 Task: Look for space in Ormond Beach, United States from 2nd September, 2023 to 5th September, 2023 for 1 adult in price range Rs.5000 to Rs.10000. Place can be private room with 1  bedroom having 1 bed and 1 bathroom. Property type can be house, flat, guest house, hotel. Booking option can be shelf check-in. Required host language is English.
Action: Mouse moved to (505, 109)
Screenshot: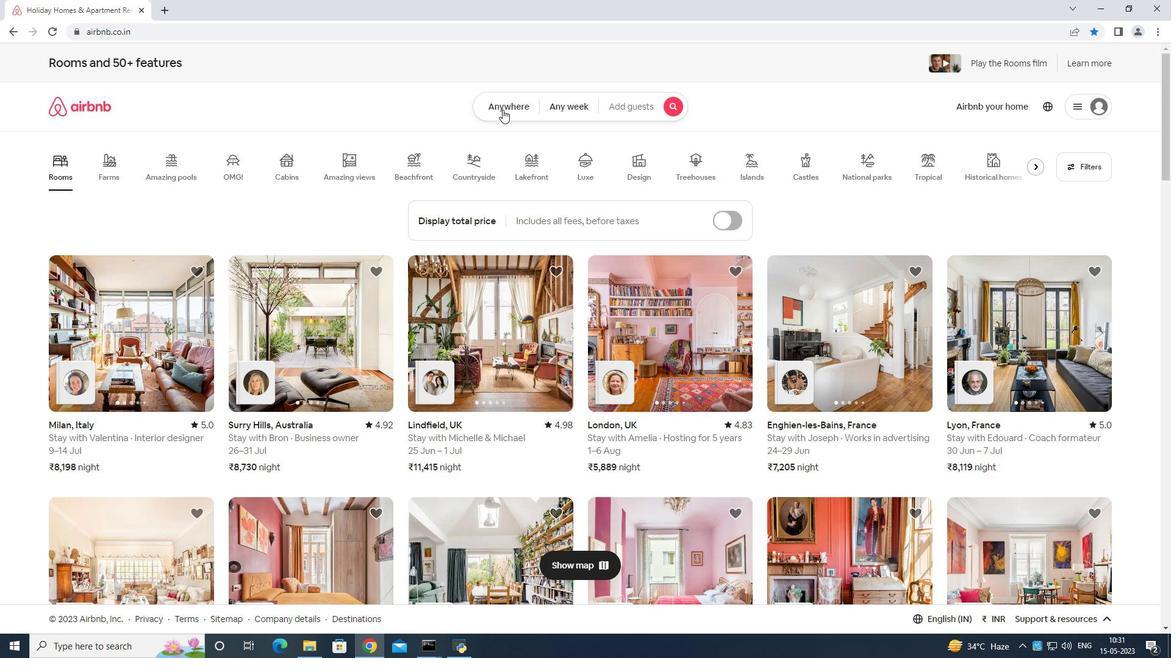 
Action: Mouse pressed left at (505, 109)
Screenshot: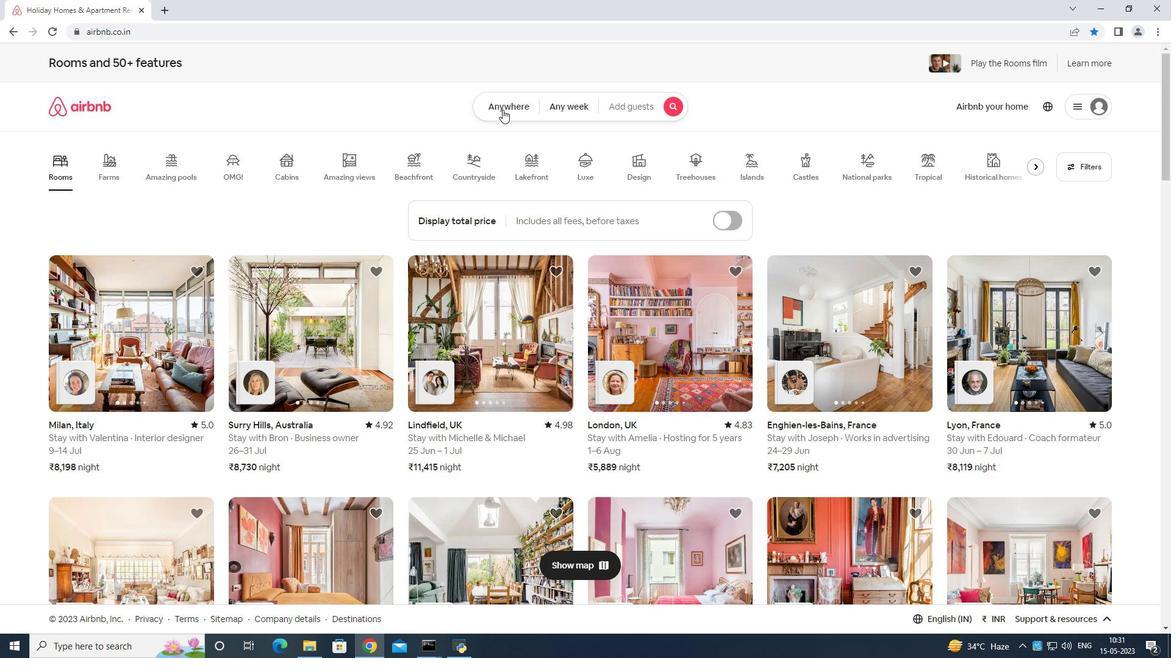 
Action: Mouse moved to (478, 153)
Screenshot: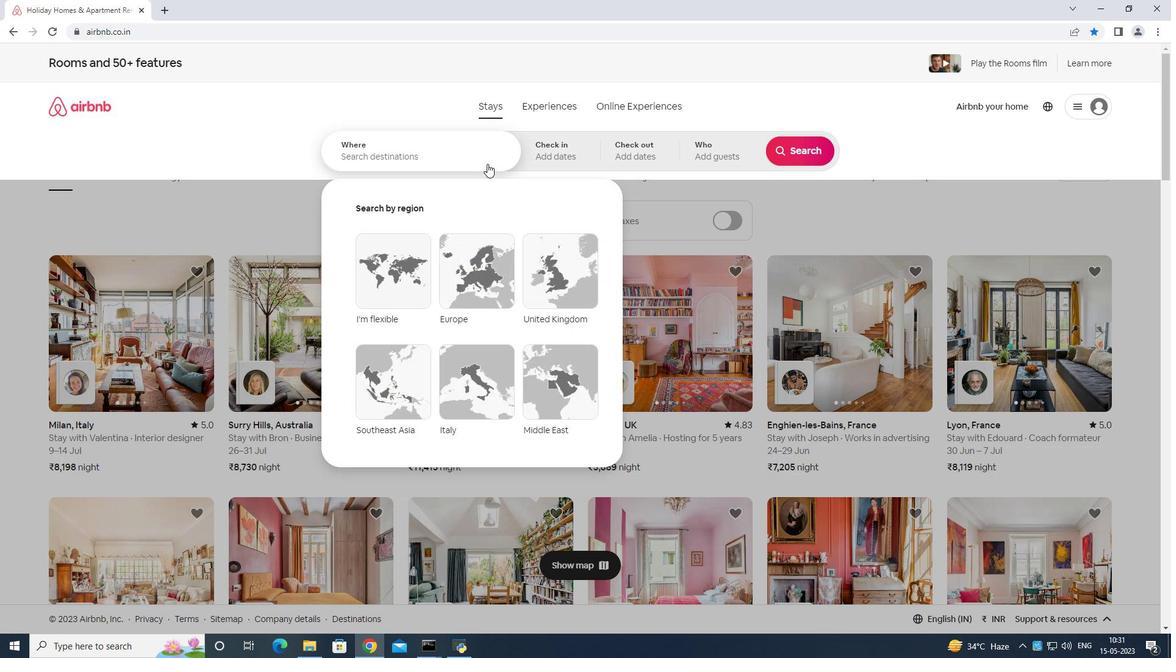 
Action: Mouse pressed left at (478, 153)
Screenshot: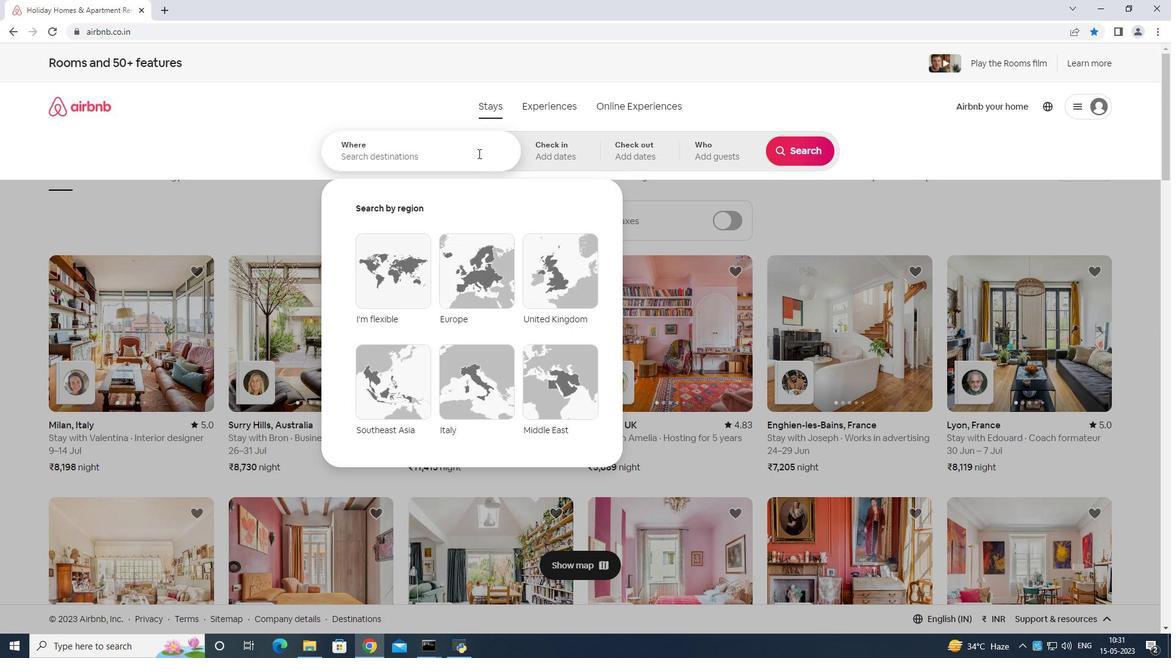 
Action: Mouse moved to (470, 148)
Screenshot: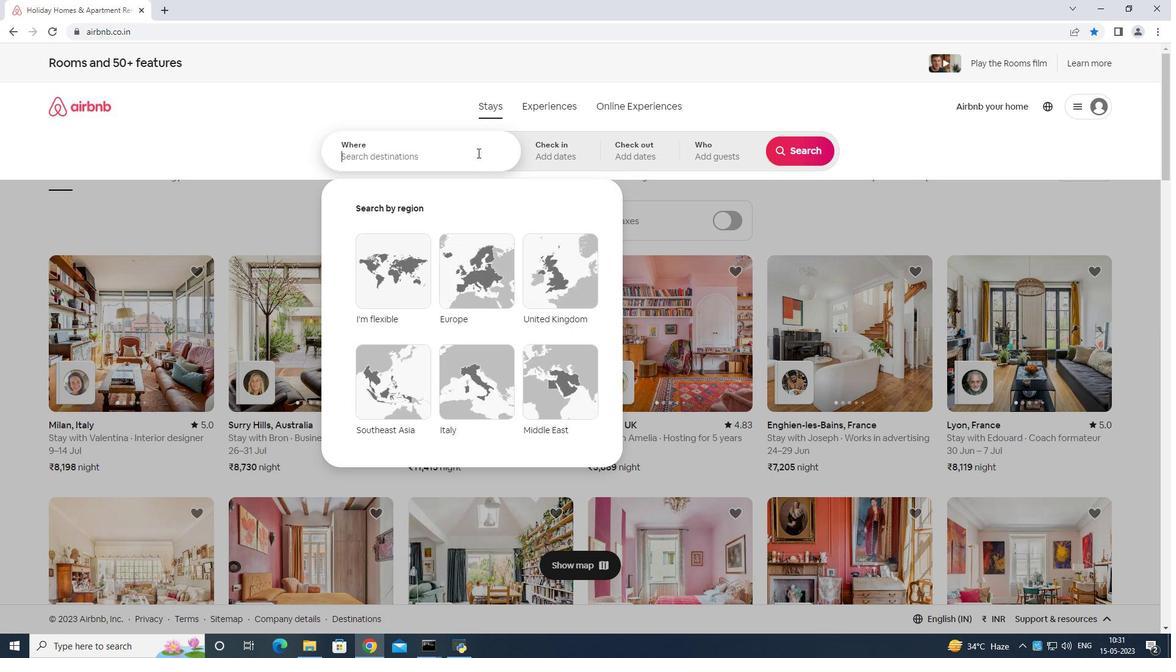 
Action: Key pressed <Key.shift>Ormaond<Key.backspace><Key.backspace><Key.backspace><Key.backspace>ond<Key.space>beach<Key.space>i<Key.backspace>united<Key.space>states<Key.enter>
Screenshot: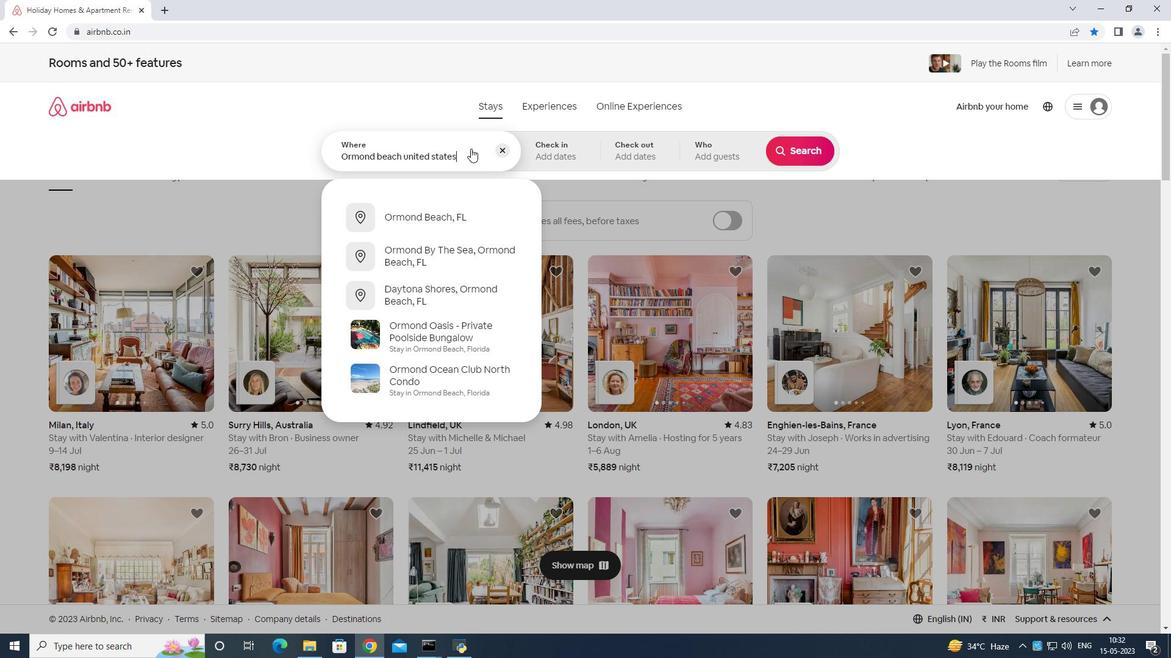 
Action: Mouse moved to (800, 247)
Screenshot: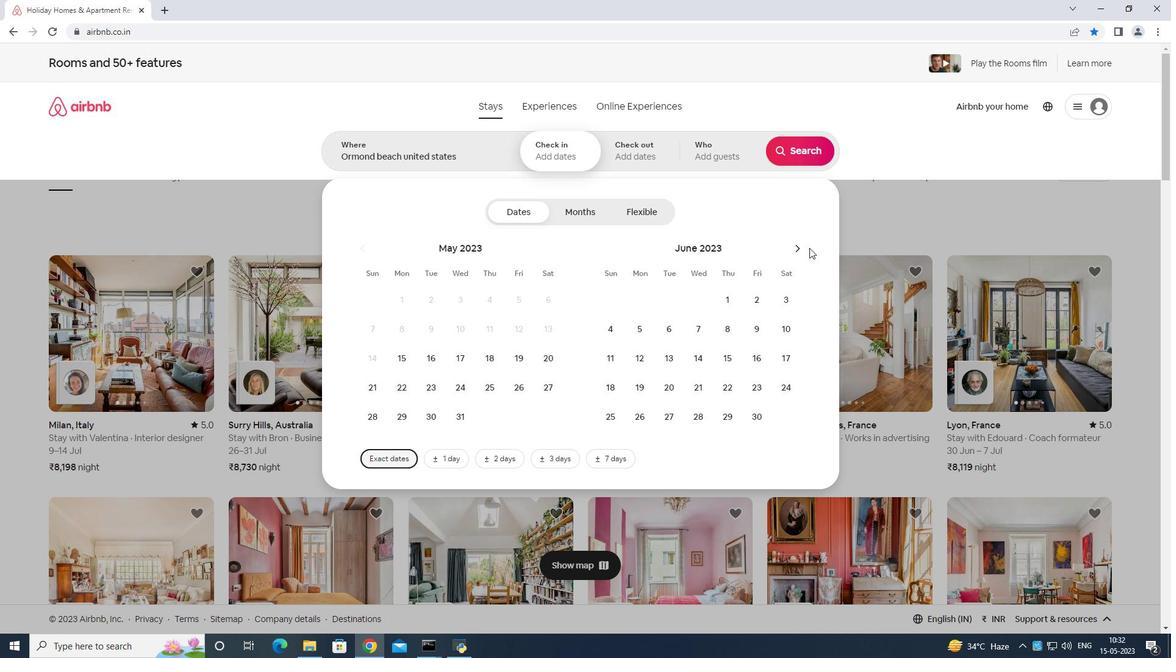 
Action: Mouse pressed left at (800, 247)
Screenshot: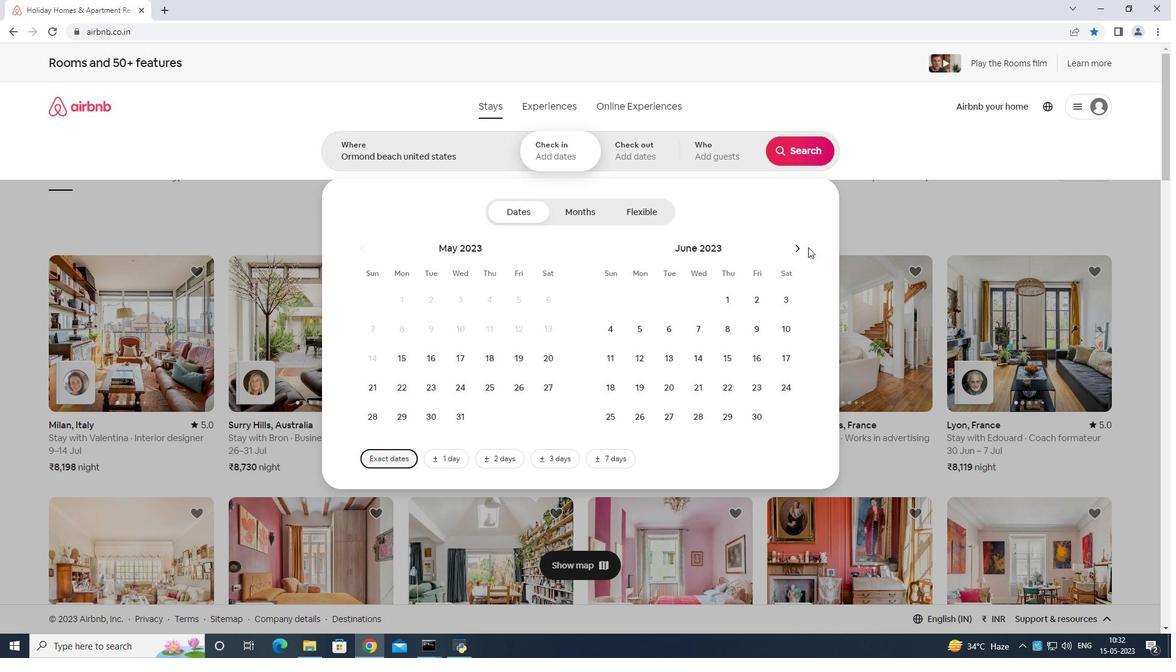 
Action: Mouse moved to (800, 247)
Screenshot: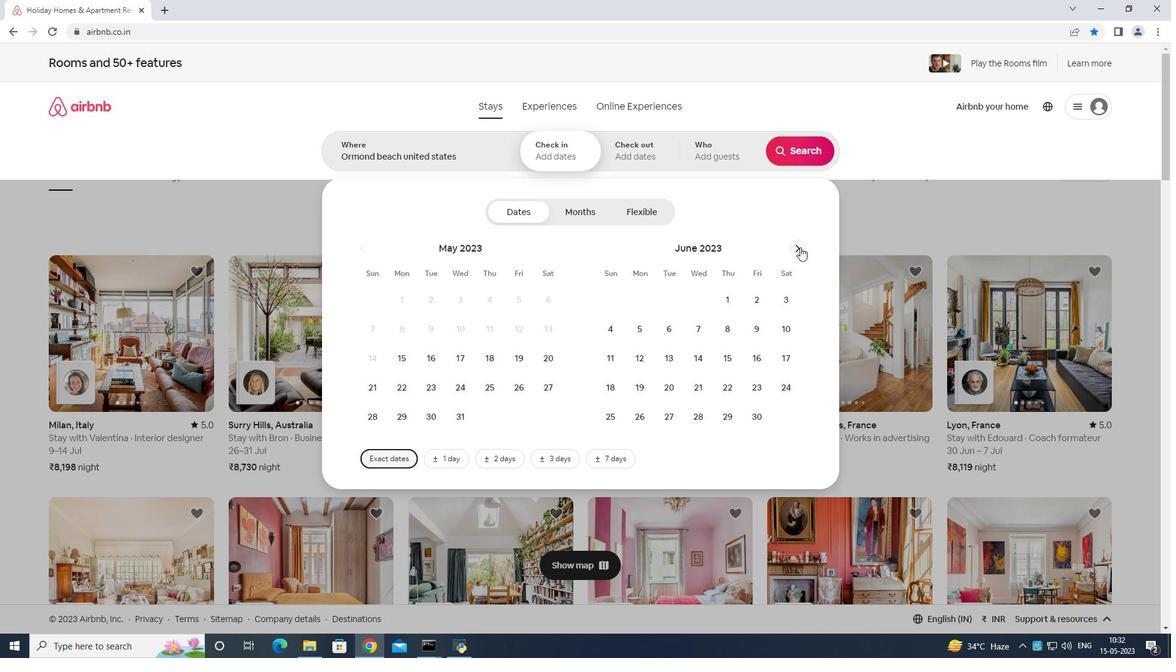 
Action: Mouse pressed left at (800, 247)
Screenshot: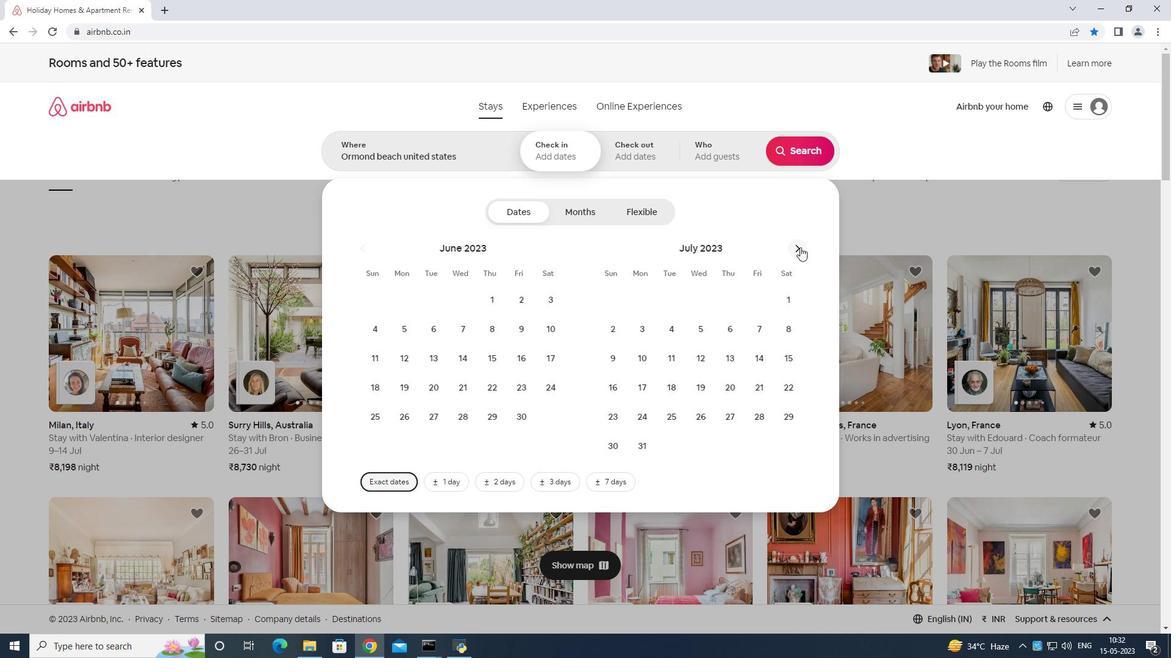 
Action: Mouse pressed left at (800, 247)
Screenshot: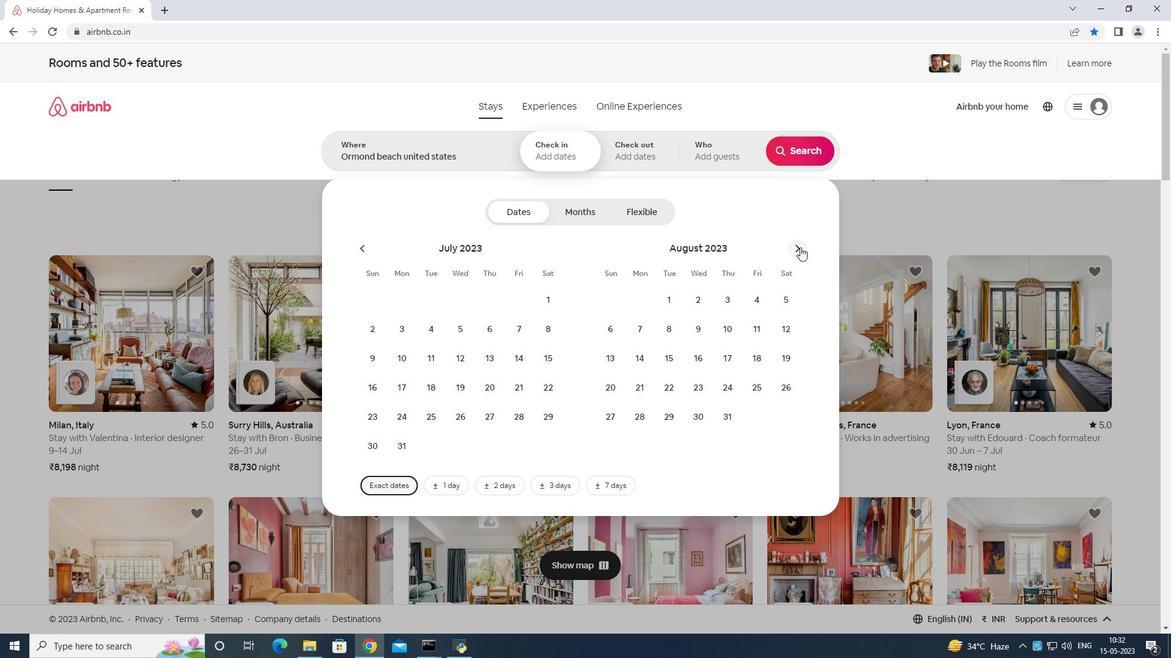 
Action: Mouse moved to (783, 297)
Screenshot: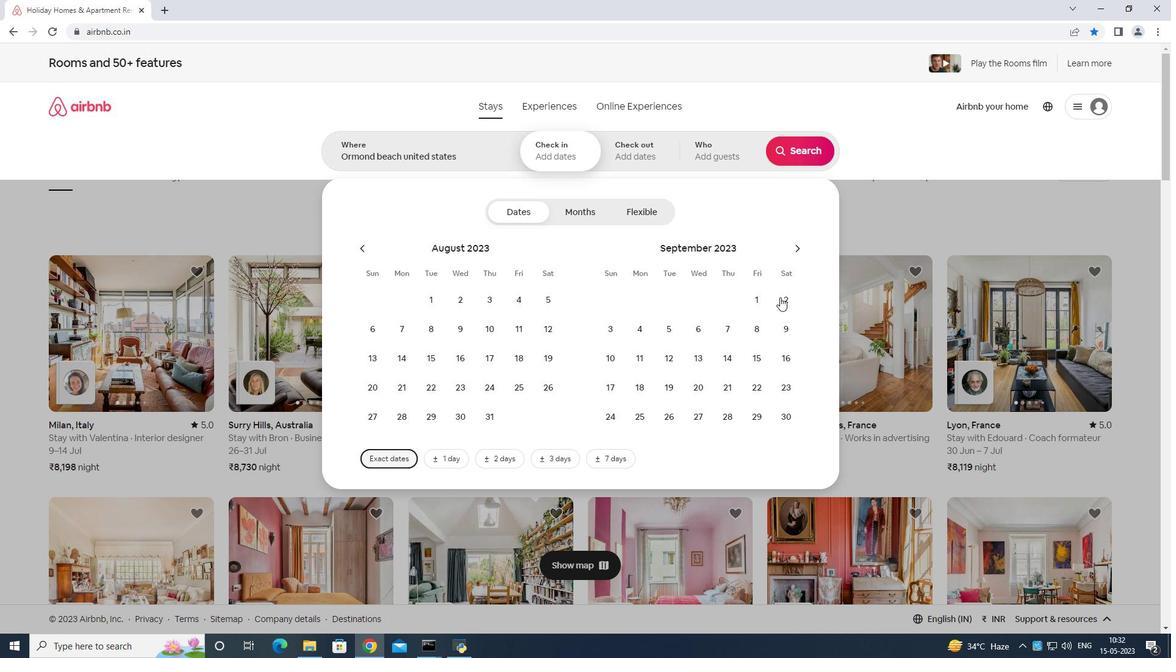 
Action: Mouse pressed left at (783, 297)
Screenshot: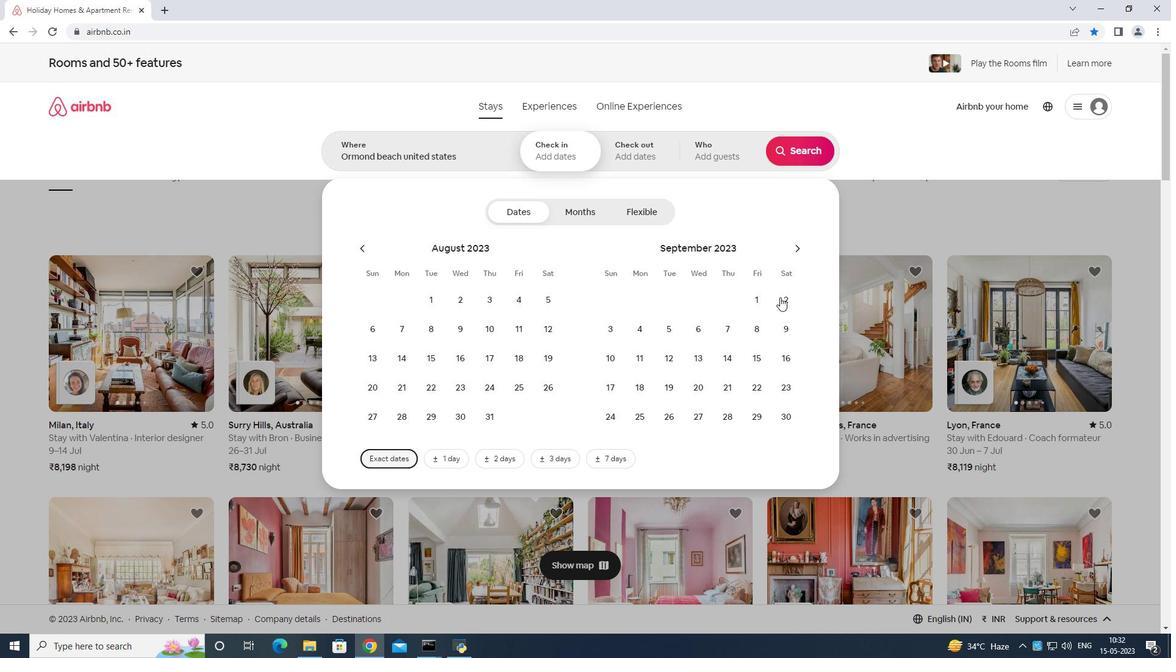 
Action: Mouse moved to (661, 329)
Screenshot: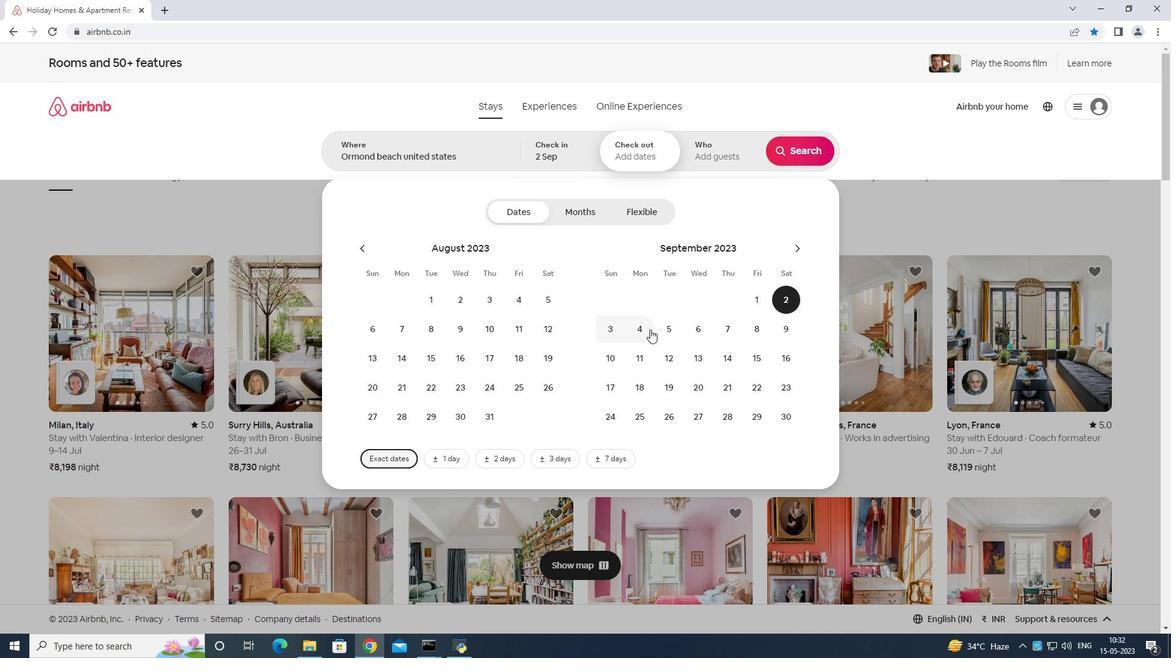 
Action: Mouse pressed left at (661, 329)
Screenshot: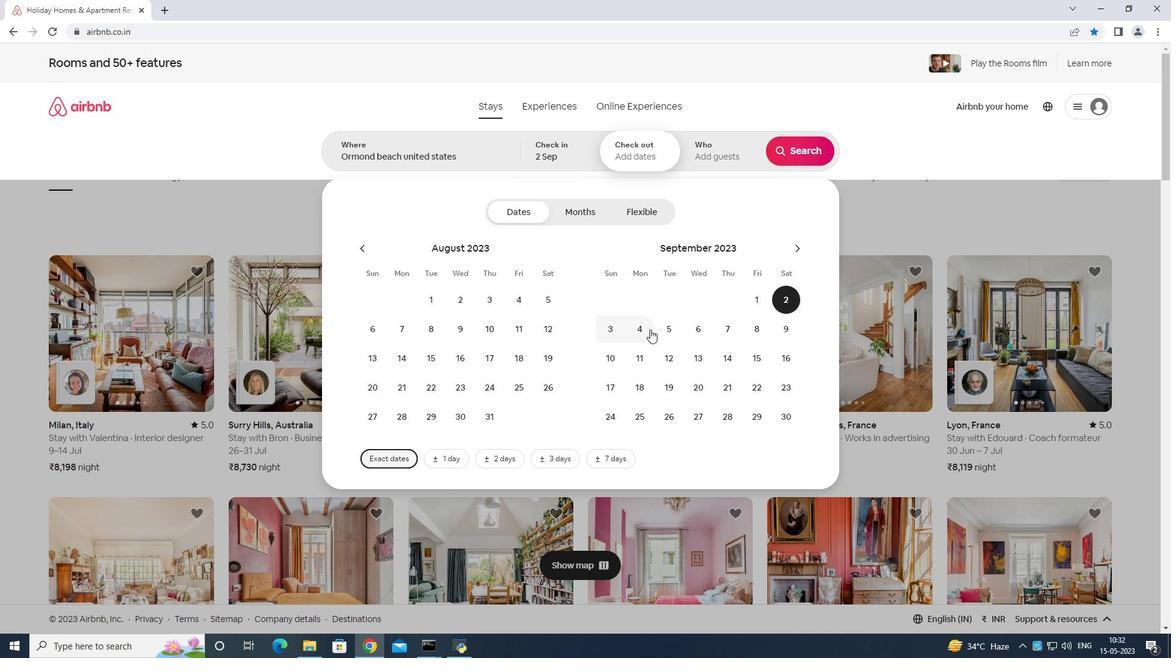 
Action: Mouse moved to (715, 150)
Screenshot: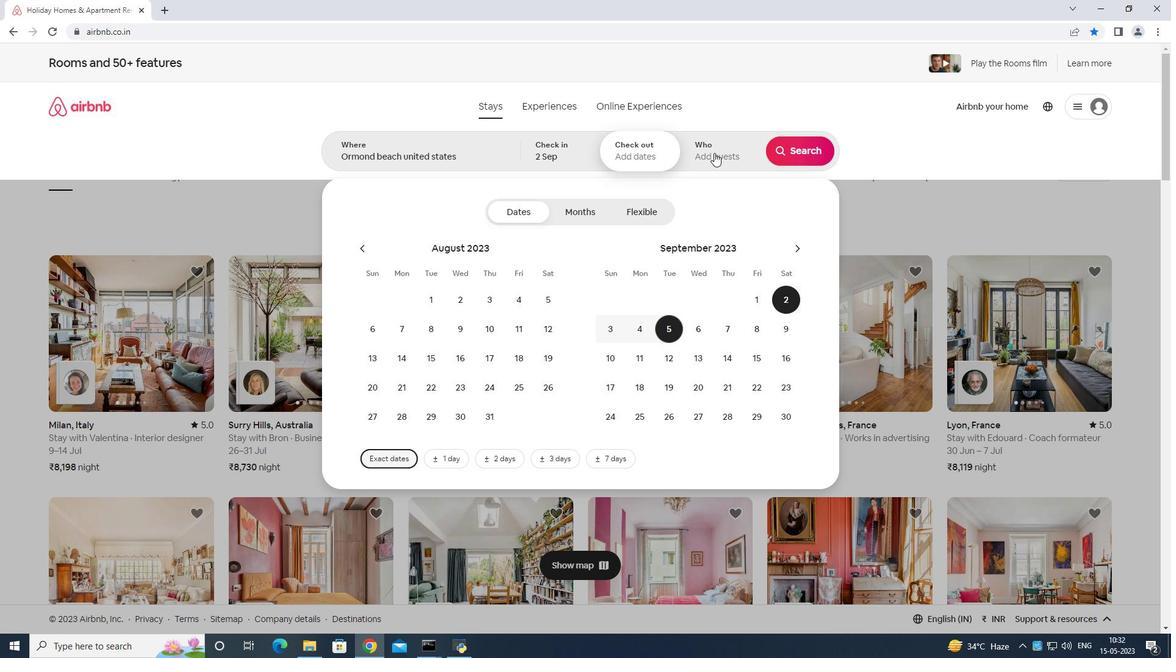 
Action: Mouse pressed left at (715, 150)
Screenshot: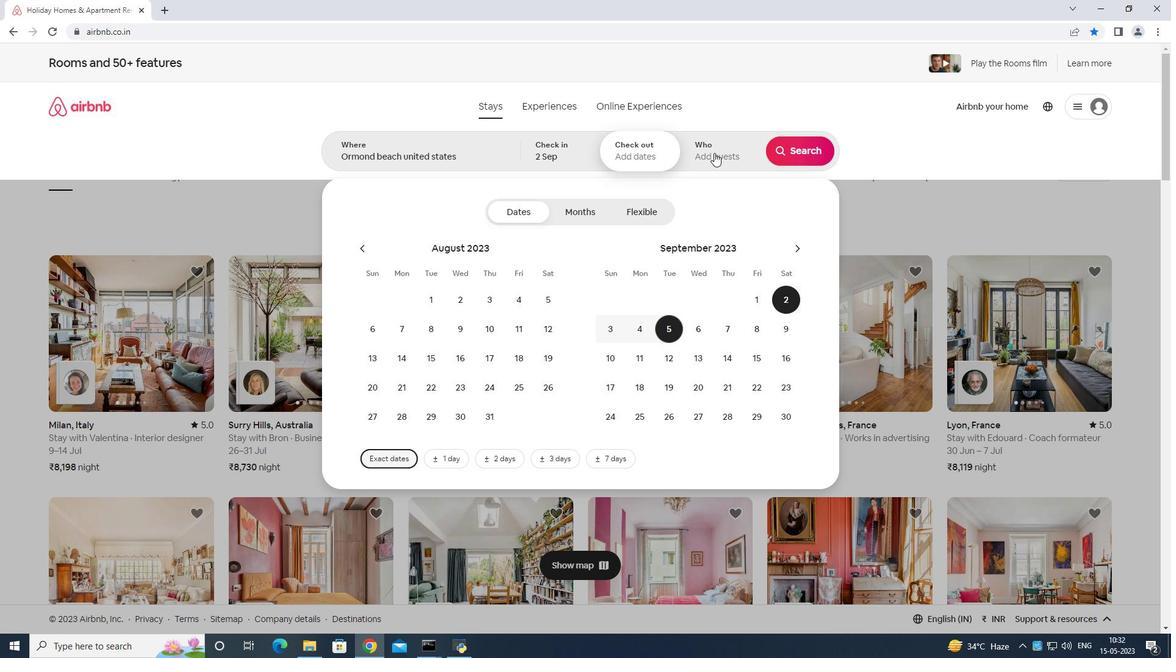 
Action: Mouse moved to (796, 214)
Screenshot: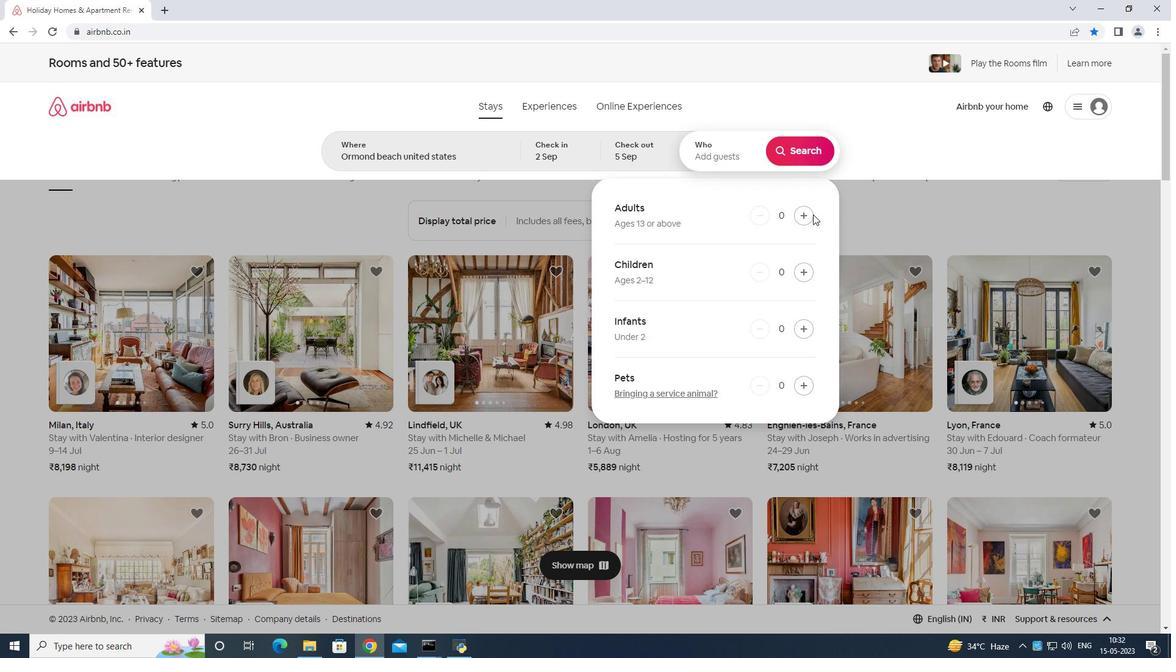 
Action: Mouse pressed left at (796, 214)
Screenshot: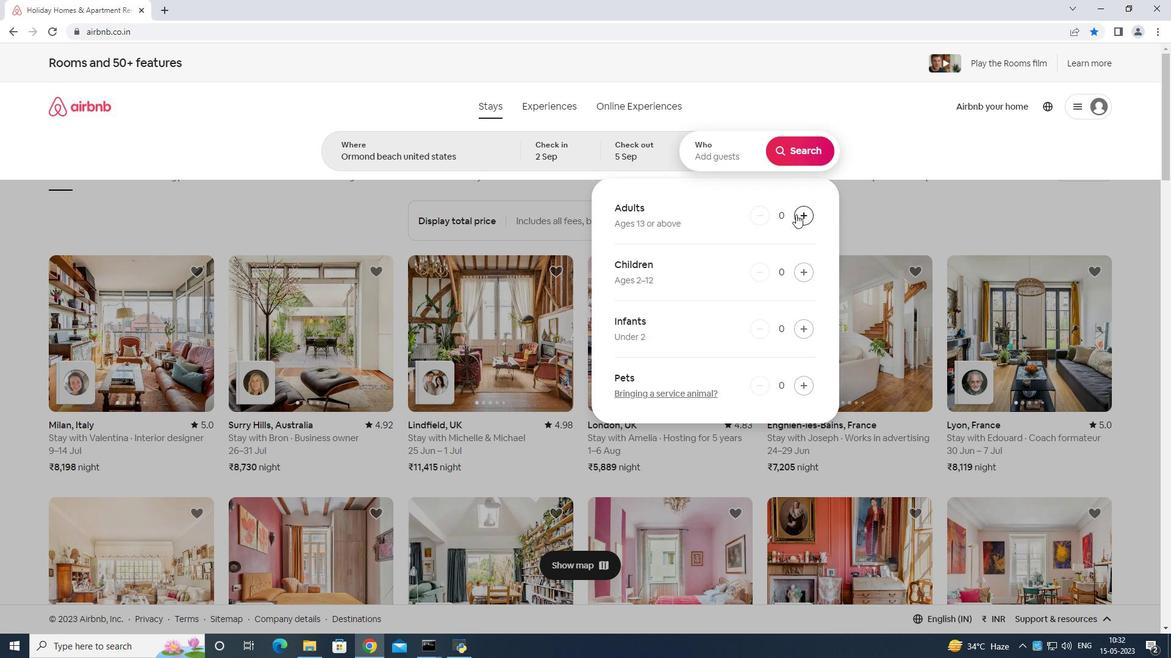 
Action: Mouse pressed left at (796, 214)
Screenshot: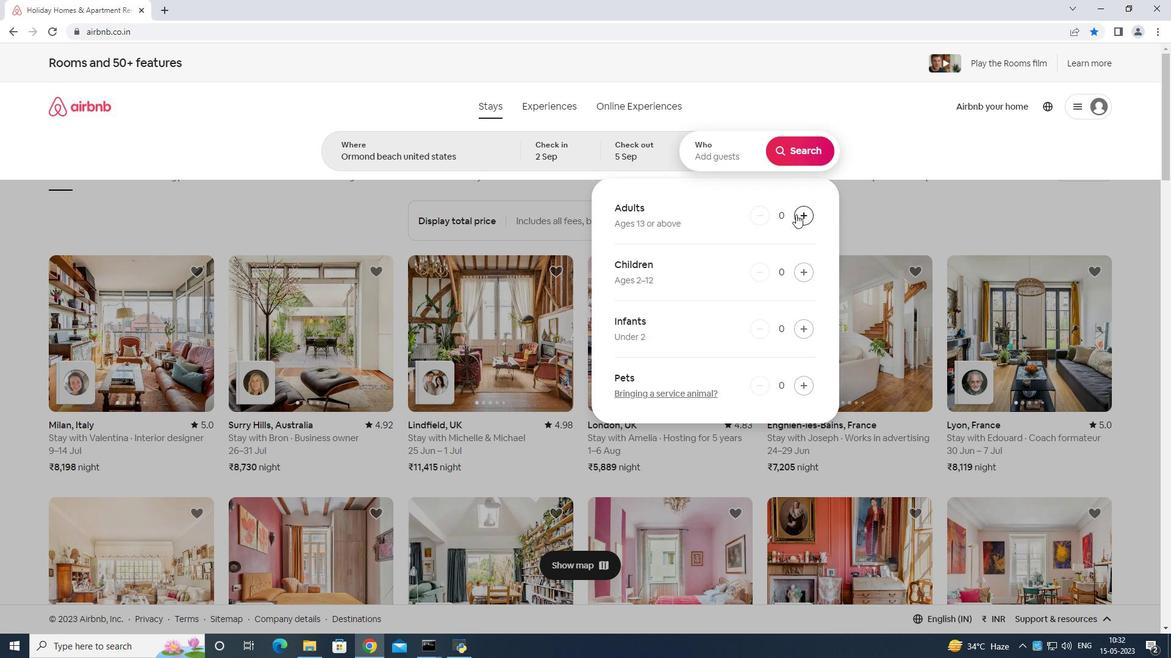 
Action: Mouse moved to (800, 141)
Screenshot: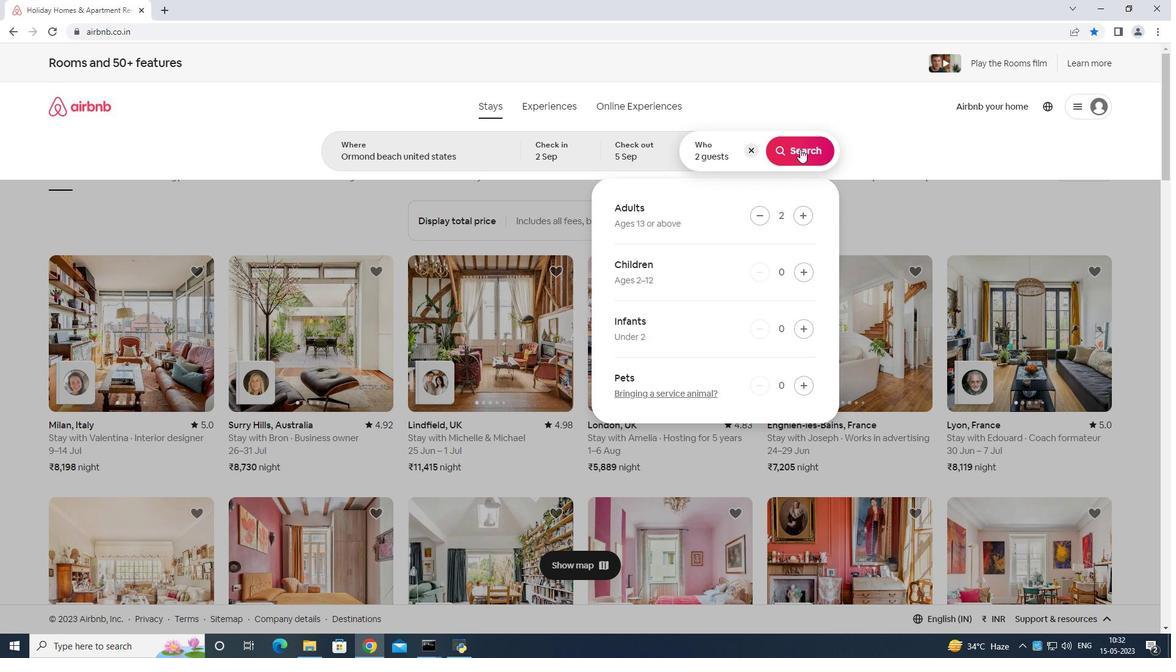 
Action: Mouse pressed left at (800, 141)
Screenshot: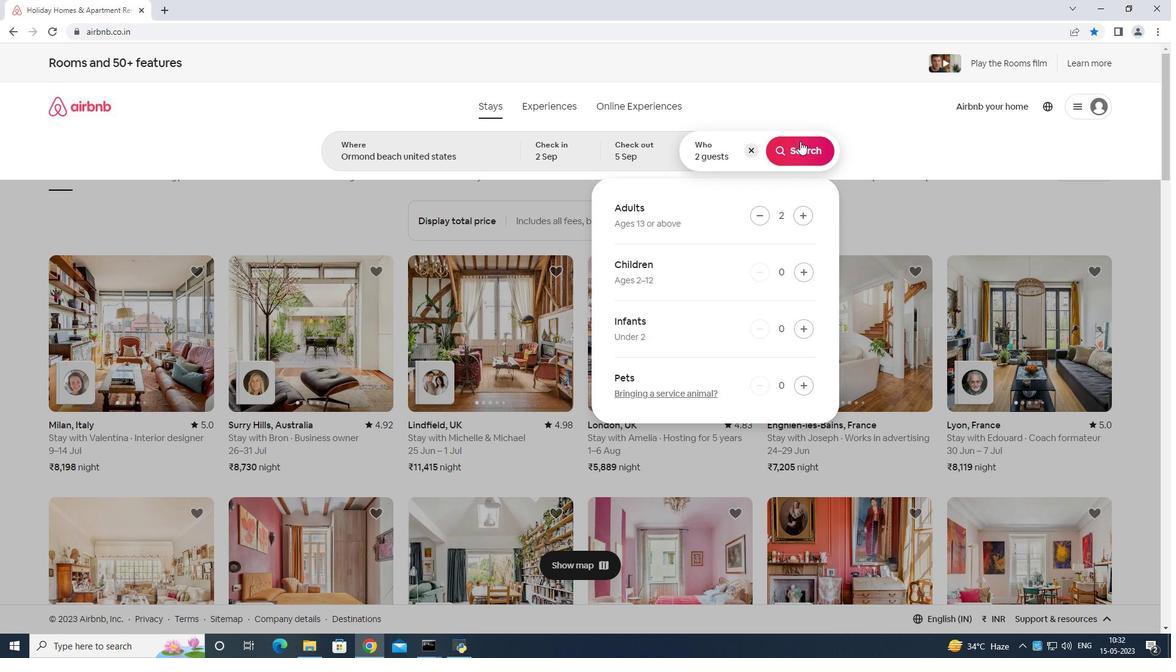 
Action: Mouse moved to (649, 65)
Screenshot: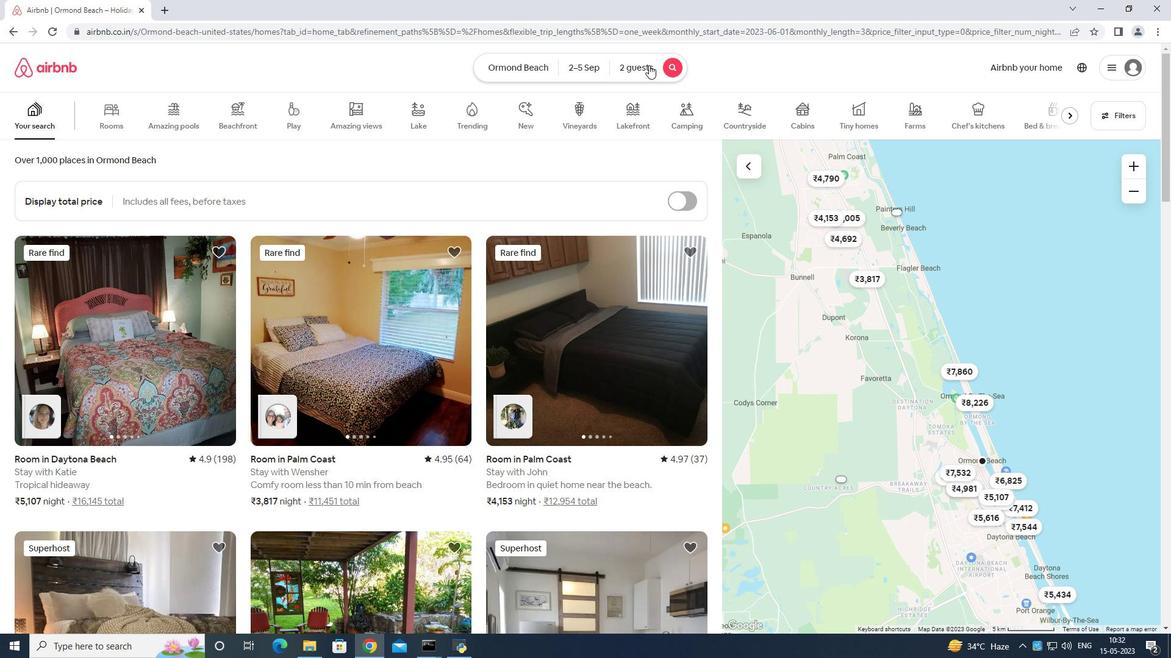 
Action: Mouse pressed left at (649, 65)
Screenshot: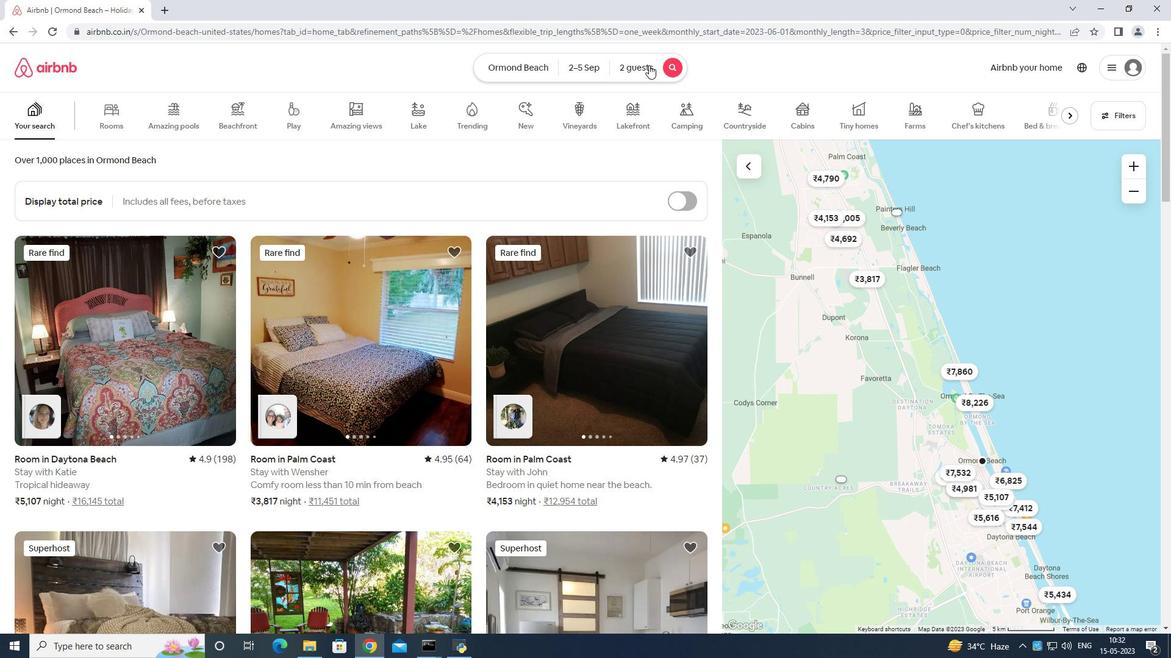 
Action: Mouse moved to (768, 175)
Screenshot: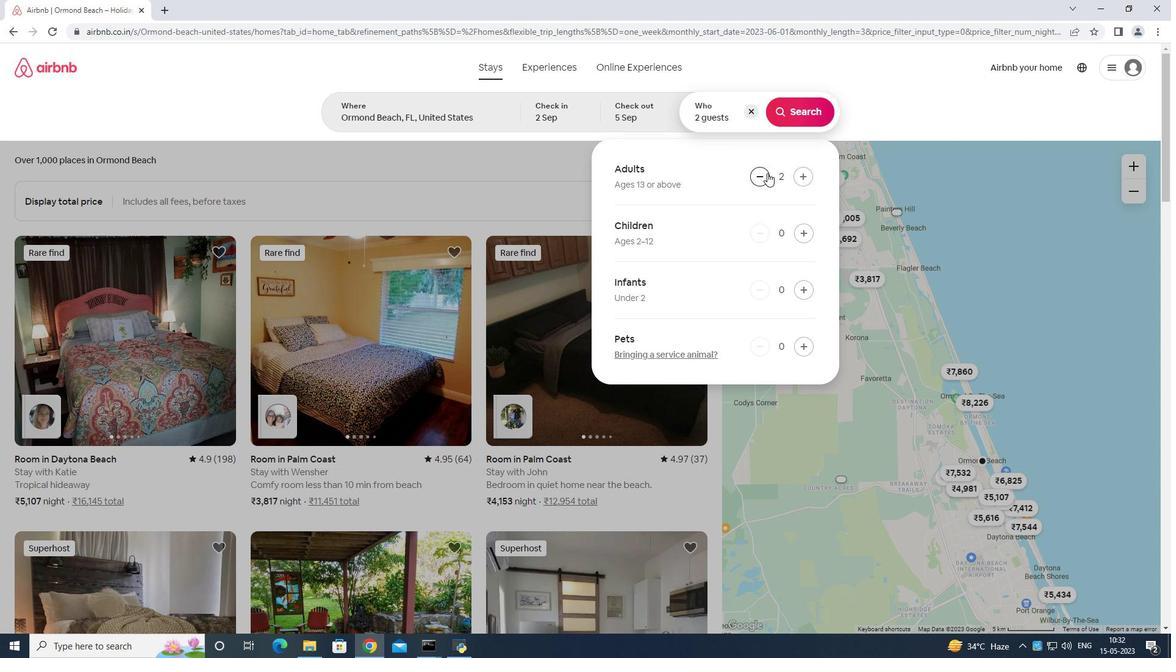 
Action: Mouse pressed left at (768, 175)
Screenshot: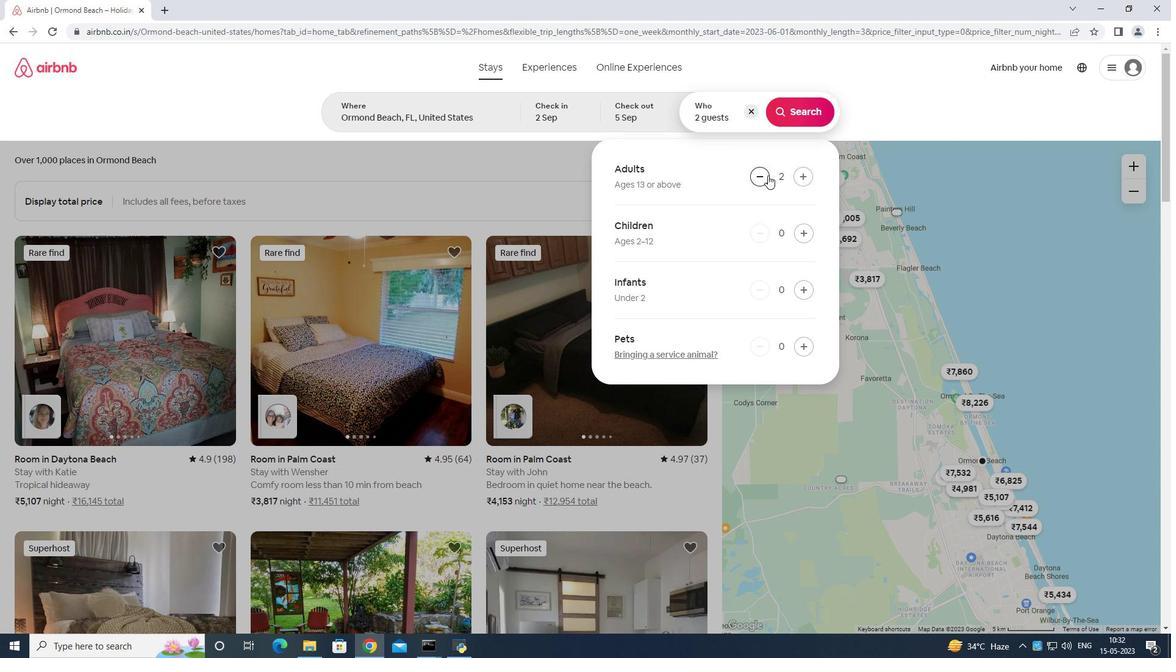 
Action: Mouse moved to (797, 111)
Screenshot: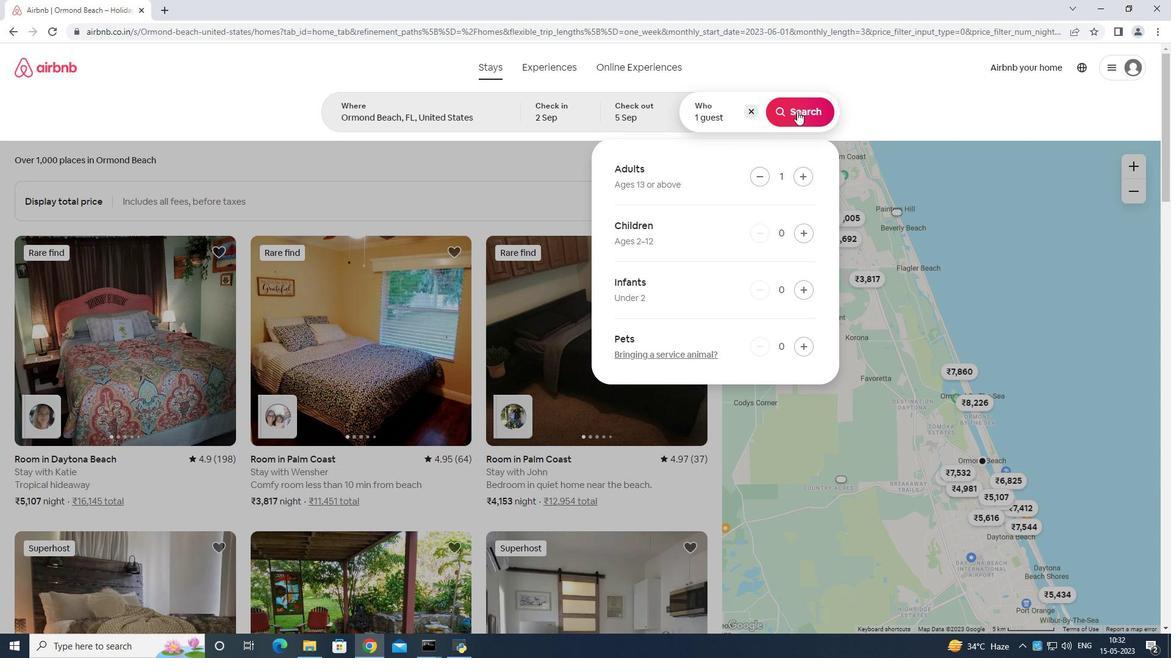 
Action: Mouse pressed left at (797, 111)
Screenshot: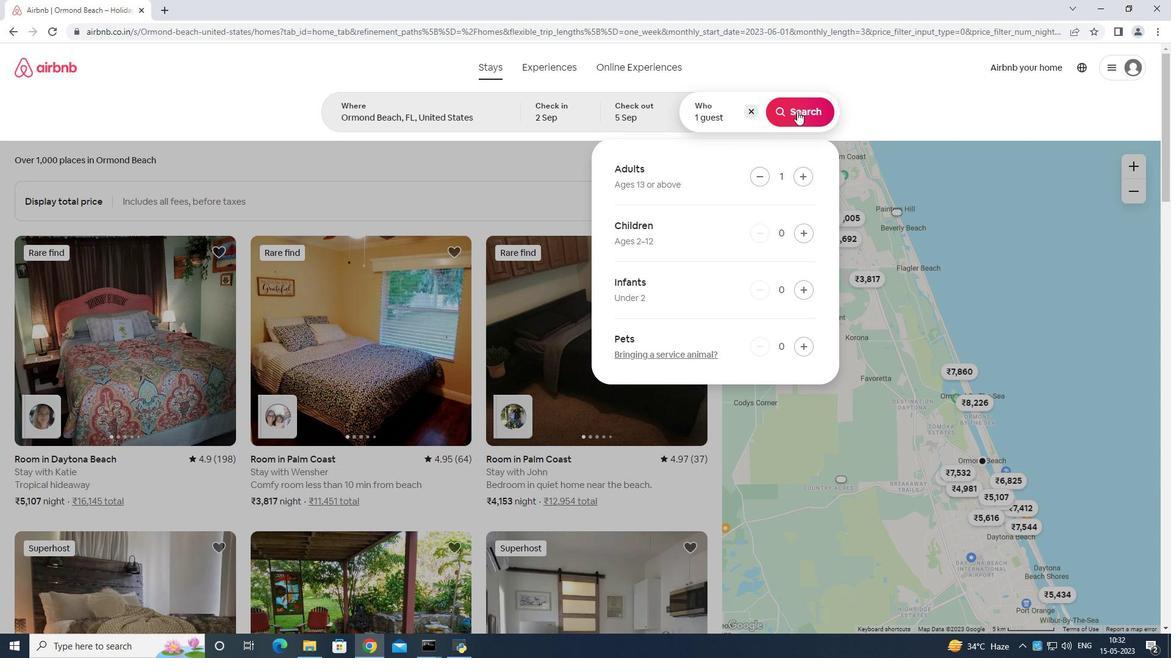 
Action: Mouse moved to (1125, 115)
Screenshot: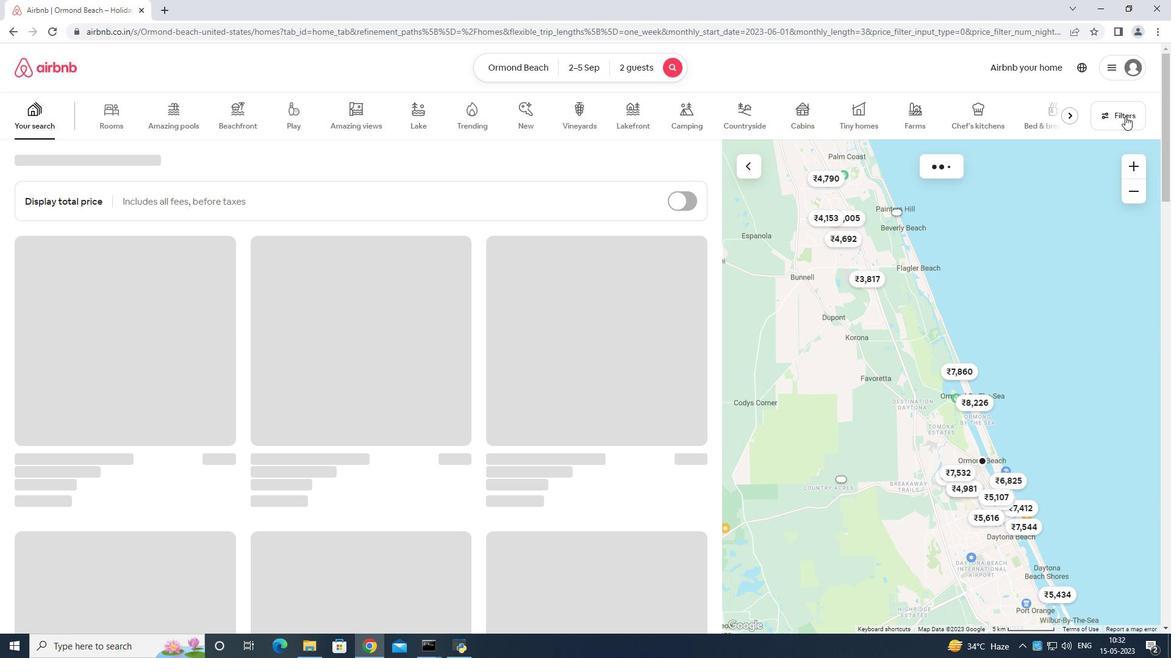 
Action: Mouse pressed left at (1125, 115)
Screenshot: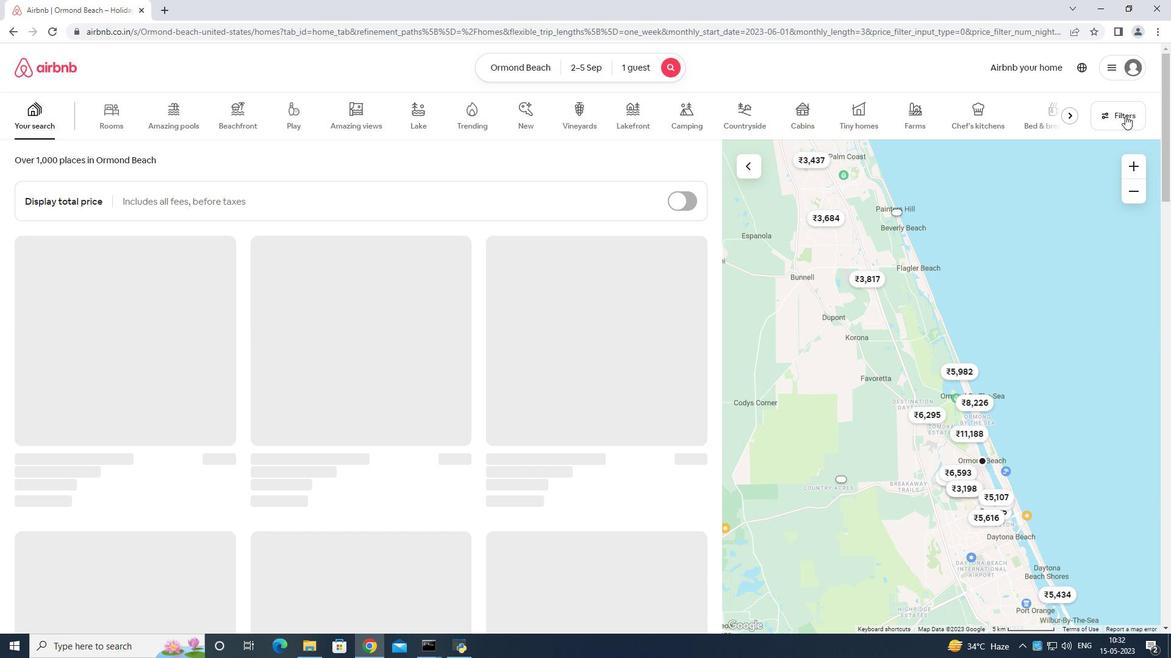 
Action: Mouse moved to (514, 404)
Screenshot: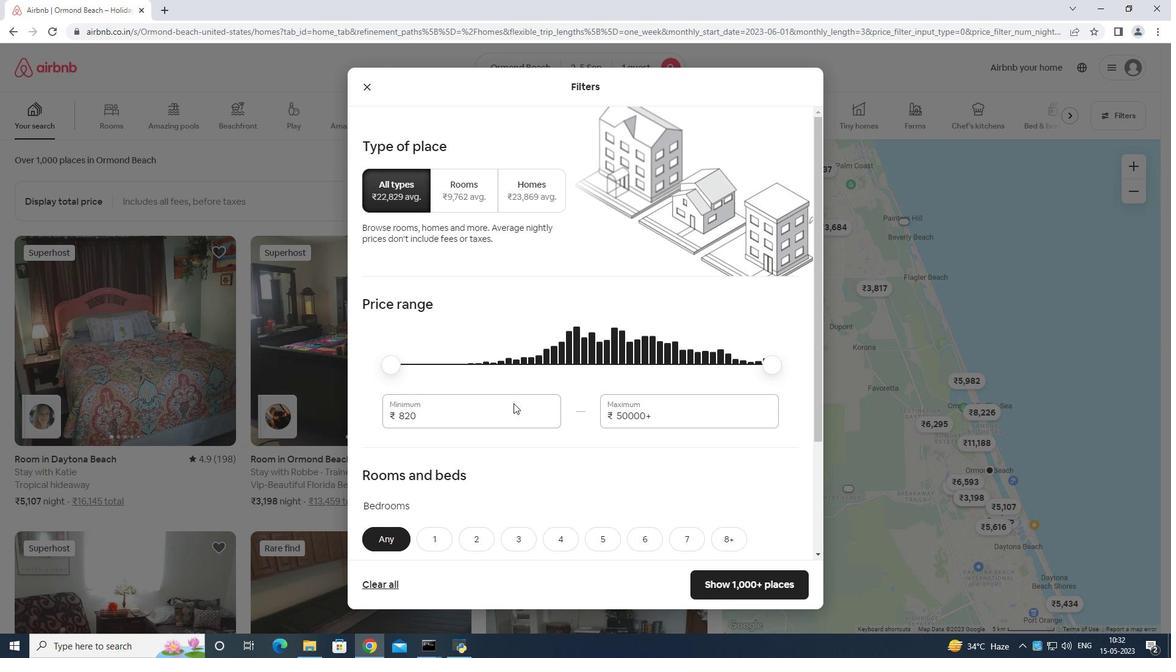 
Action: Mouse pressed left at (514, 404)
Screenshot: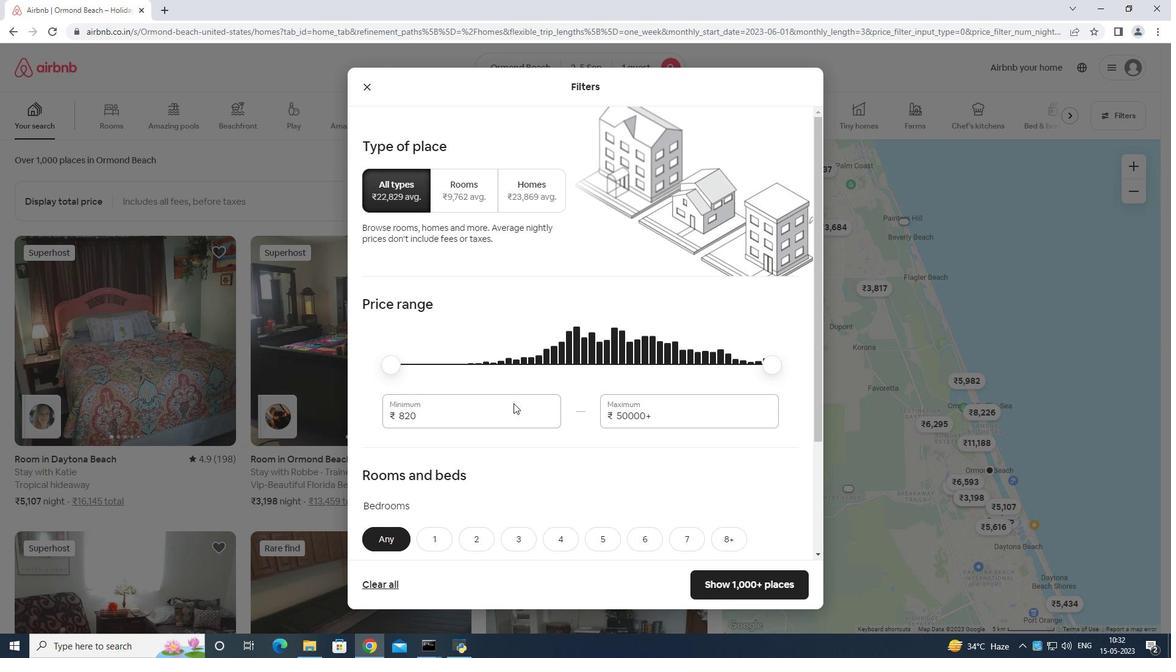 
Action: Mouse moved to (538, 376)
Screenshot: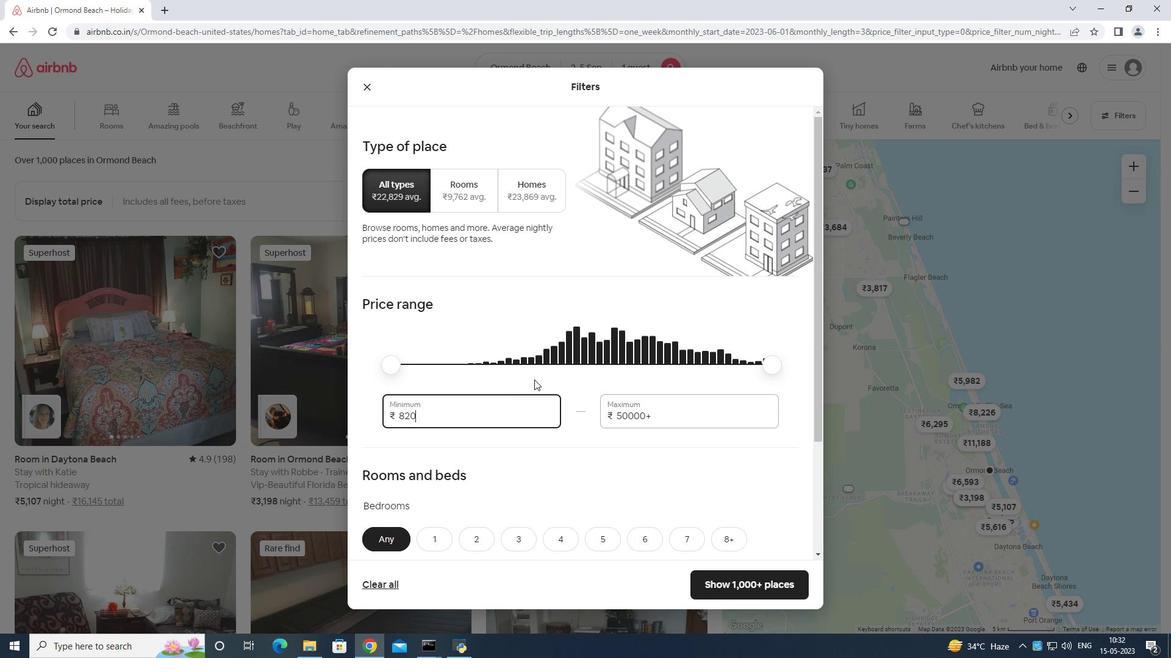 
Action: Key pressed <Key.backspace>
Screenshot: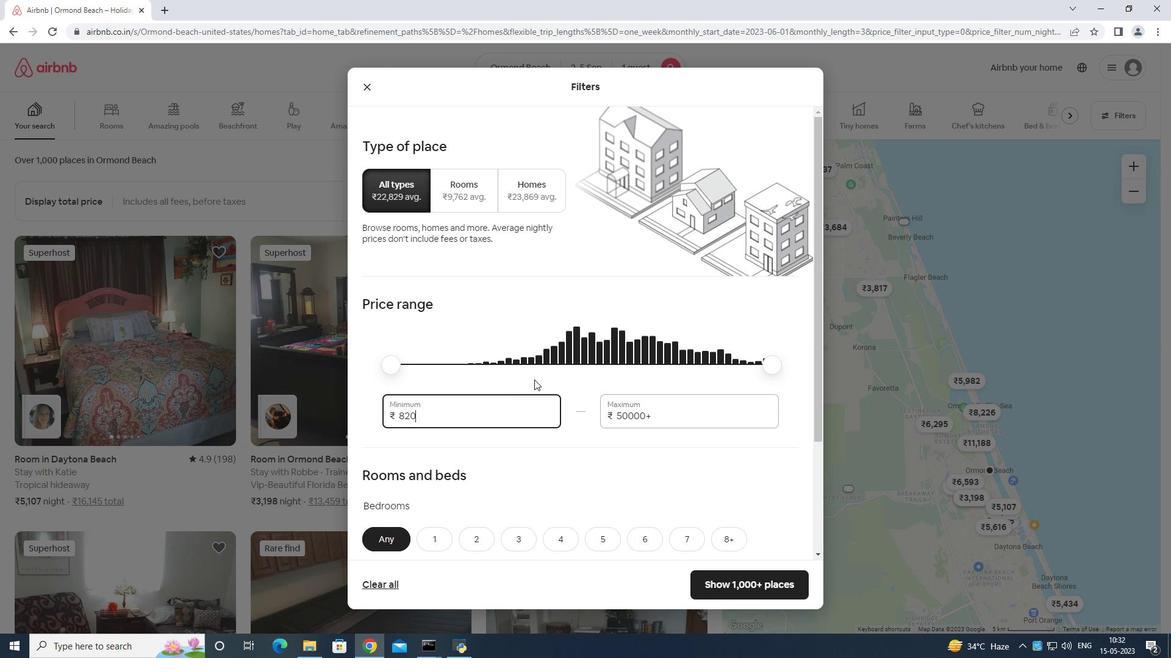 
Action: Mouse moved to (542, 366)
Screenshot: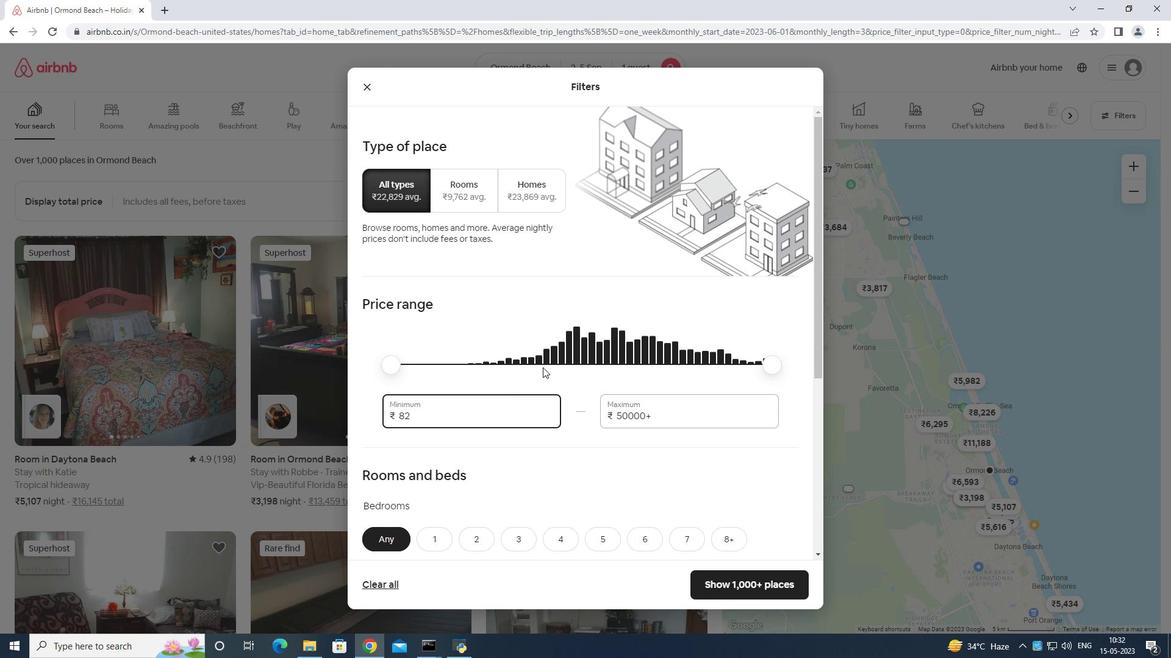 
Action: Key pressed <Key.backspace>
Screenshot: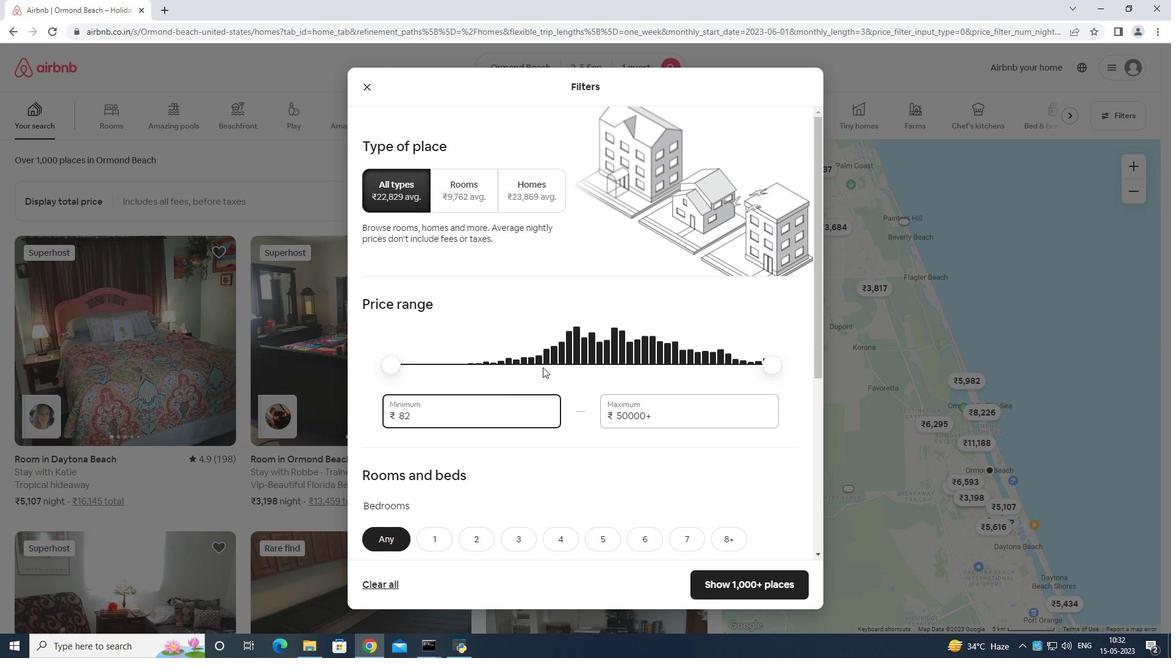 
Action: Mouse moved to (543, 365)
Screenshot: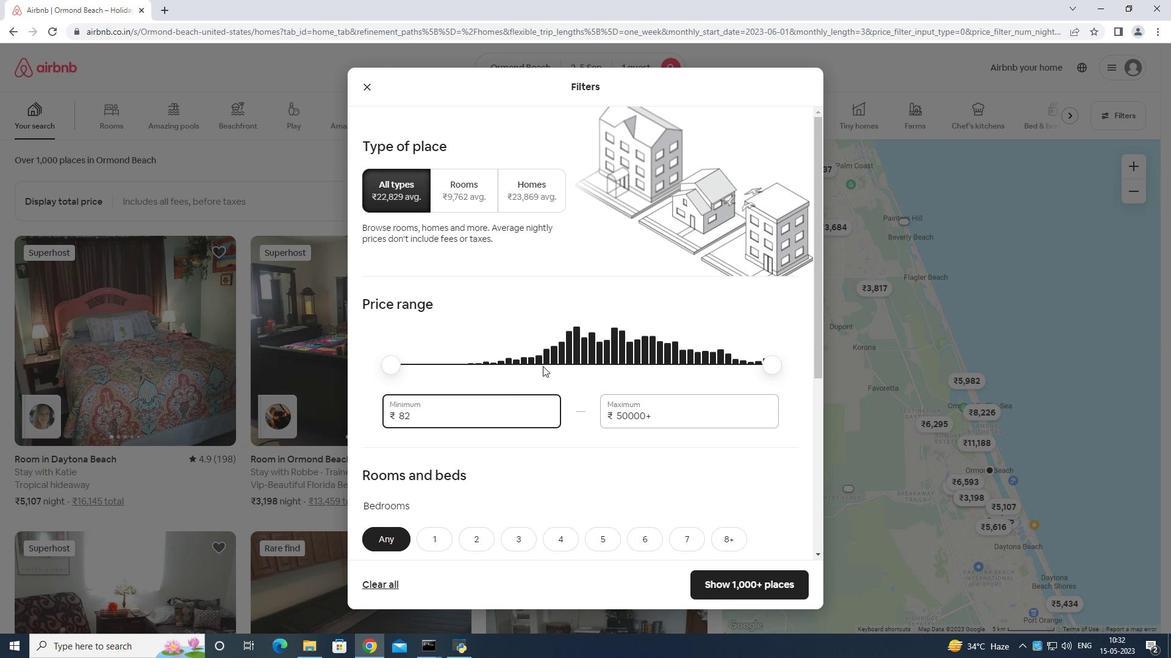 
Action: Key pressed <Key.backspace>
Screenshot: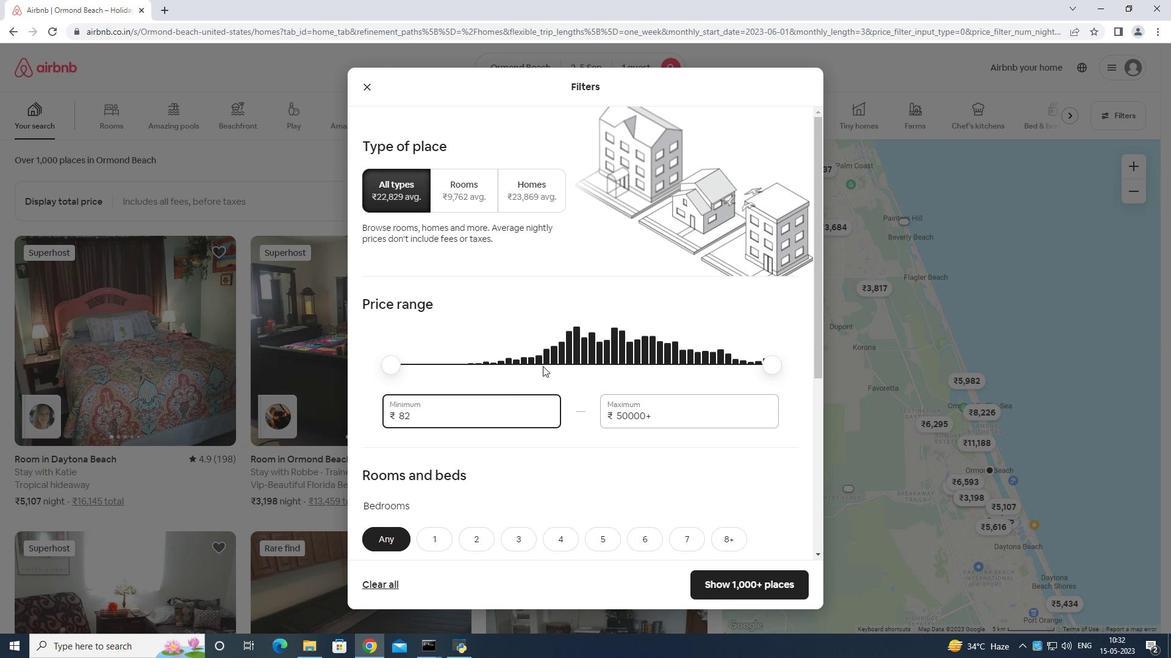 
Action: Mouse moved to (543, 364)
Screenshot: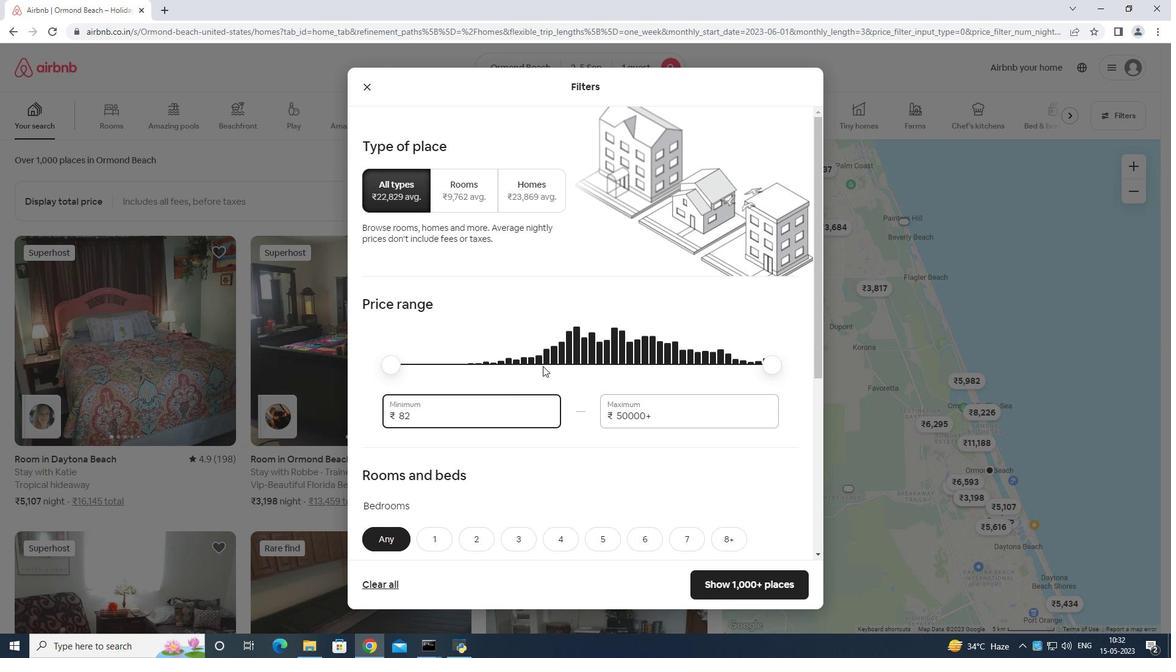 
Action: Key pressed <Key.backspace>
Screenshot: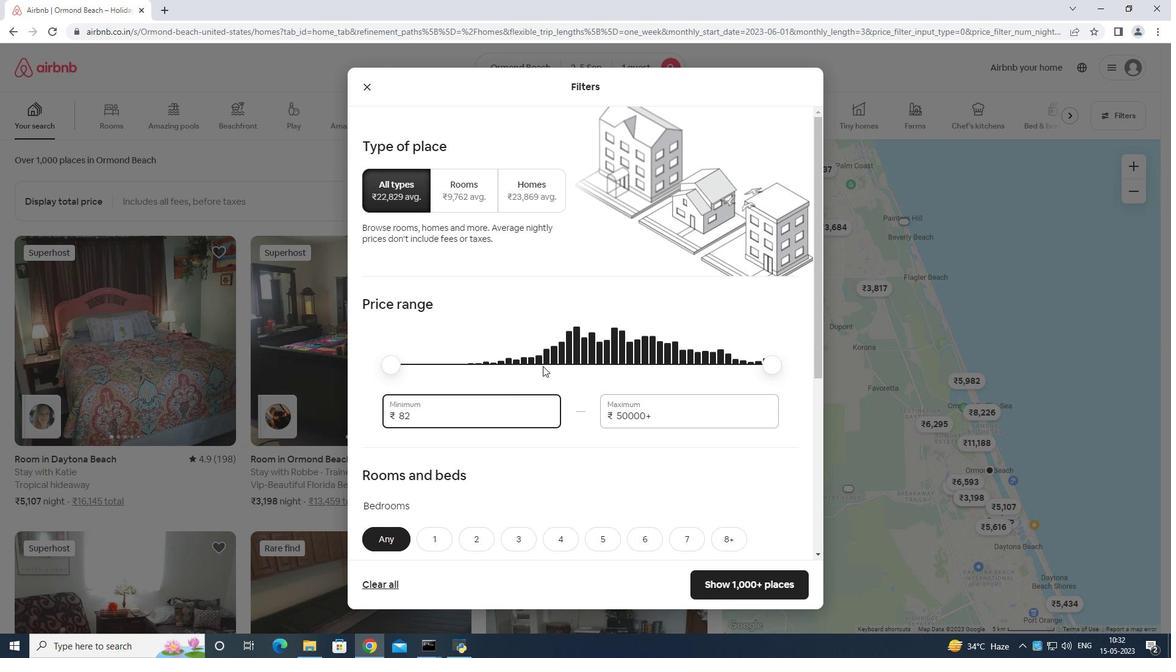 
Action: Mouse moved to (546, 358)
Screenshot: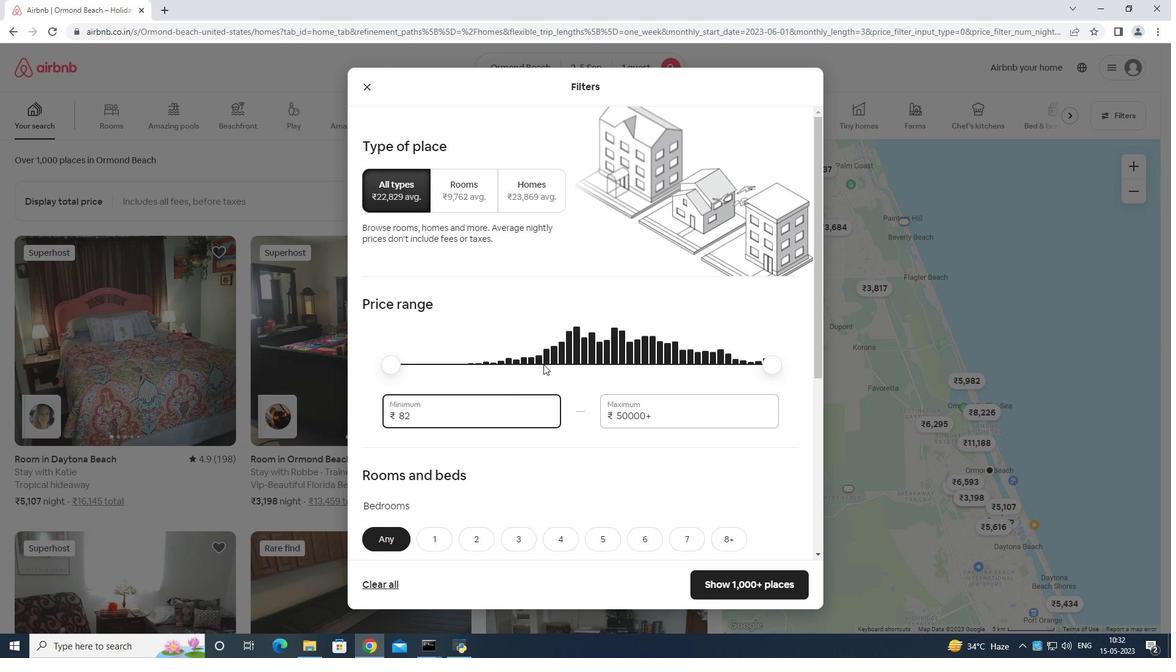 
Action: Key pressed 5000
Screenshot: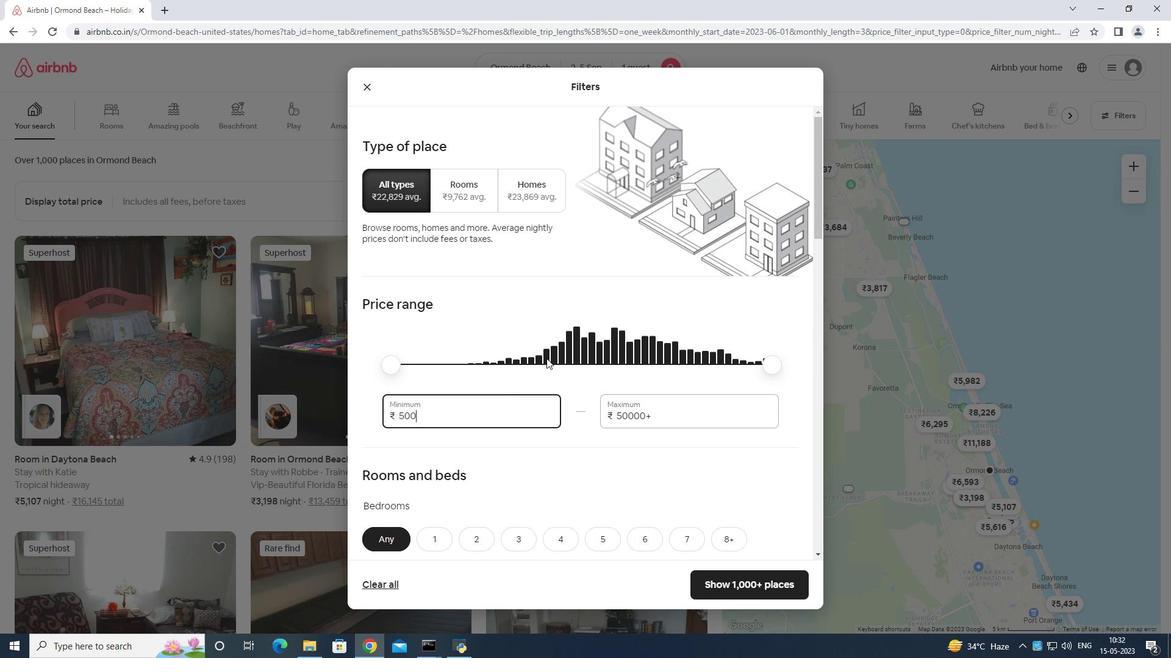 
Action: Mouse moved to (661, 403)
Screenshot: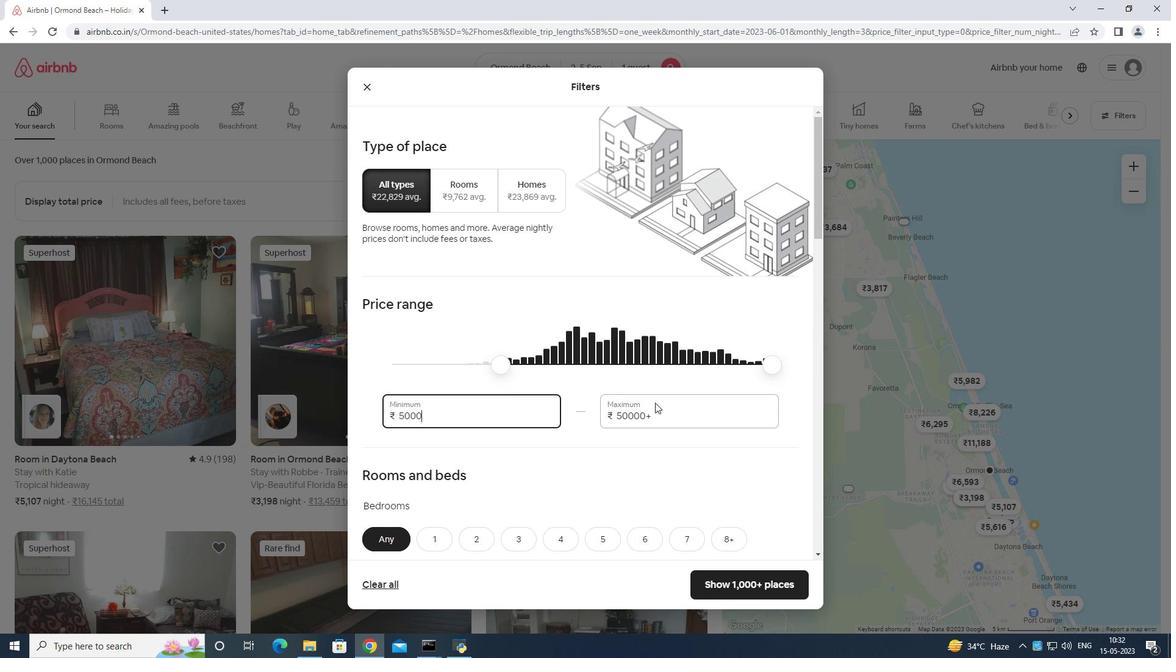 
Action: Mouse pressed left at (661, 403)
Screenshot: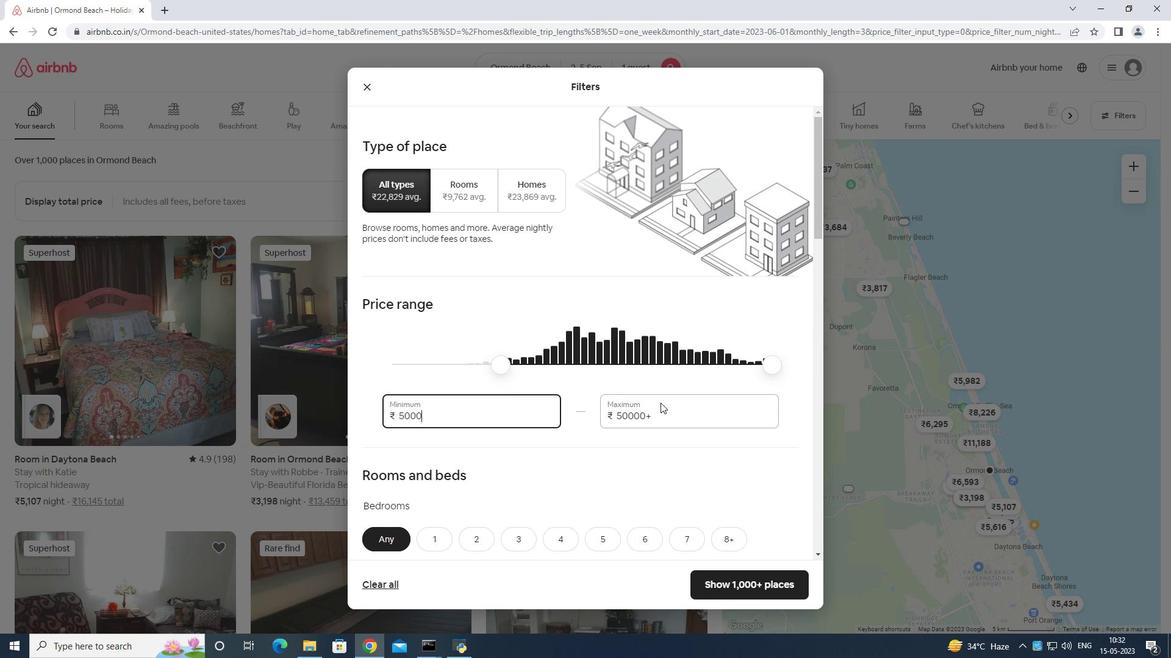 
Action: Key pressed <Key.backspace>
Screenshot: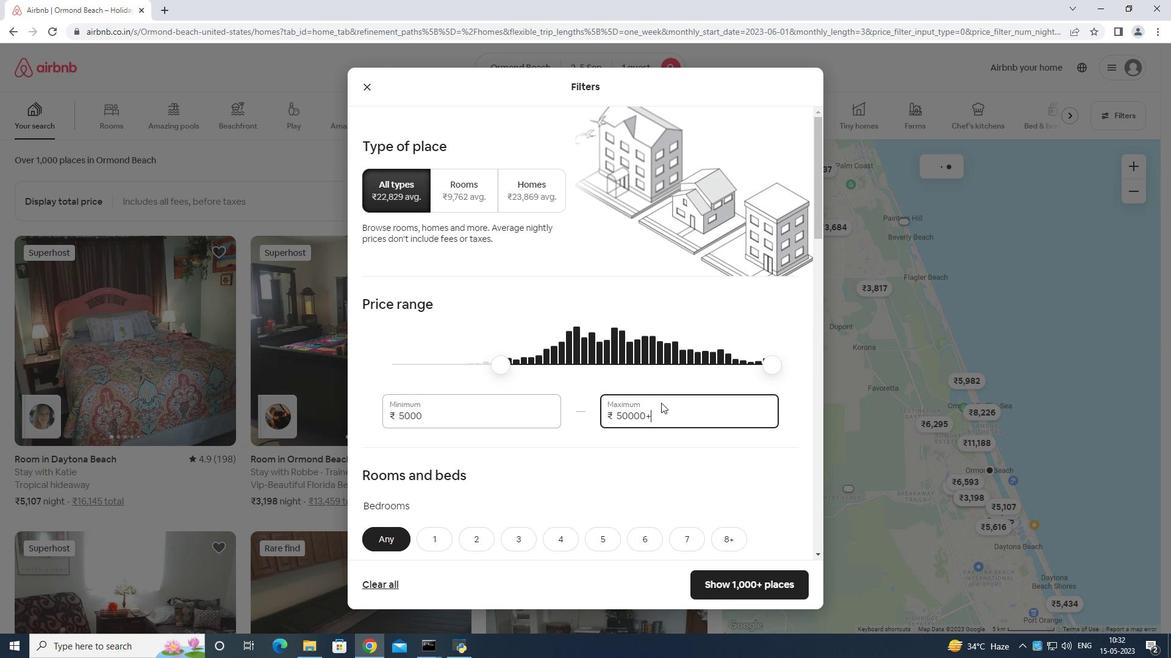 
Action: Mouse moved to (658, 400)
Screenshot: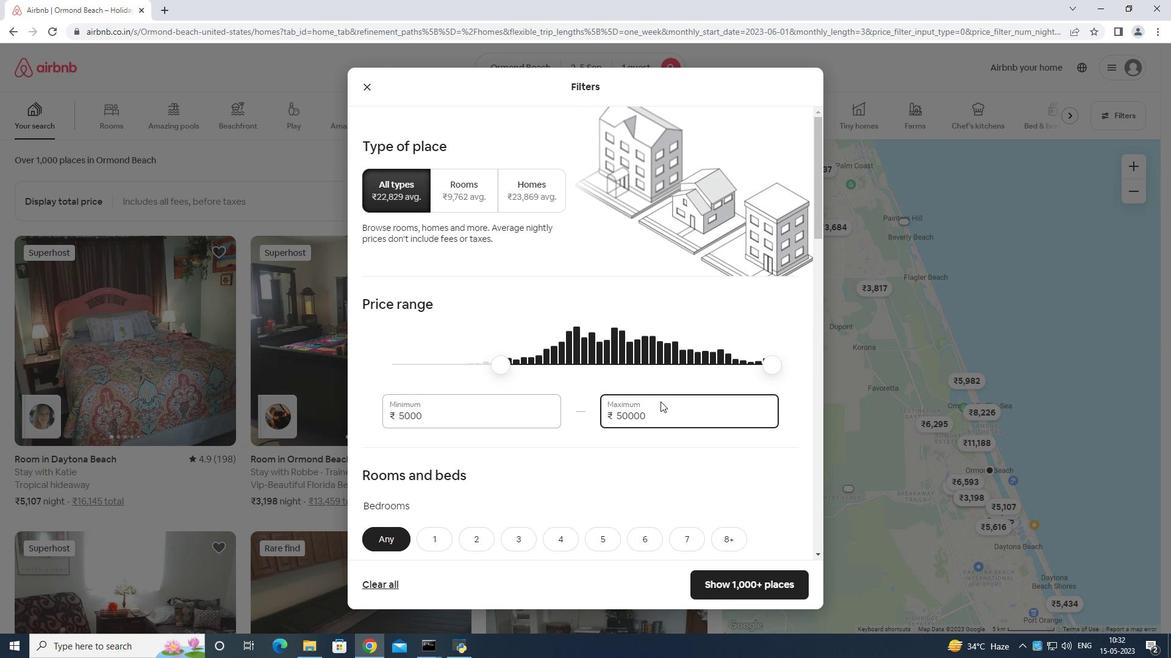 
Action: Key pressed <Key.backspace><Key.backspace><Key.backspace><Key.backspace><Key.backspace><Key.backspace><Key.backspace><Key.backspace><Key.backspace><Key.backspace><Key.backspace><Key.backspace><Key.backspace><Key.backspace>10000
Screenshot: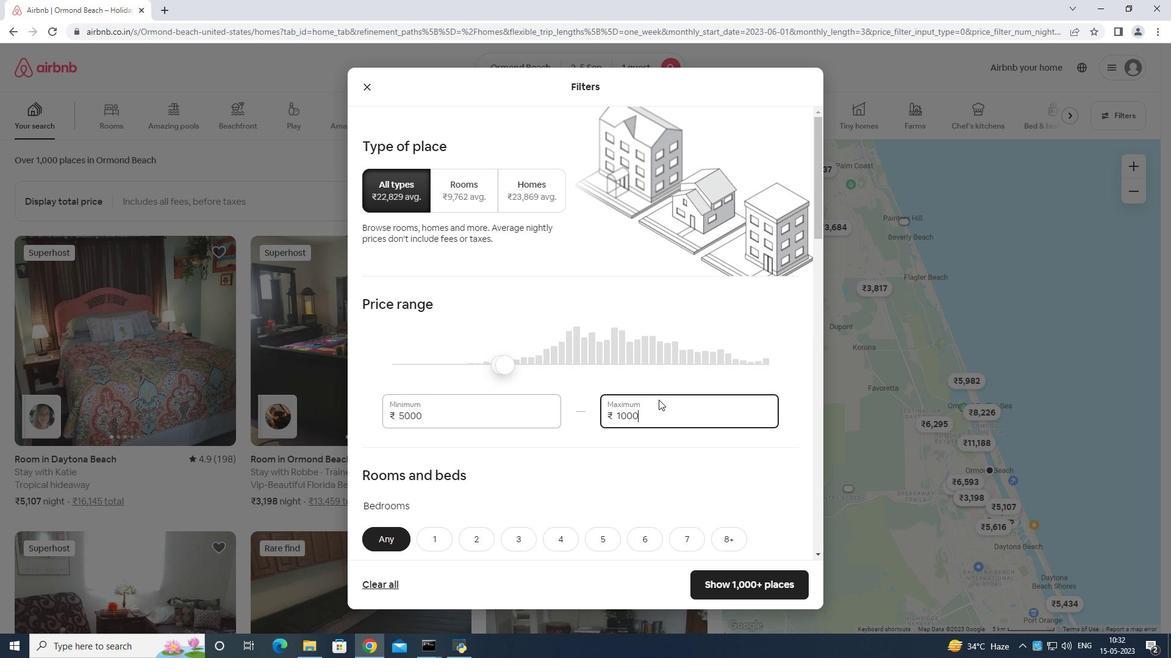 
Action: Mouse moved to (664, 395)
Screenshot: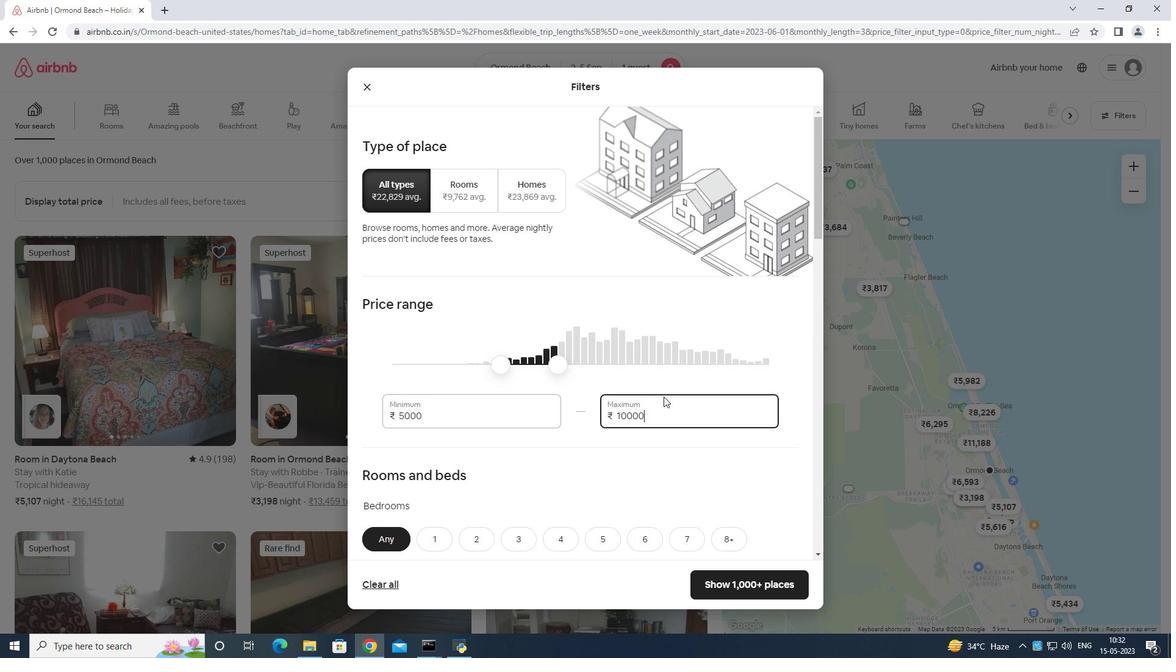 
Action: Mouse scrolled (664, 394) with delta (0, 0)
Screenshot: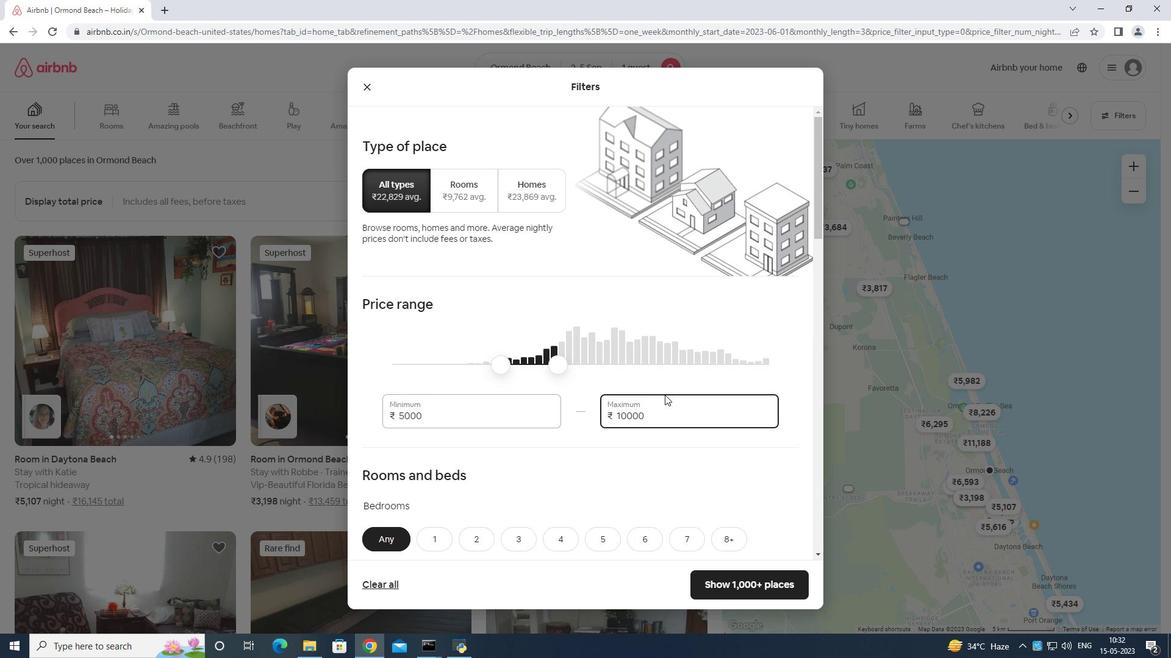 
Action: Mouse moved to (655, 408)
Screenshot: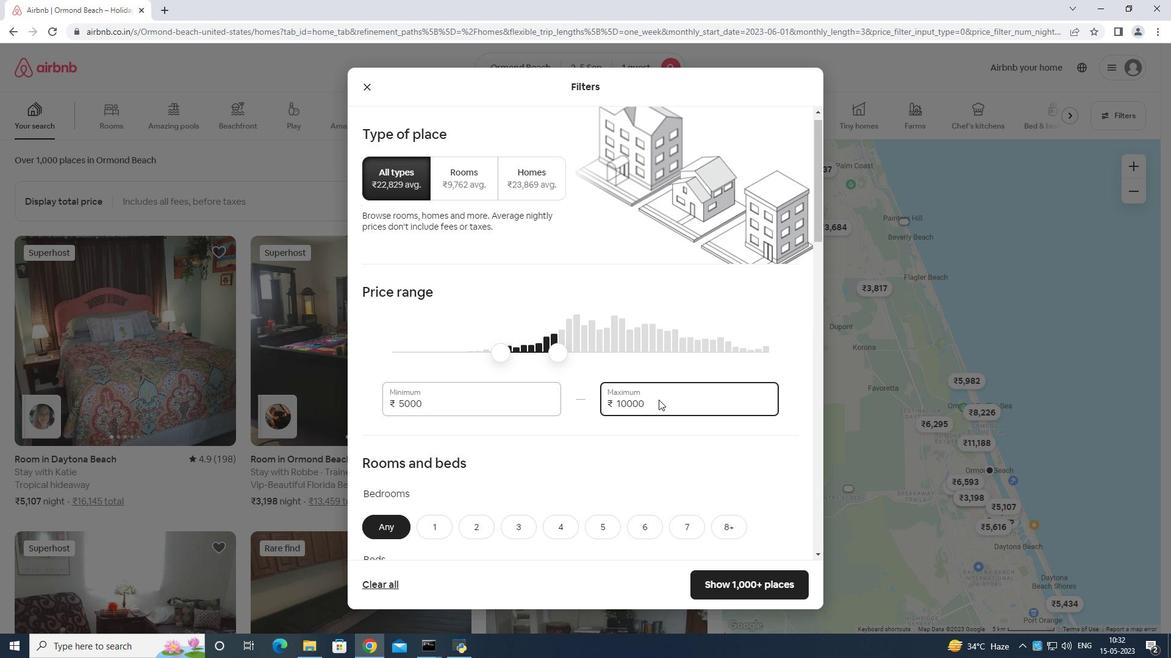 
Action: Mouse scrolled (656, 406) with delta (0, 0)
Screenshot: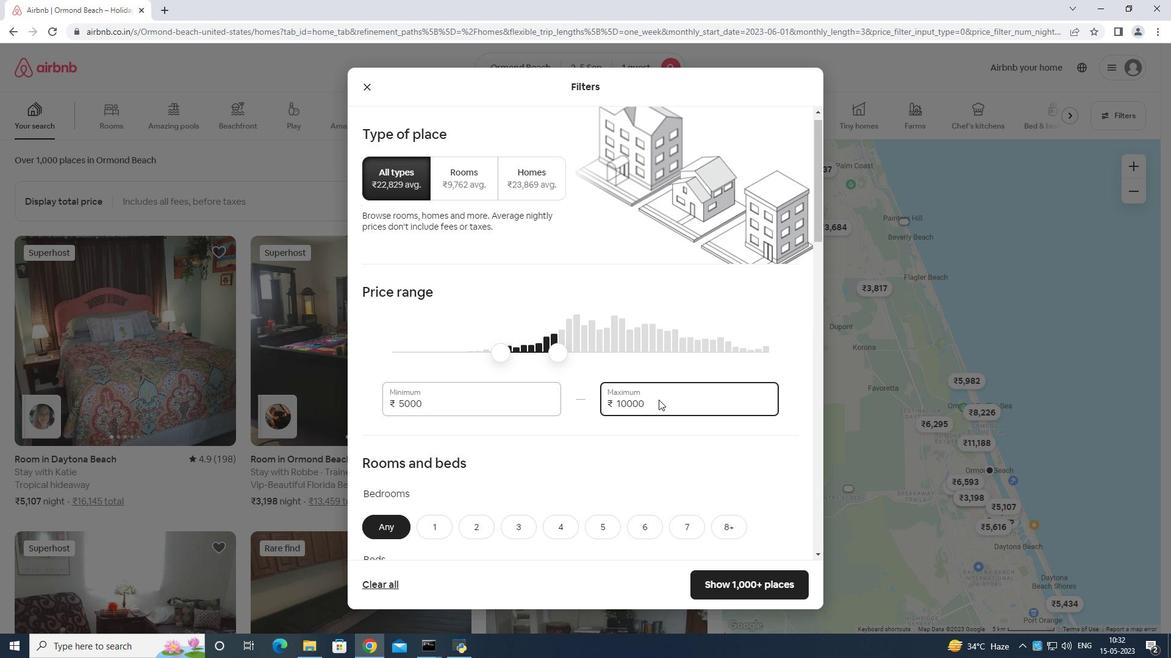 
Action: Mouse moved to (654, 409)
Screenshot: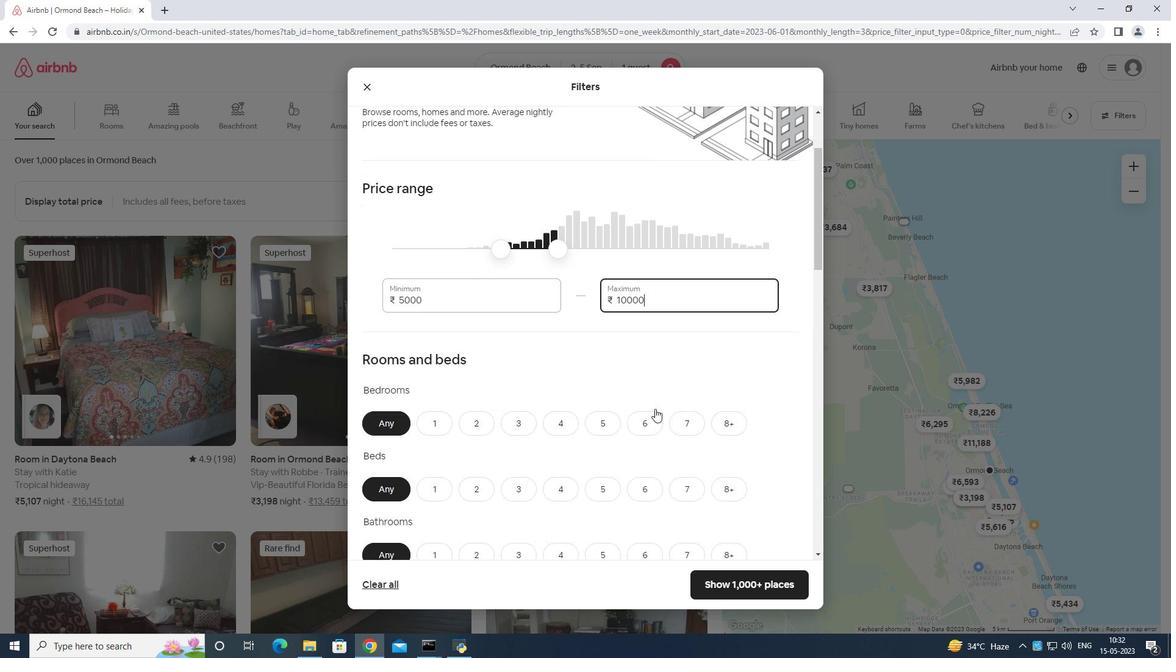 
Action: Mouse scrolled (654, 409) with delta (0, 0)
Screenshot: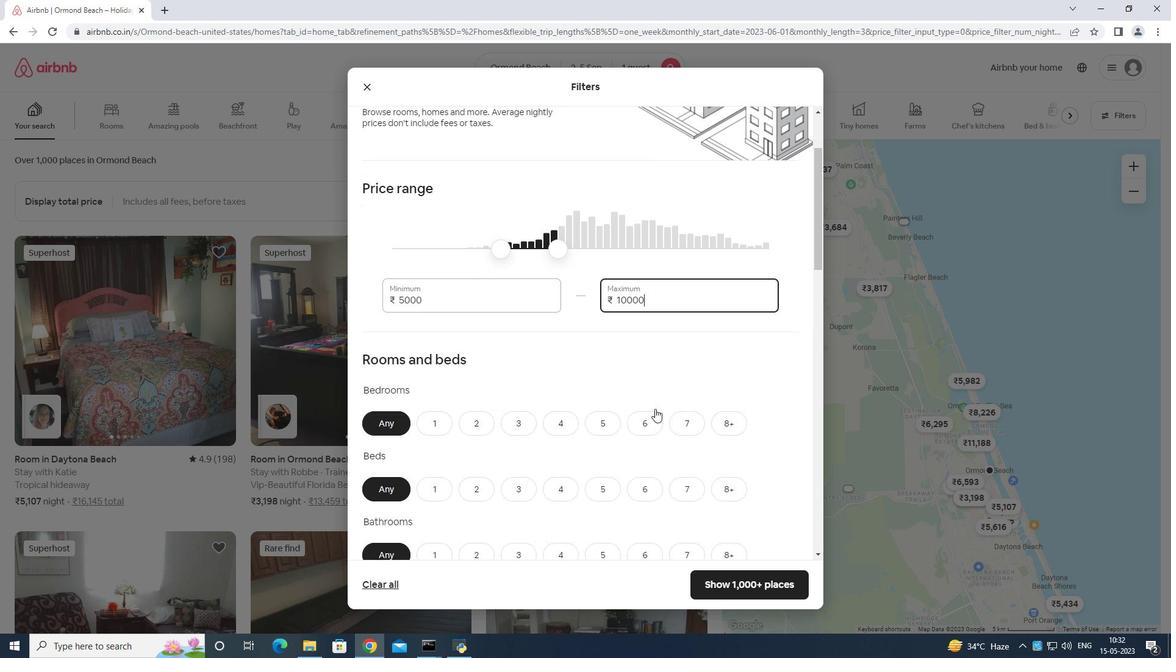
Action: Mouse moved to (442, 356)
Screenshot: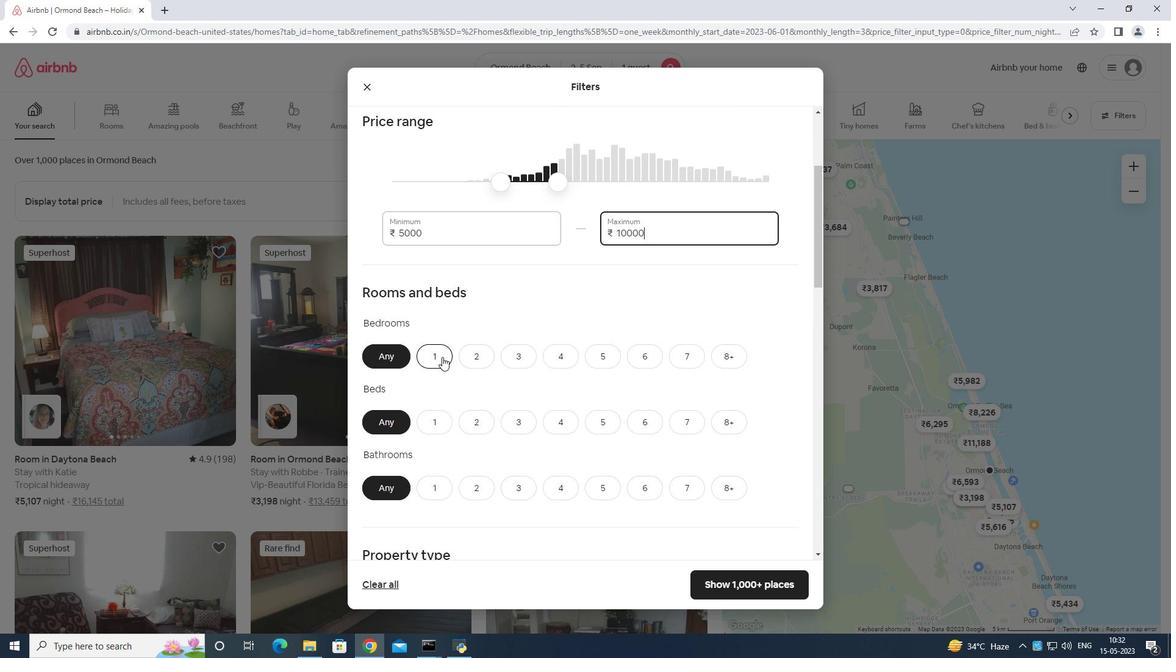 
Action: Mouse pressed left at (442, 356)
Screenshot: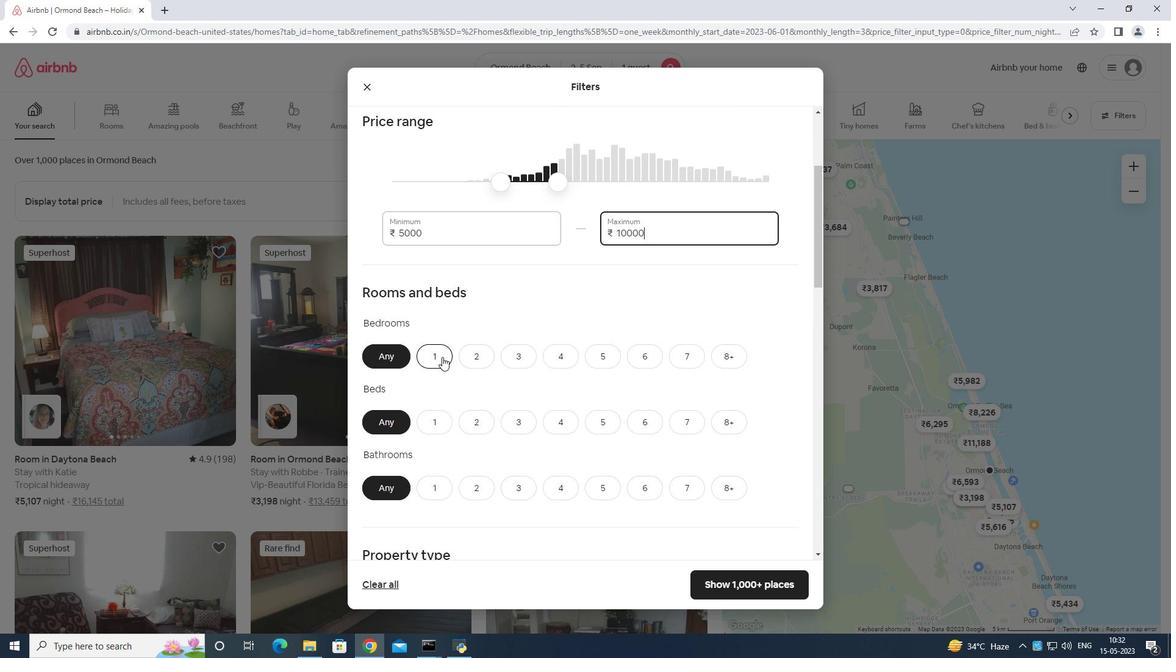
Action: Mouse moved to (438, 413)
Screenshot: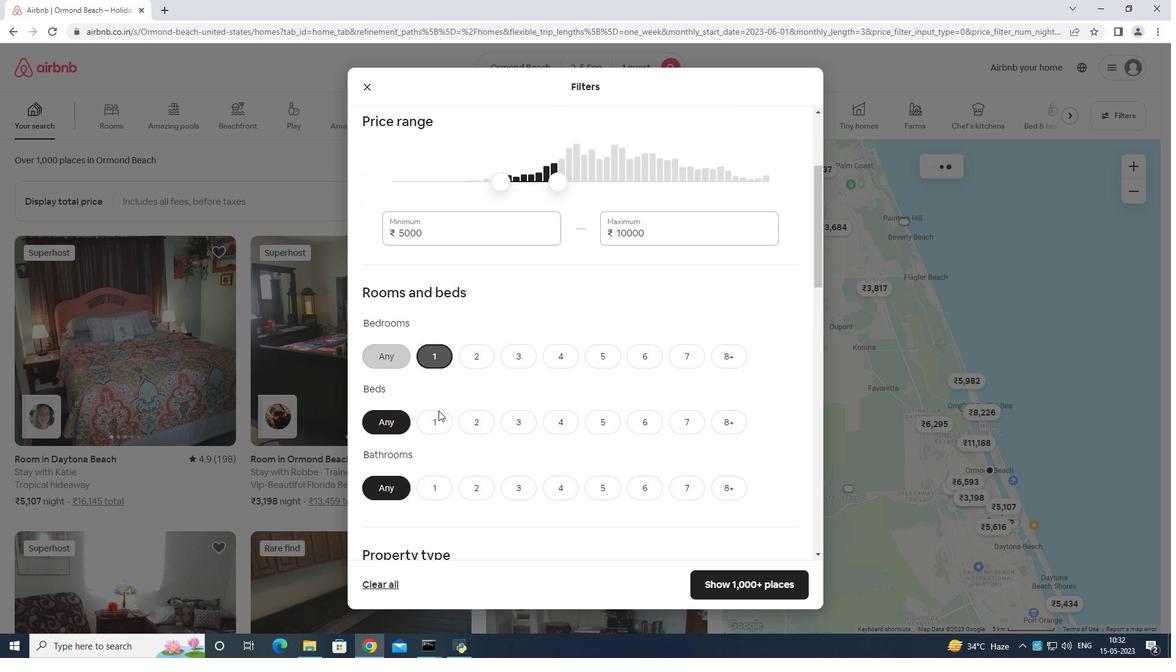 
Action: Mouse pressed left at (438, 413)
Screenshot: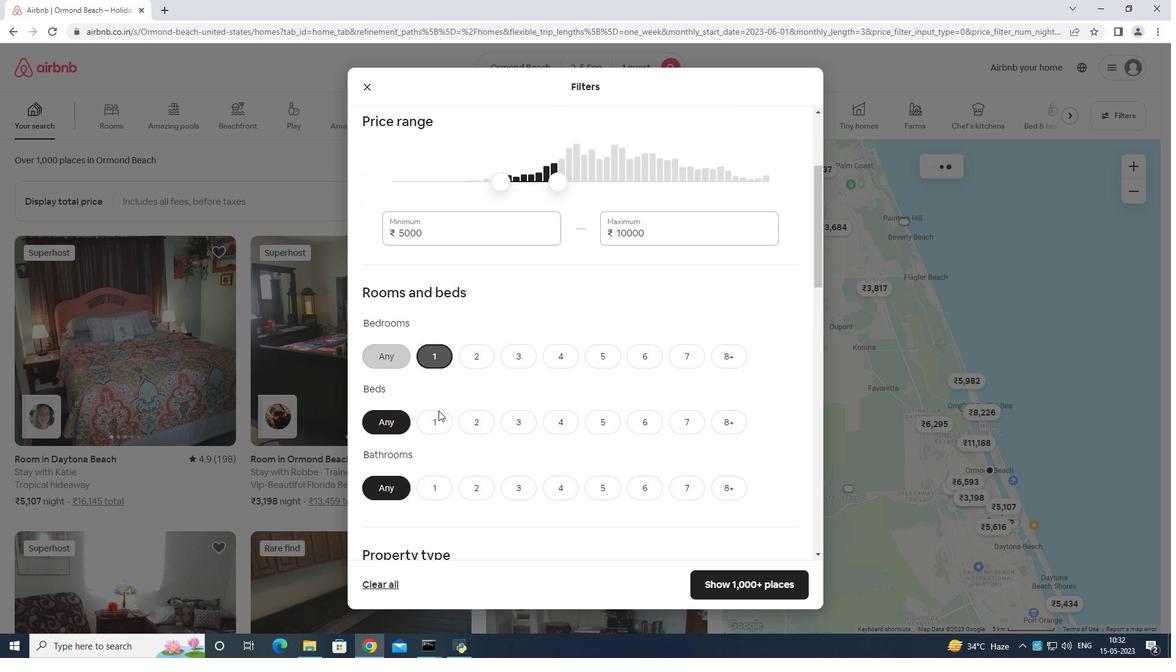 
Action: Mouse moved to (433, 486)
Screenshot: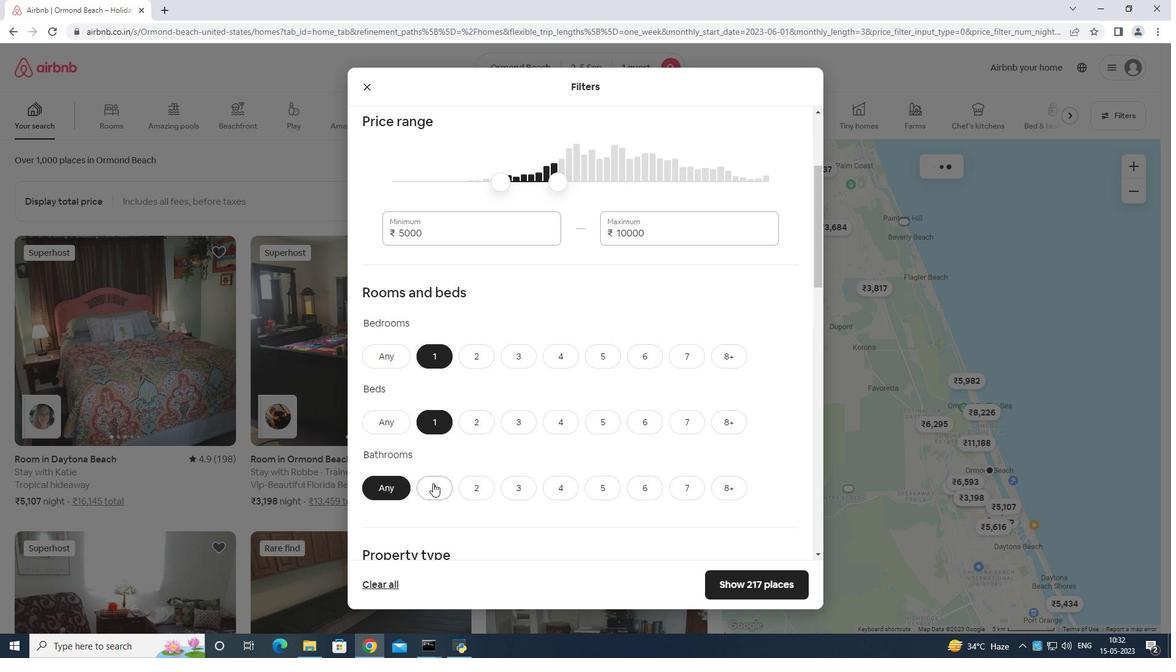 
Action: Mouse pressed left at (433, 486)
Screenshot: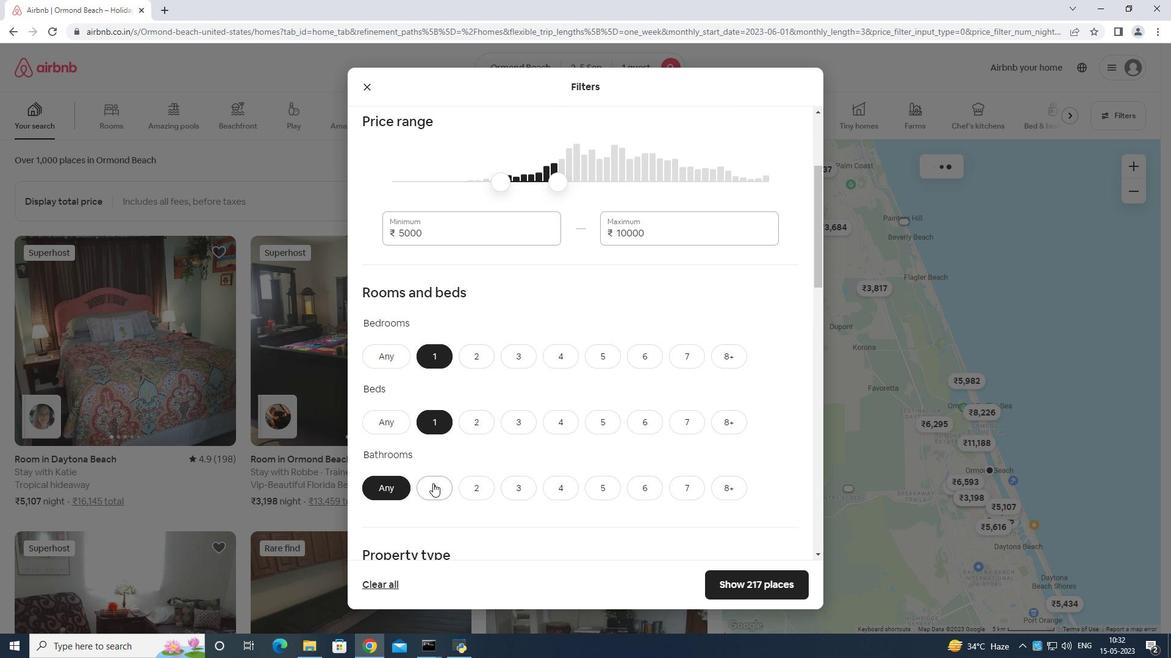 
Action: Mouse moved to (735, 241)
Screenshot: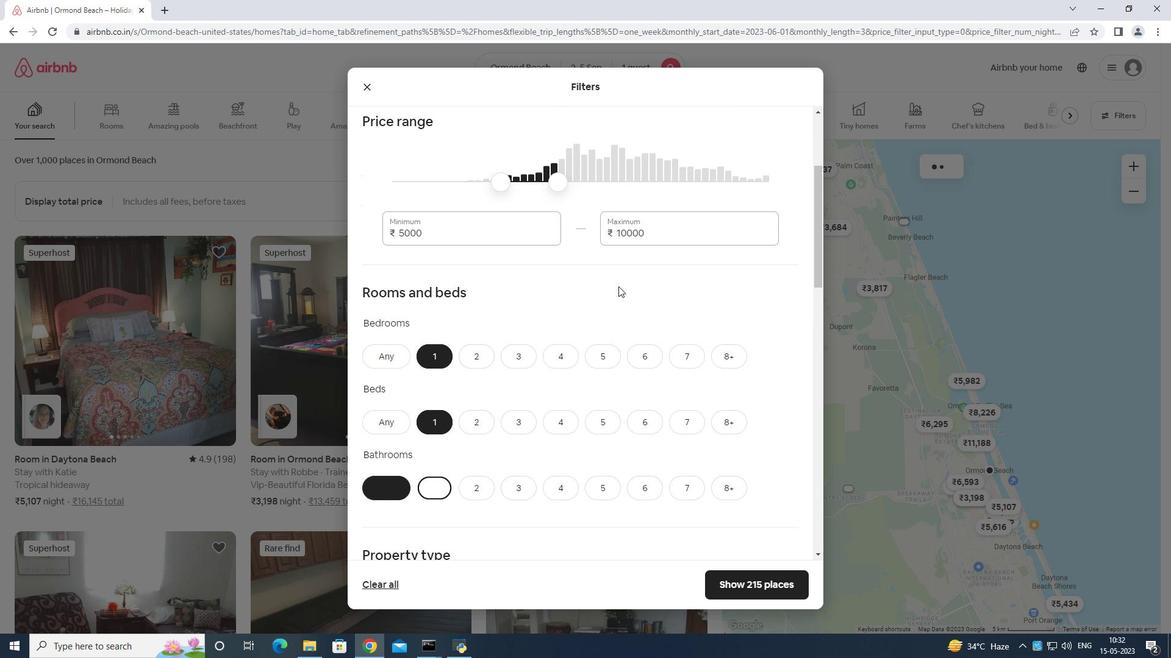 
Action: Mouse scrolled (735, 240) with delta (0, 0)
Screenshot: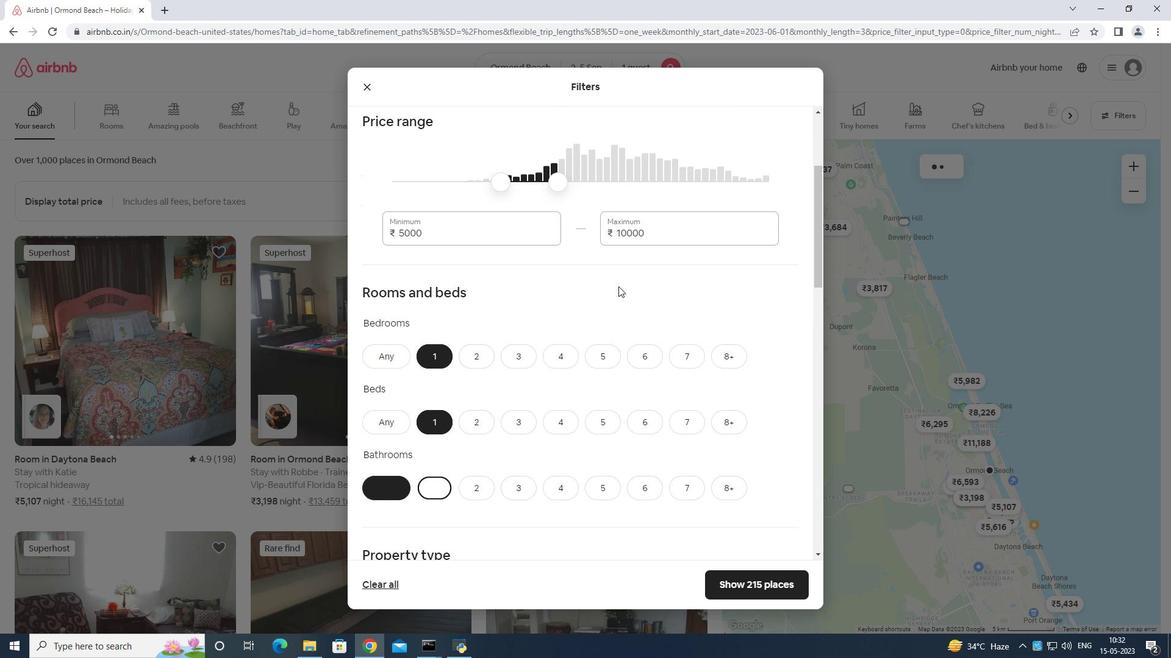 
Action: Mouse moved to (738, 245)
Screenshot: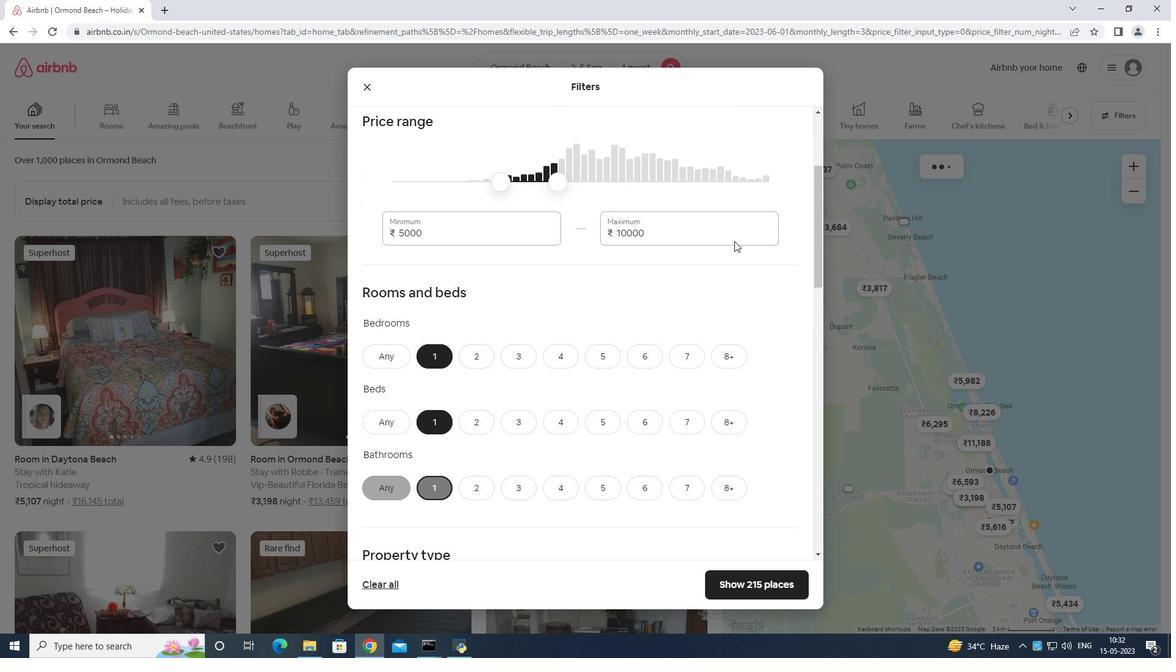 
Action: Mouse scrolled (738, 244) with delta (0, 0)
Screenshot: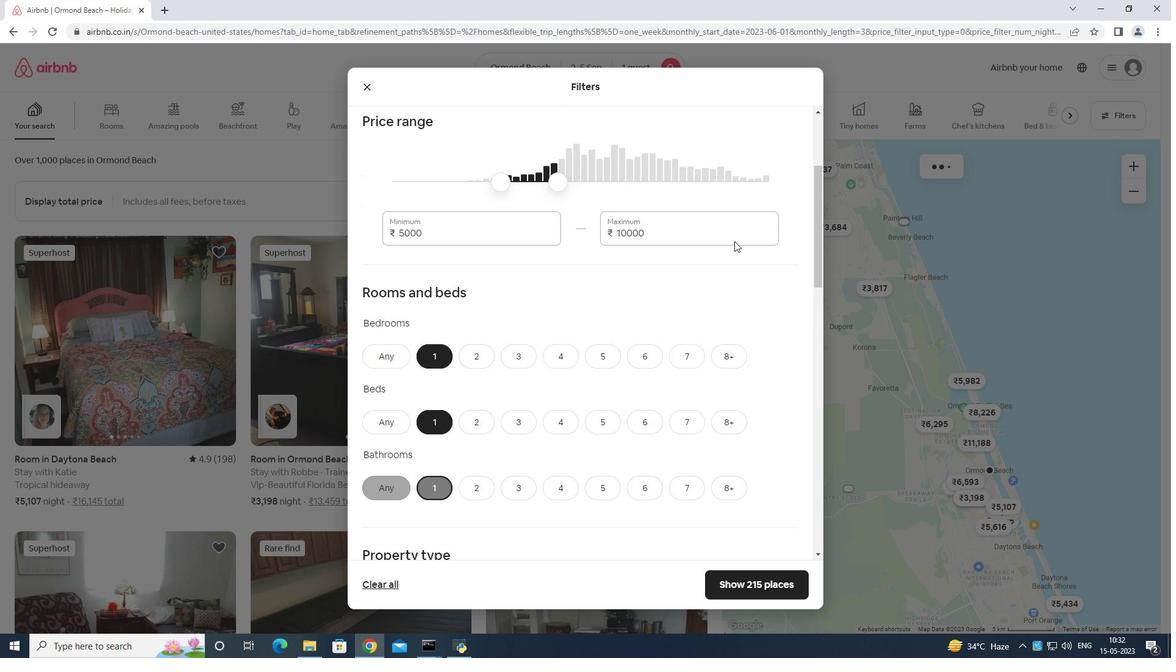 
Action: Mouse moved to (740, 248)
Screenshot: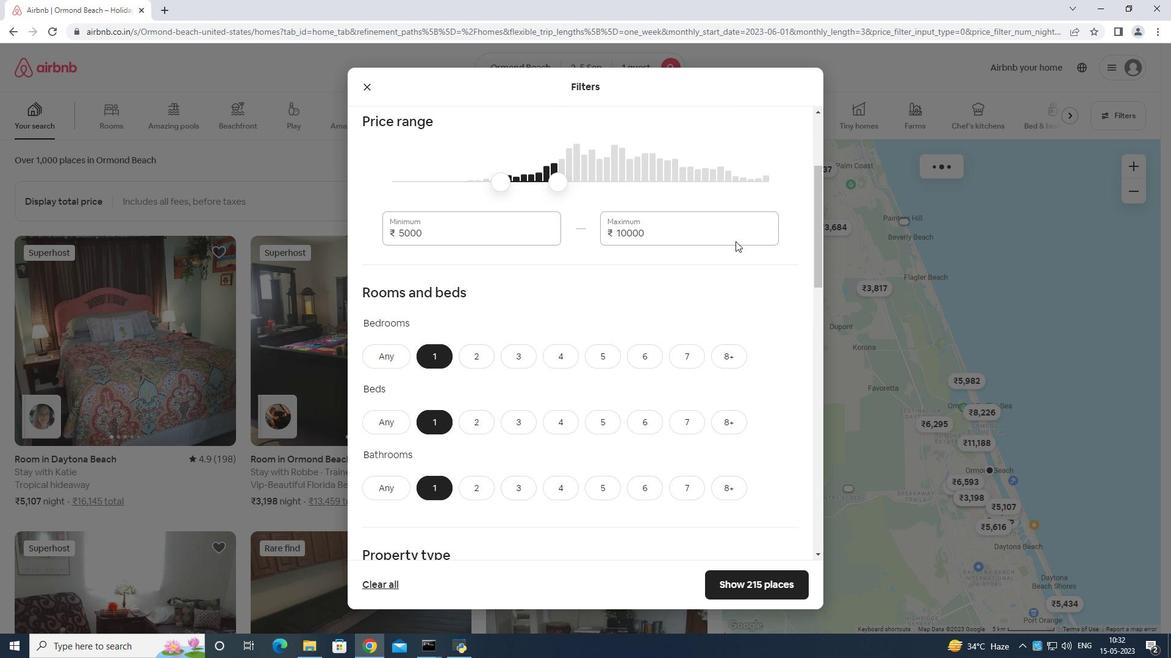 
Action: Mouse scrolled (740, 247) with delta (0, 0)
Screenshot: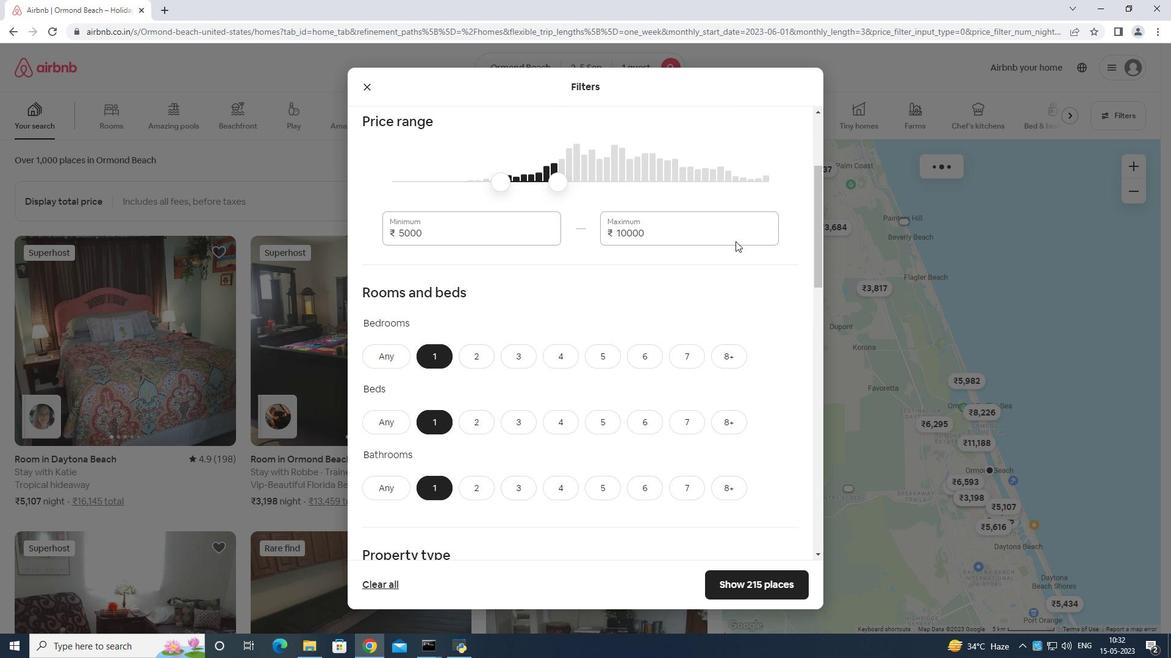 
Action: Mouse moved to (740, 248)
Screenshot: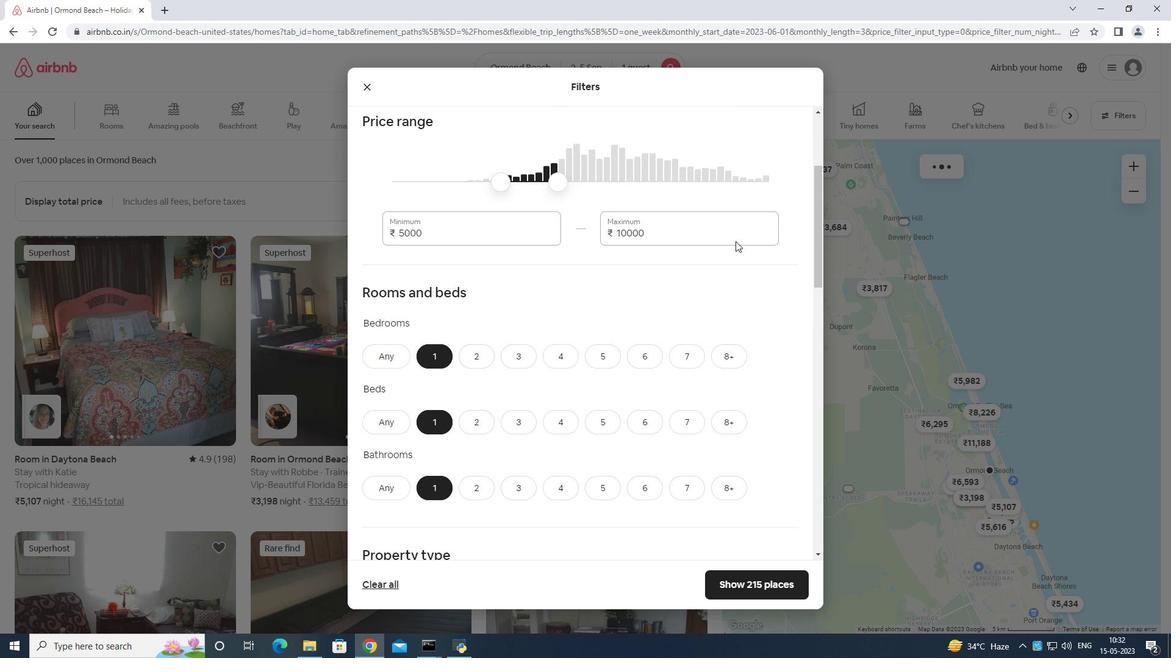 
Action: Mouse scrolled (740, 247) with delta (0, 0)
Screenshot: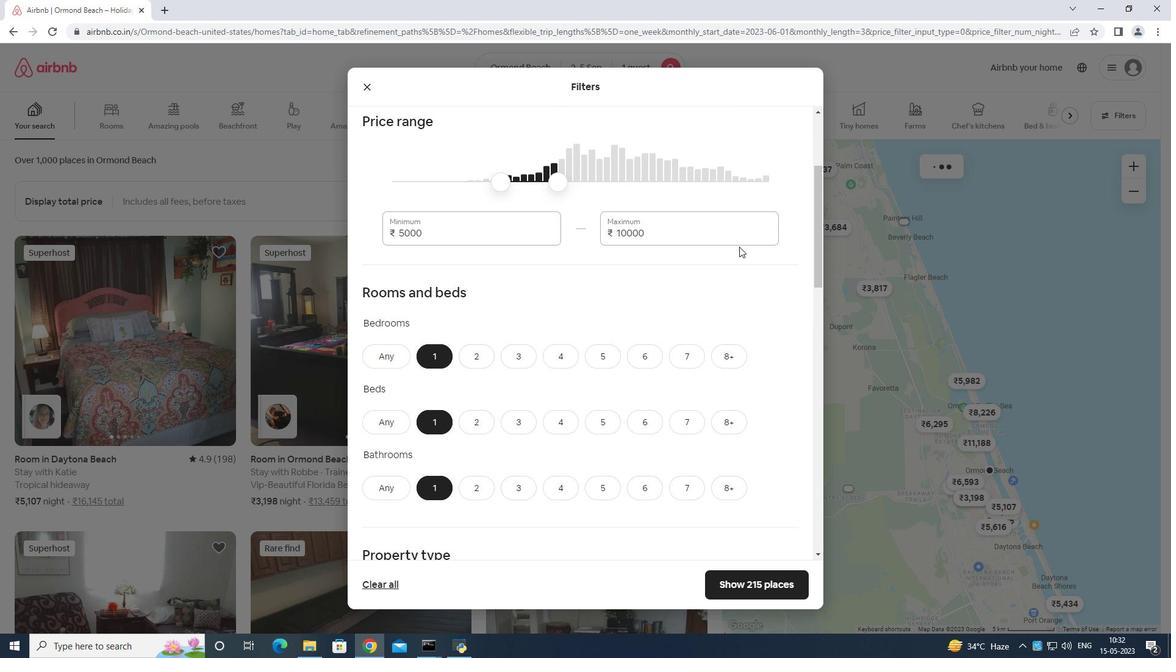
Action: Mouse scrolled (740, 247) with delta (0, 0)
Screenshot: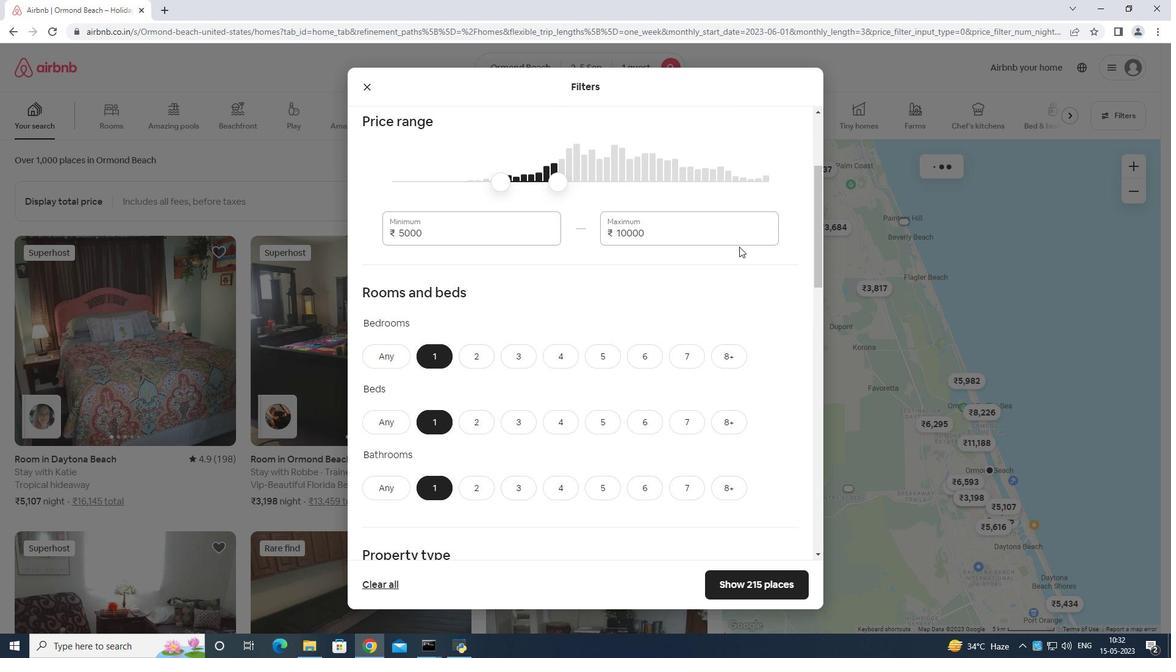 
Action: Mouse scrolled (740, 247) with delta (0, 0)
Screenshot: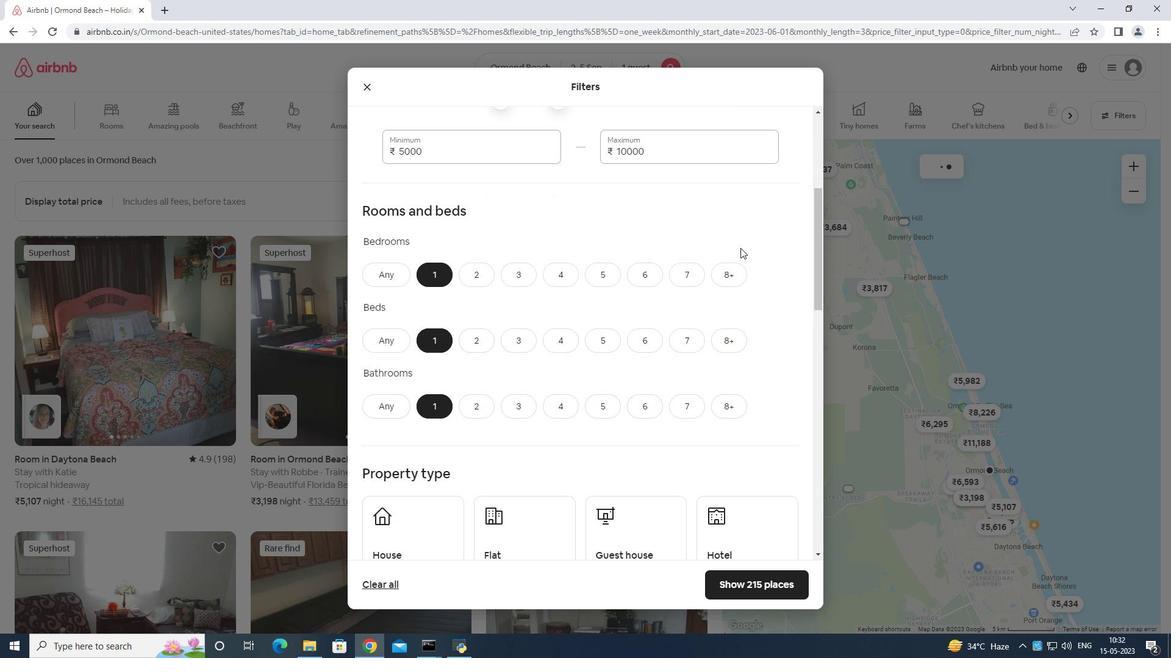 
Action: Mouse moved to (428, 250)
Screenshot: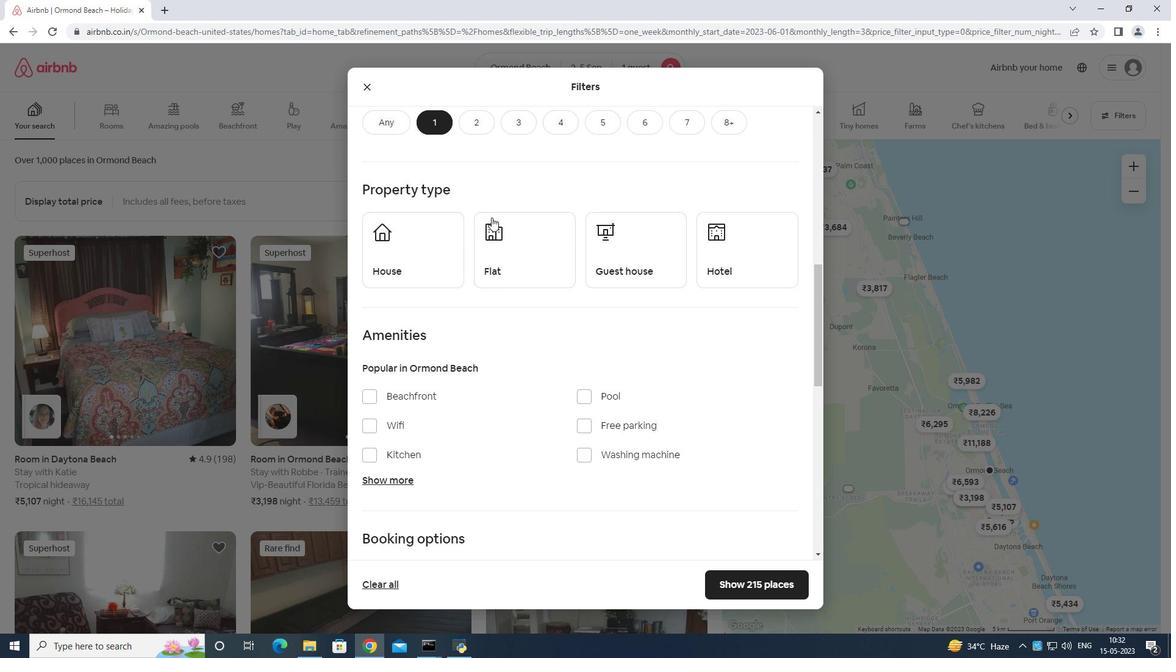 
Action: Mouse pressed left at (428, 250)
Screenshot: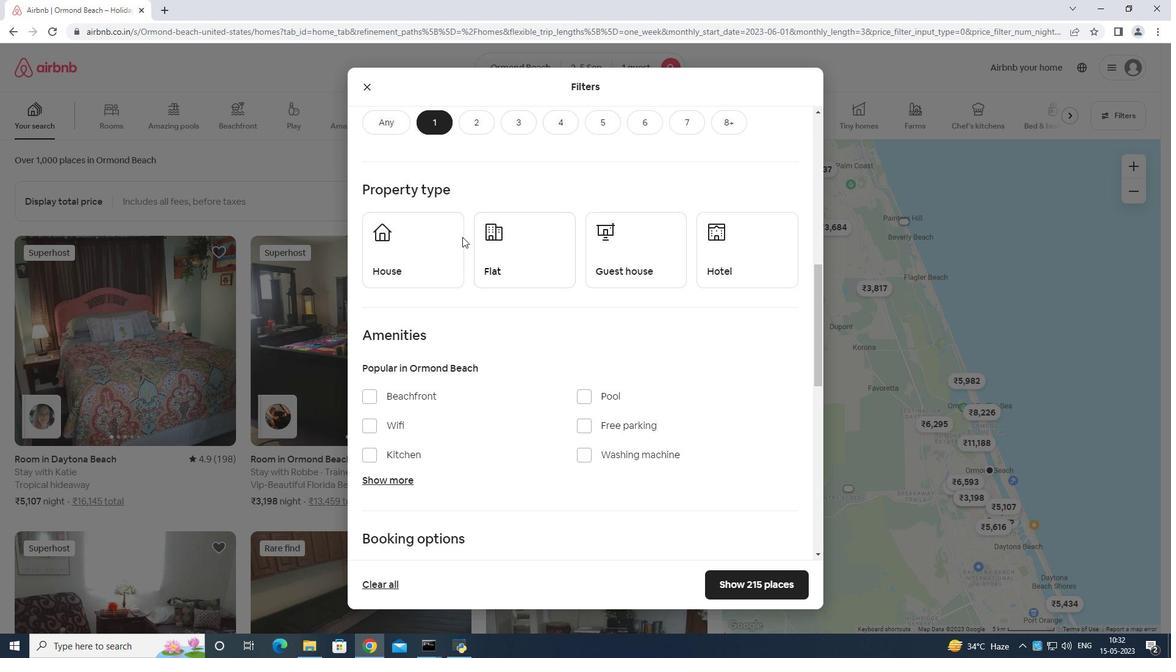 
Action: Mouse moved to (582, 259)
Screenshot: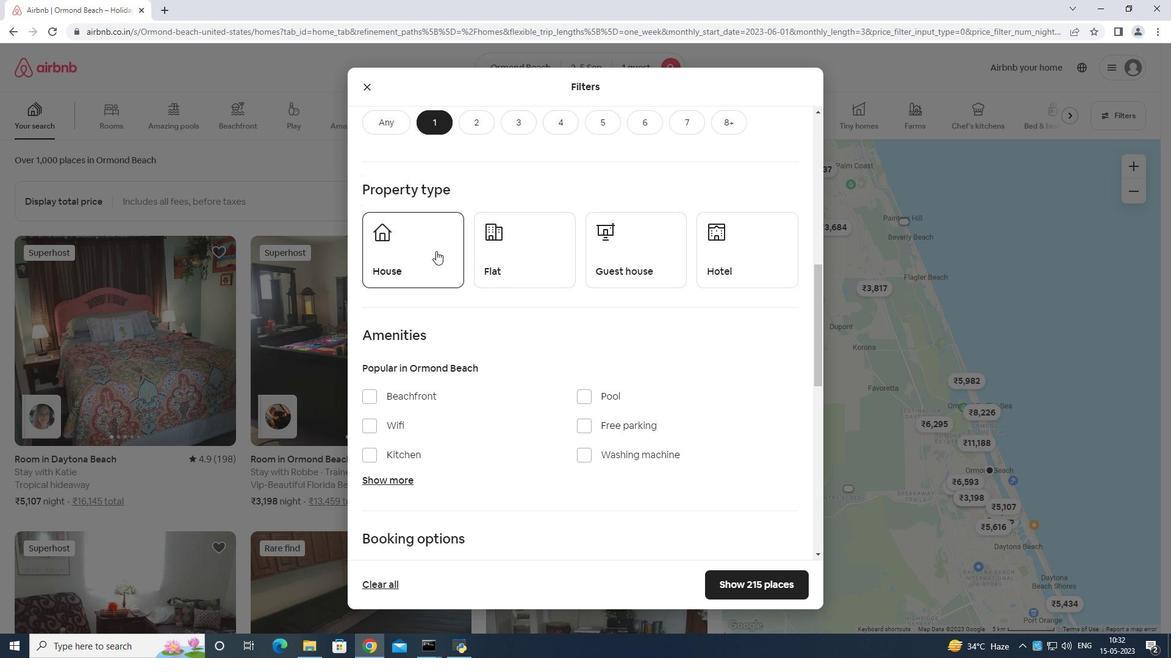 
Action: Mouse pressed left at (582, 259)
Screenshot: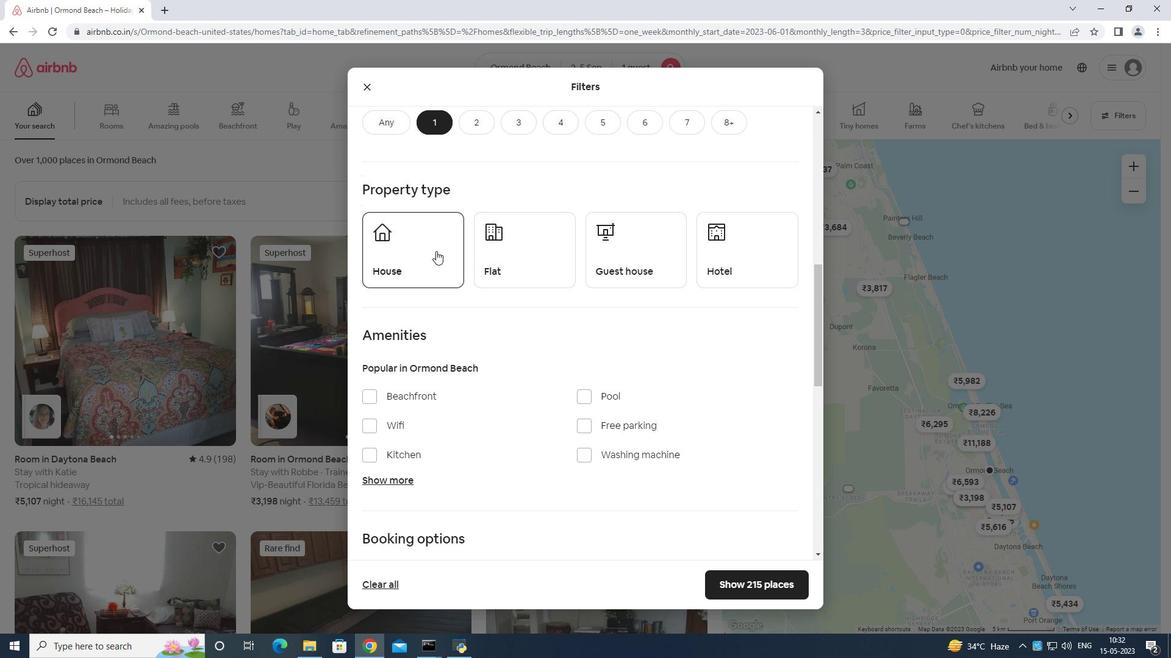 
Action: Mouse moved to (626, 245)
Screenshot: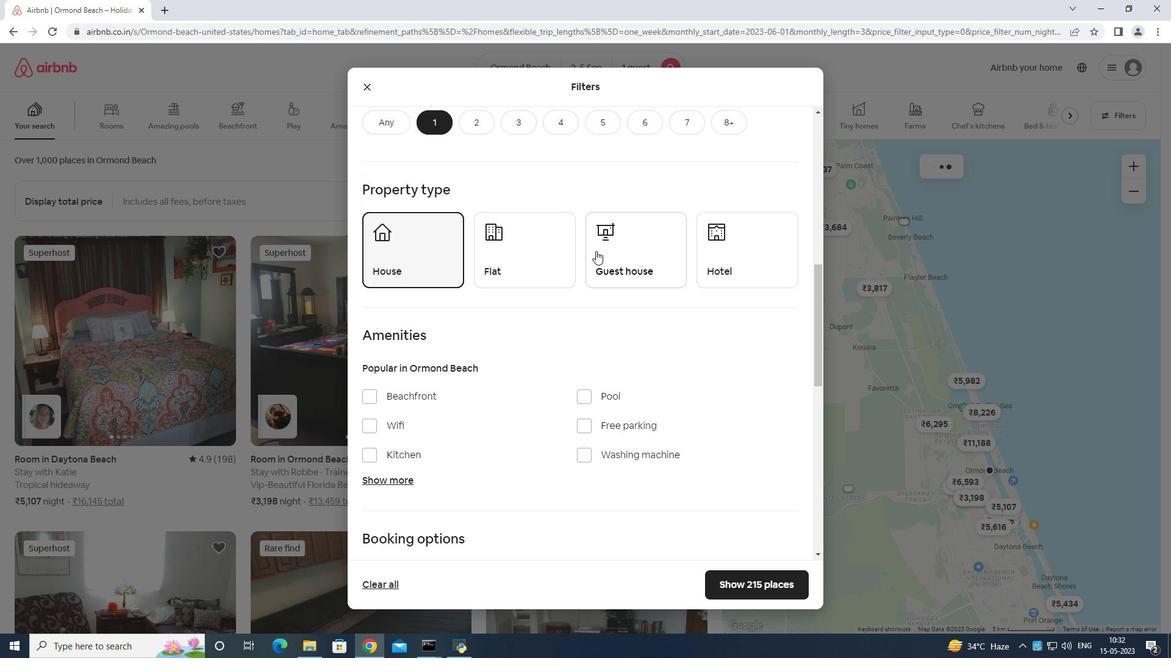 
Action: Mouse pressed left at (626, 245)
Screenshot: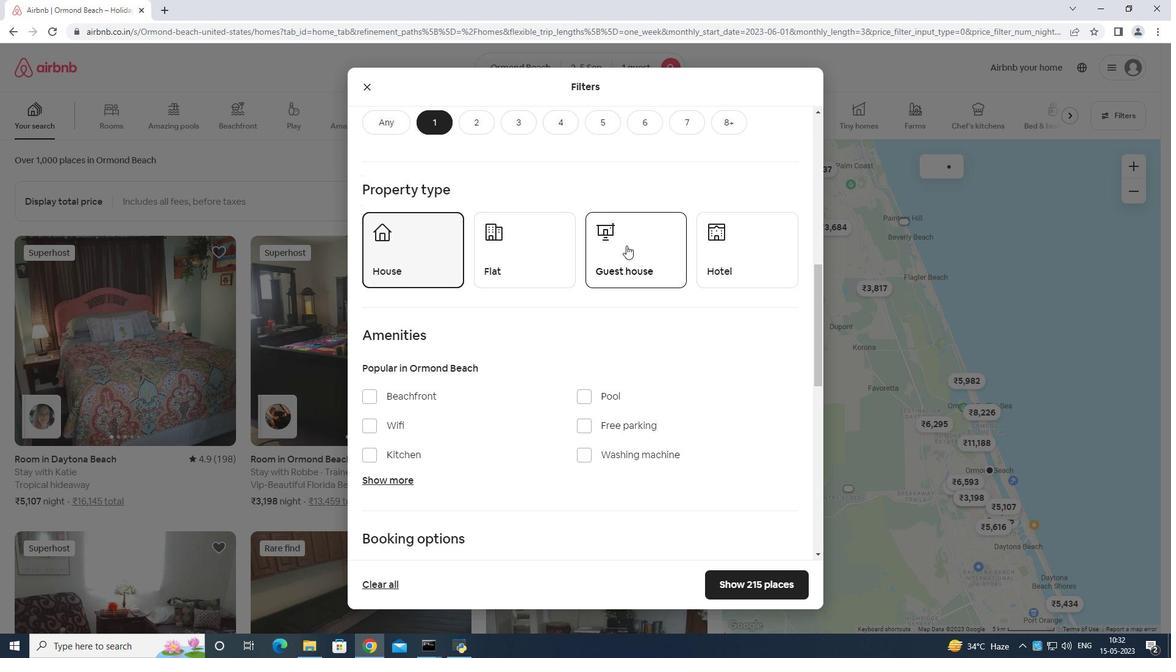 
Action: Mouse moved to (510, 231)
Screenshot: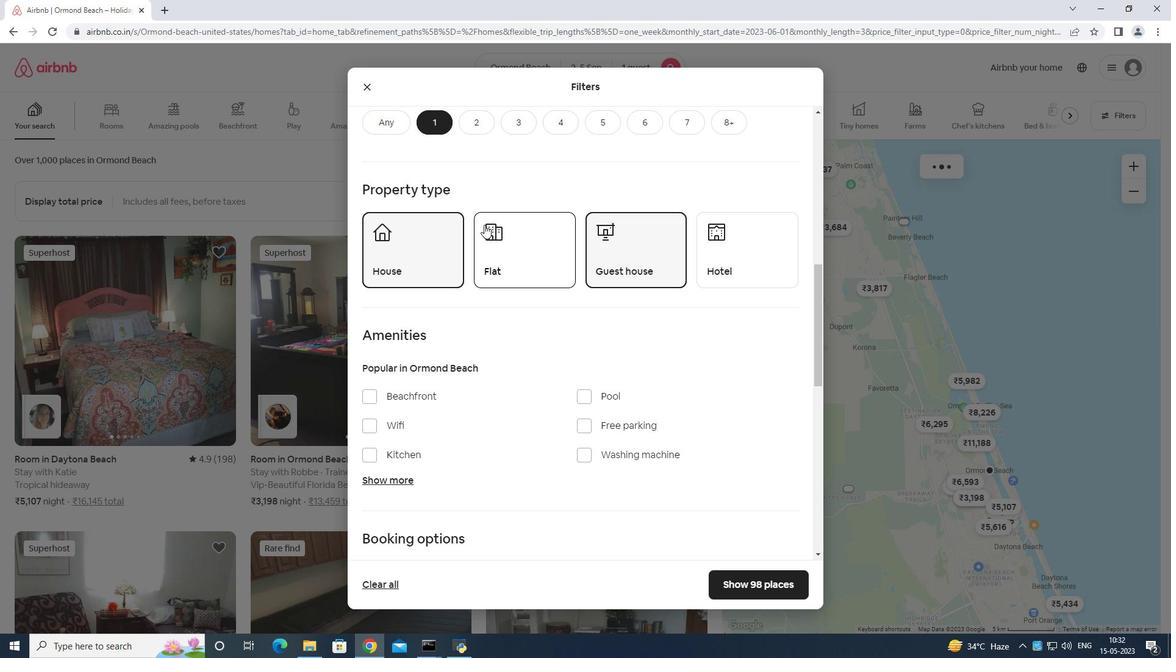 
Action: Mouse pressed left at (510, 231)
Screenshot: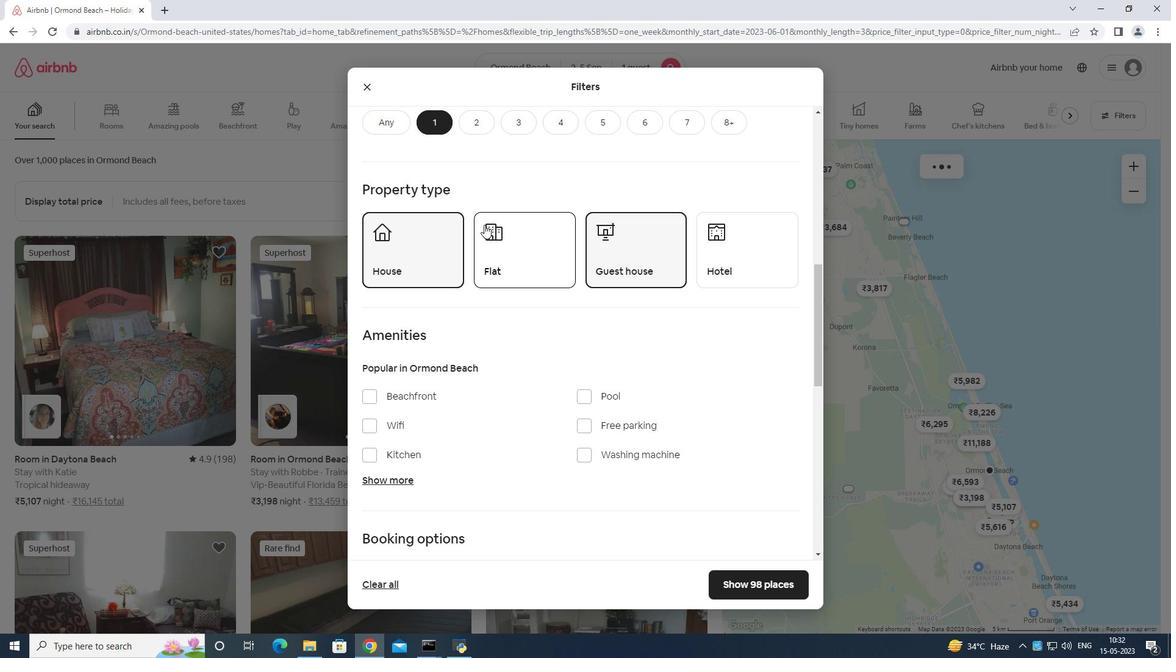 
Action: Mouse moved to (730, 248)
Screenshot: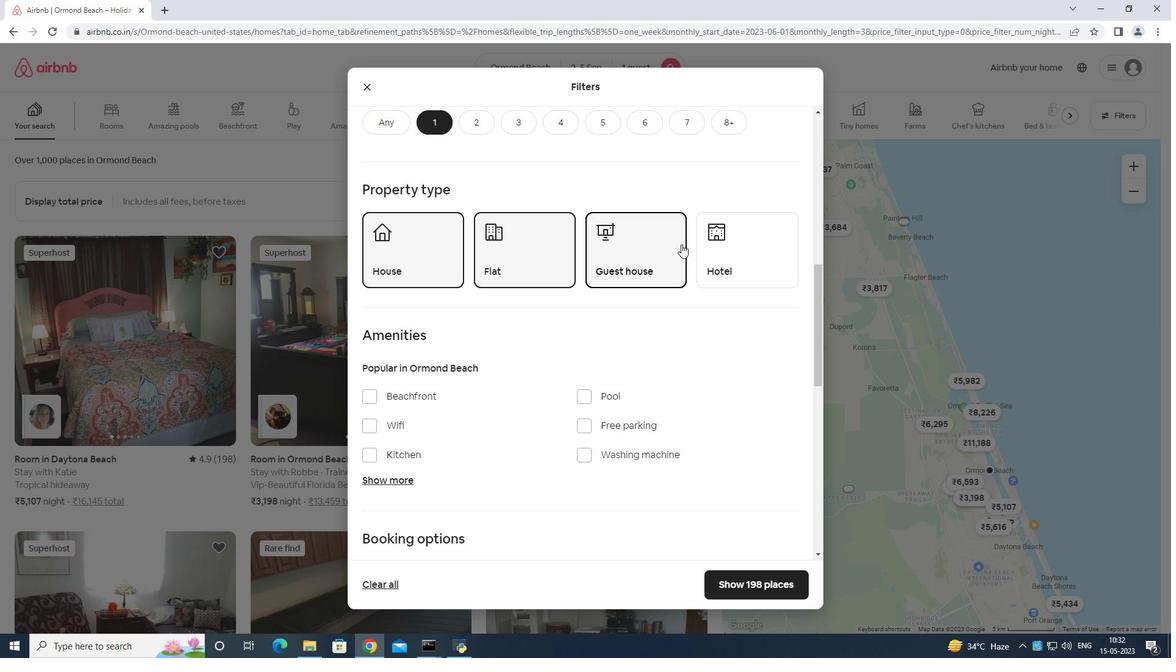 
Action: Mouse pressed left at (730, 248)
Screenshot: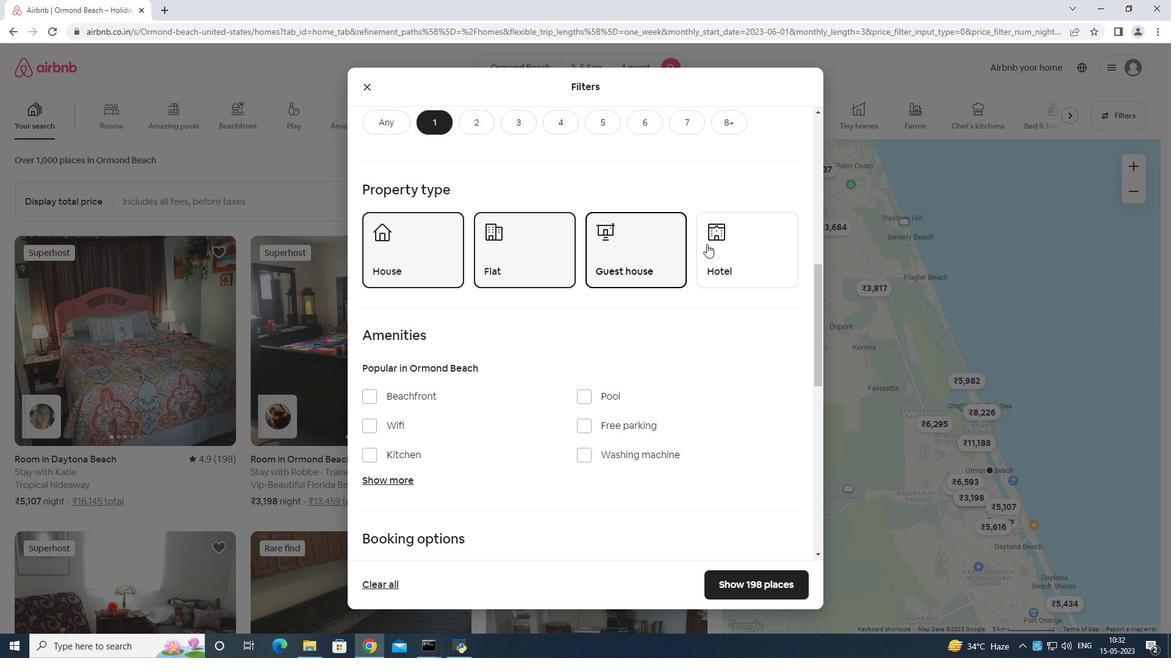 
Action: Mouse moved to (591, 289)
Screenshot: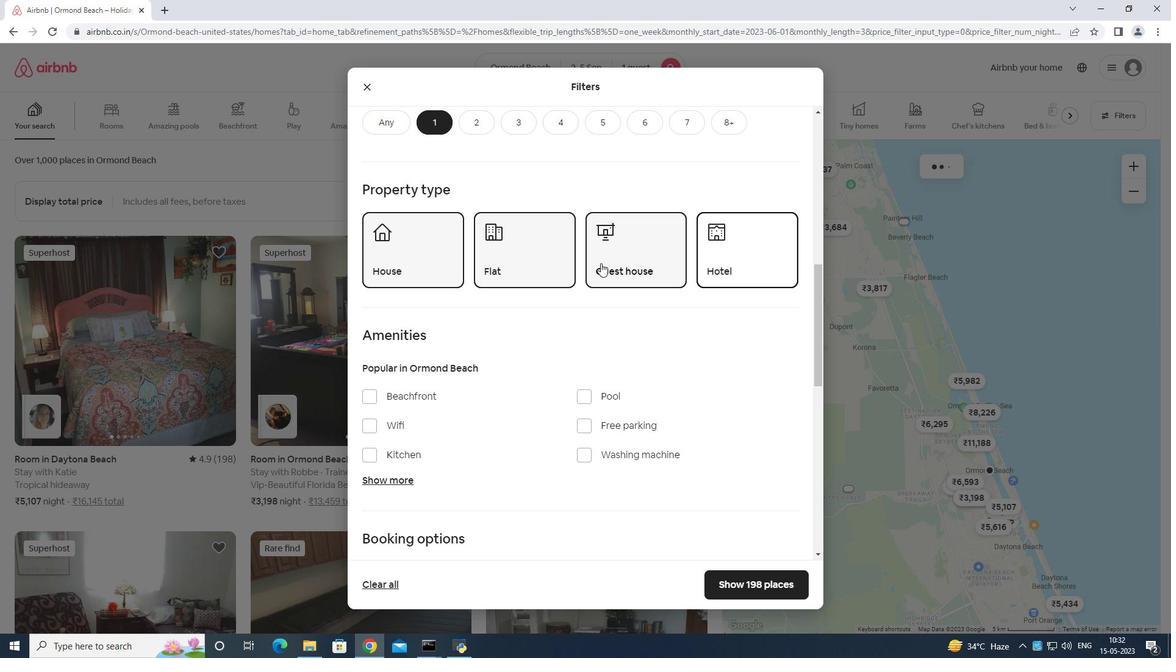 
Action: Mouse scrolled (591, 288) with delta (0, 0)
Screenshot: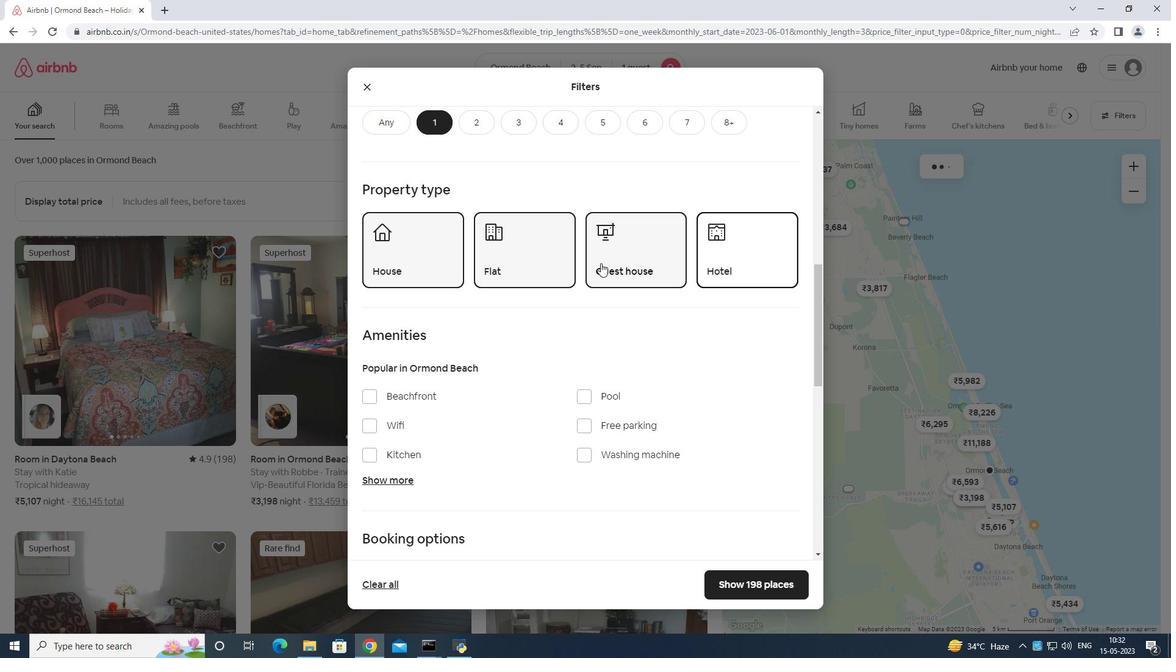 
Action: Mouse moved to (591, 290)
Screenshot: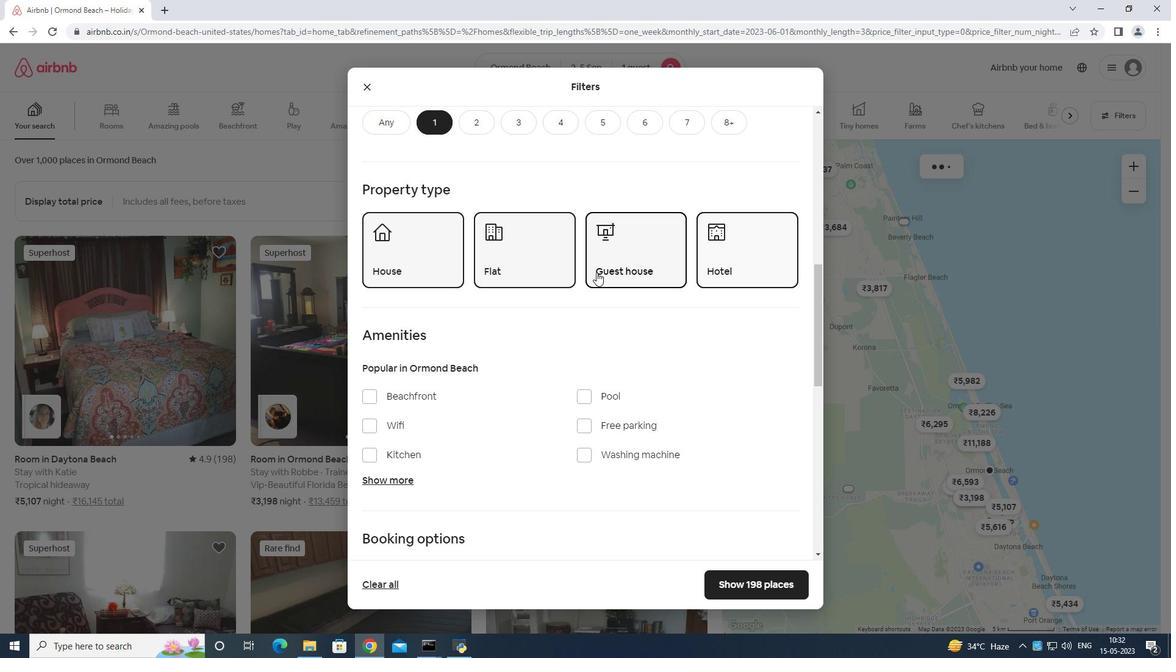 
Action: Mouse scrolled (591, 289) with delta (0, 0)
Screenshot: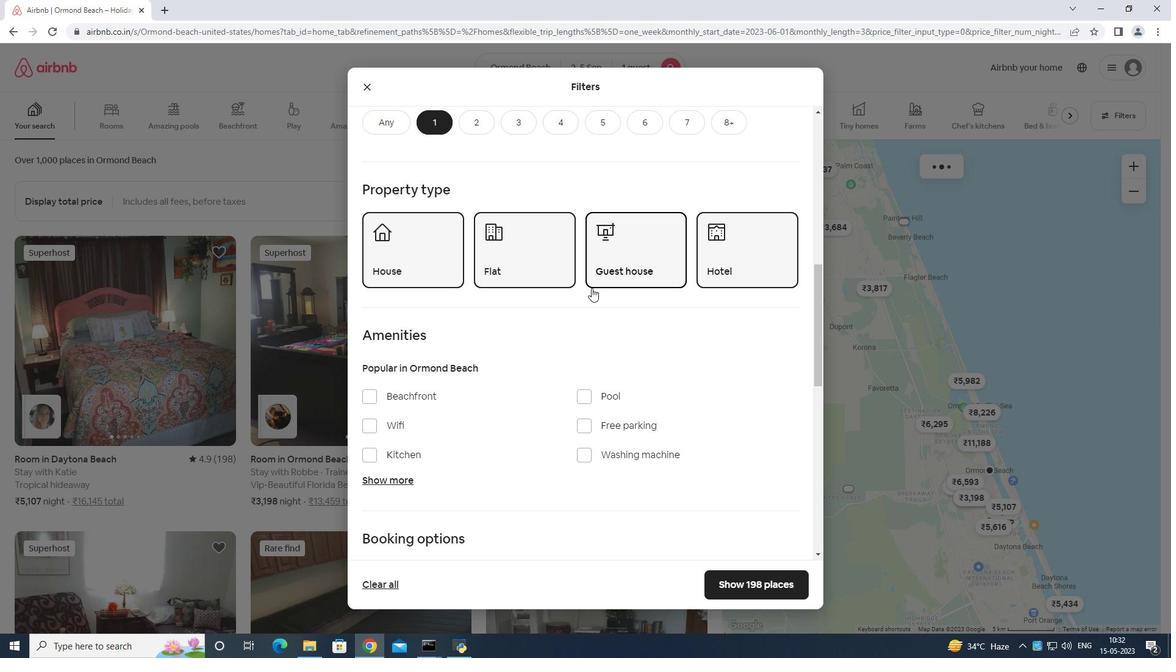 
Action: Mouse moved to (589, 289)
Screenshot: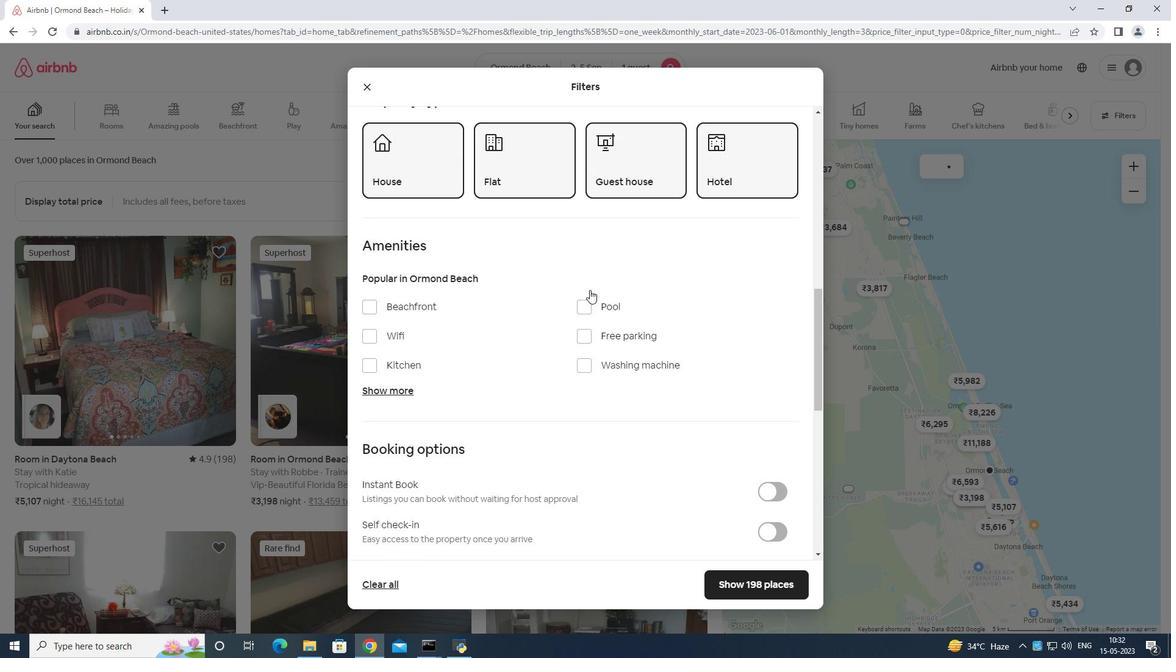 
Action: Mouse scrolled (589, 289) with delta (0, 0)
Screenshot: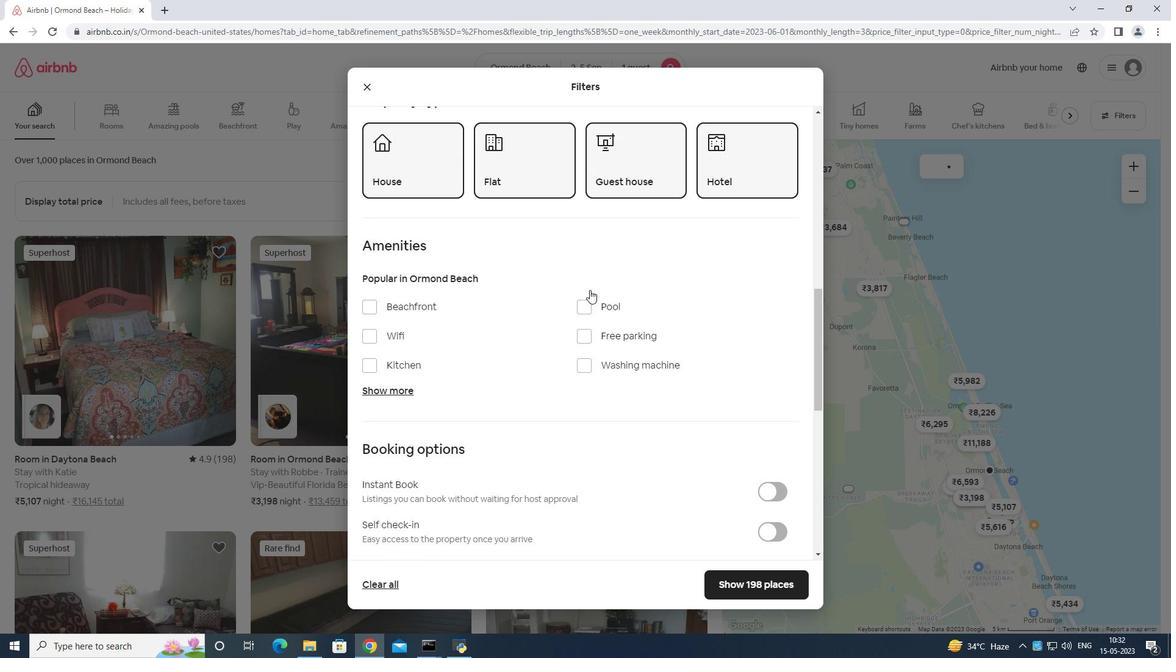 
Action: Mouse moved to (743, 337)
Screenshot: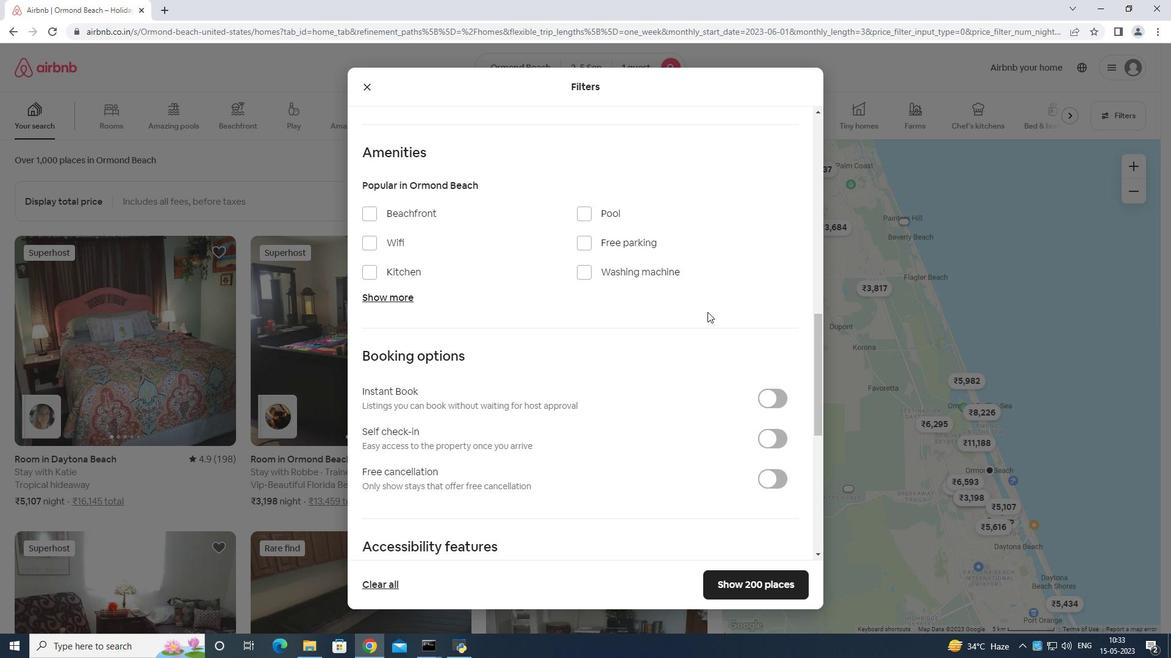 
Action: Mouse scrolled (743, 337) with delta (0, 0)
Screenshot: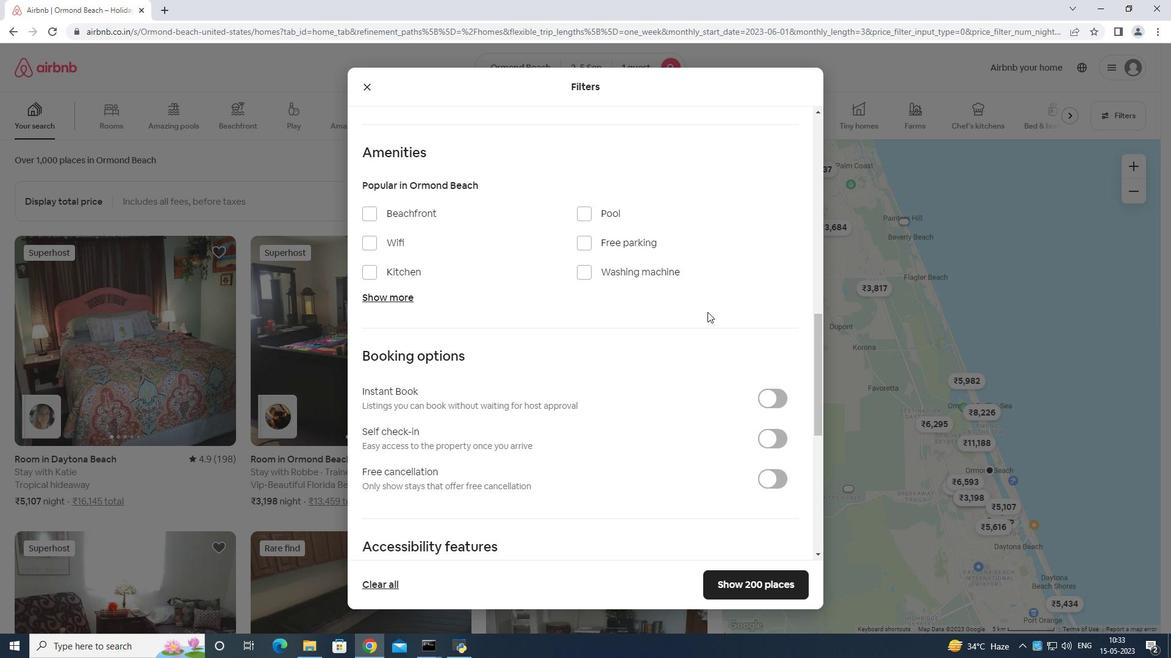 
Action: Mouse moved to (751, 347)
Screenshot: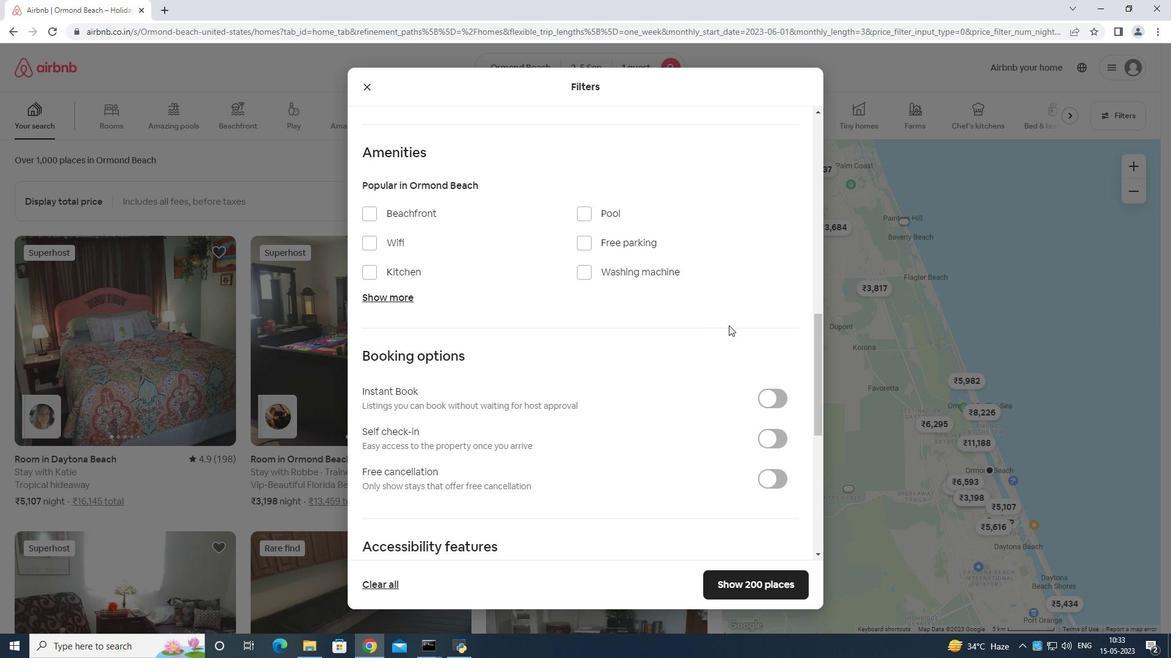 
Action: Mouse scrolled (751, 347) with delta (0, 0)
Screenshot: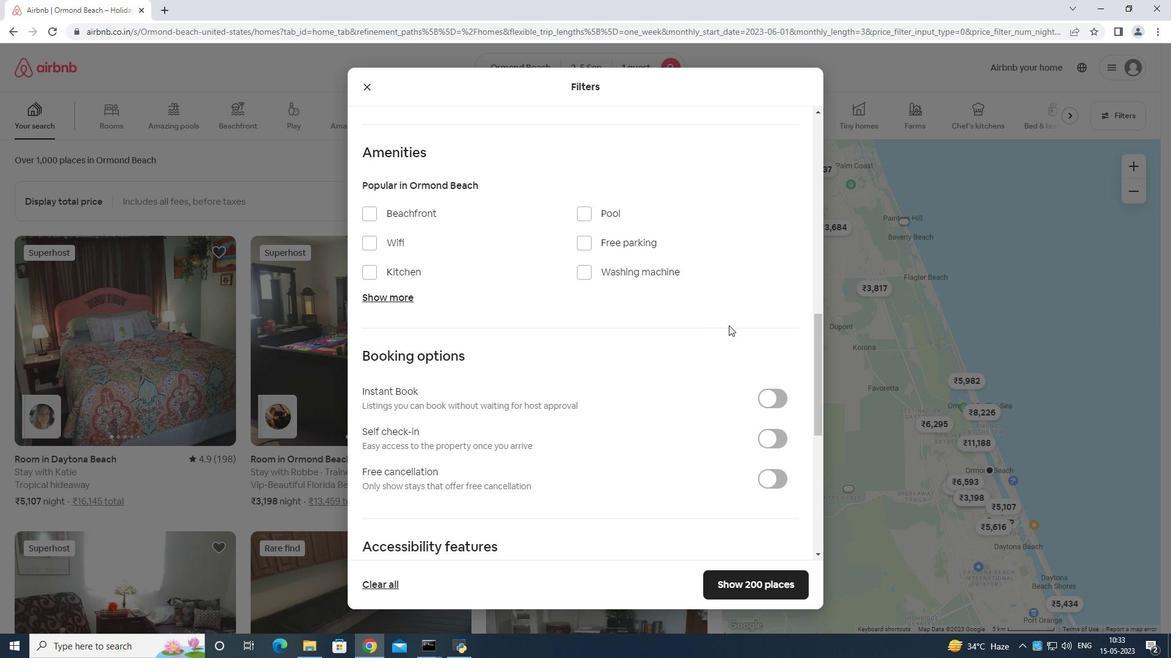 
Action: Mouse moved to (775, 312)
Screenshot: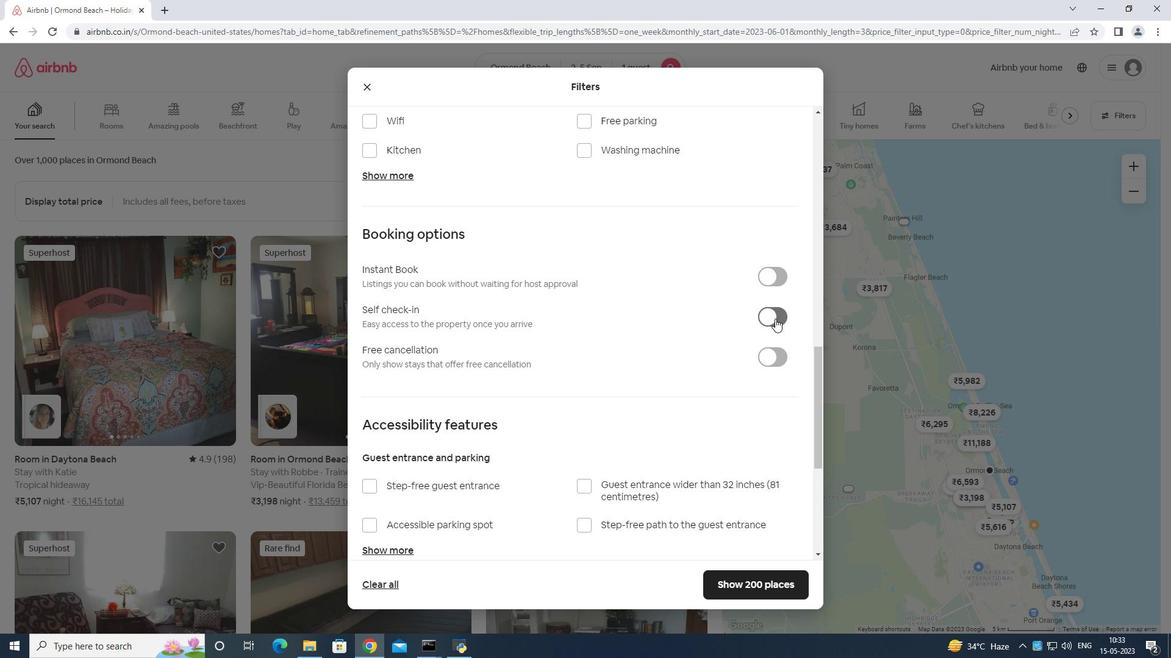 
Action: Mouse pressed left at (775, 312)
Screenshot: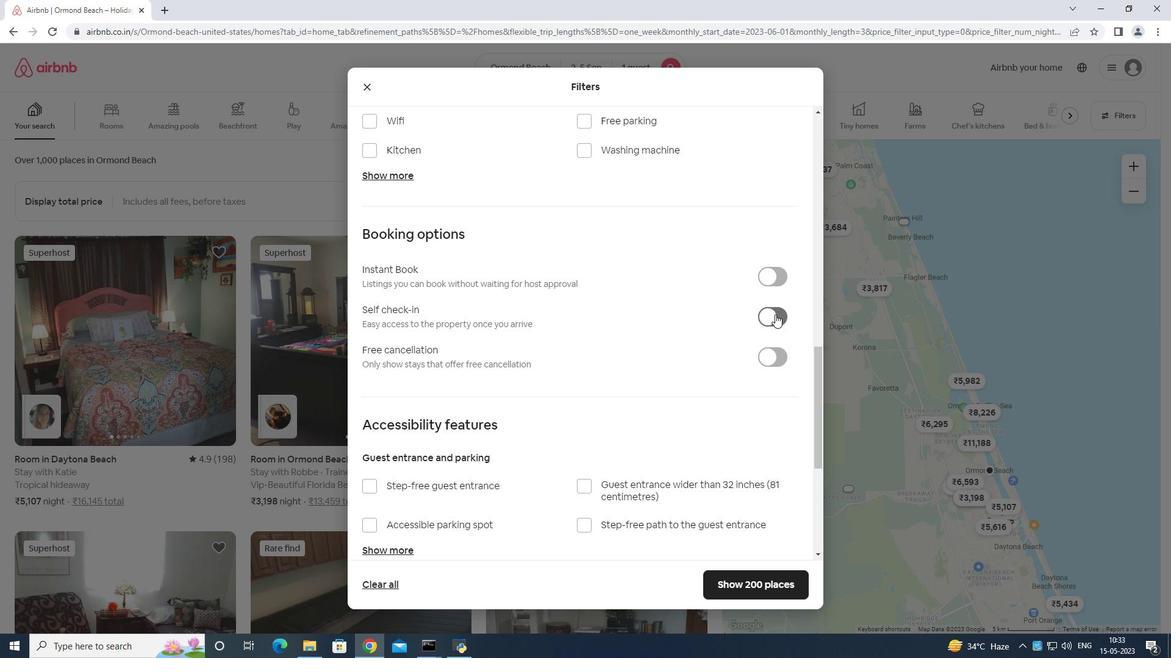 
Action: Mouse moved to (771, 307)
Screenshot: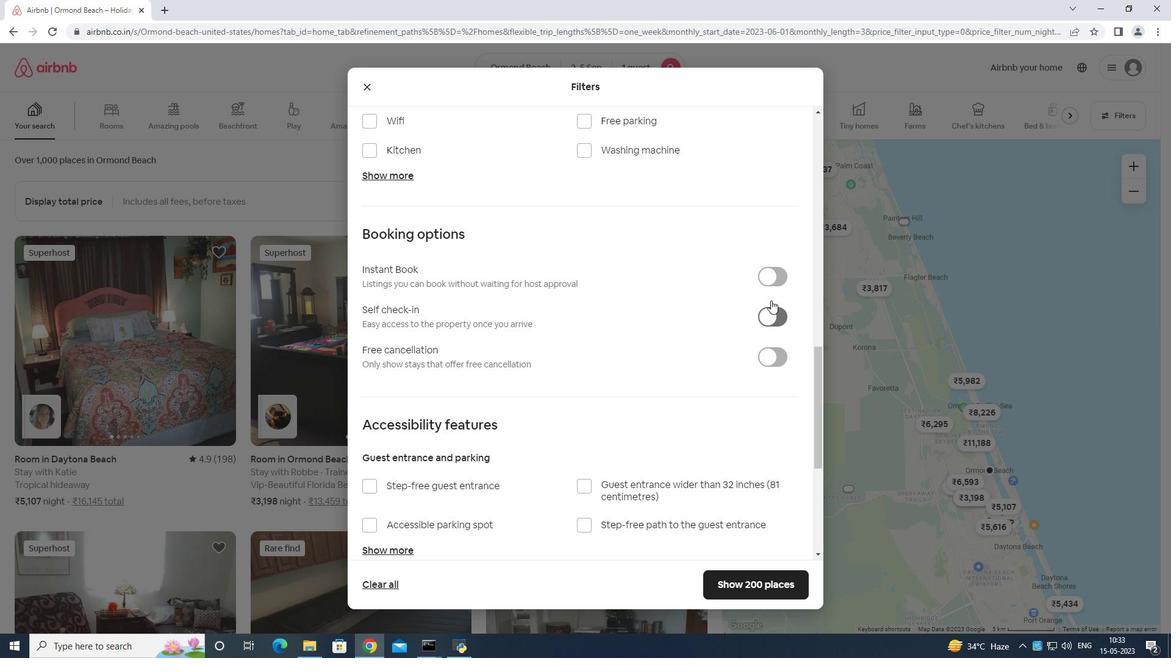 
Action: Mouse scrolled (771, 306) with delta (0, 0)
Screenshot: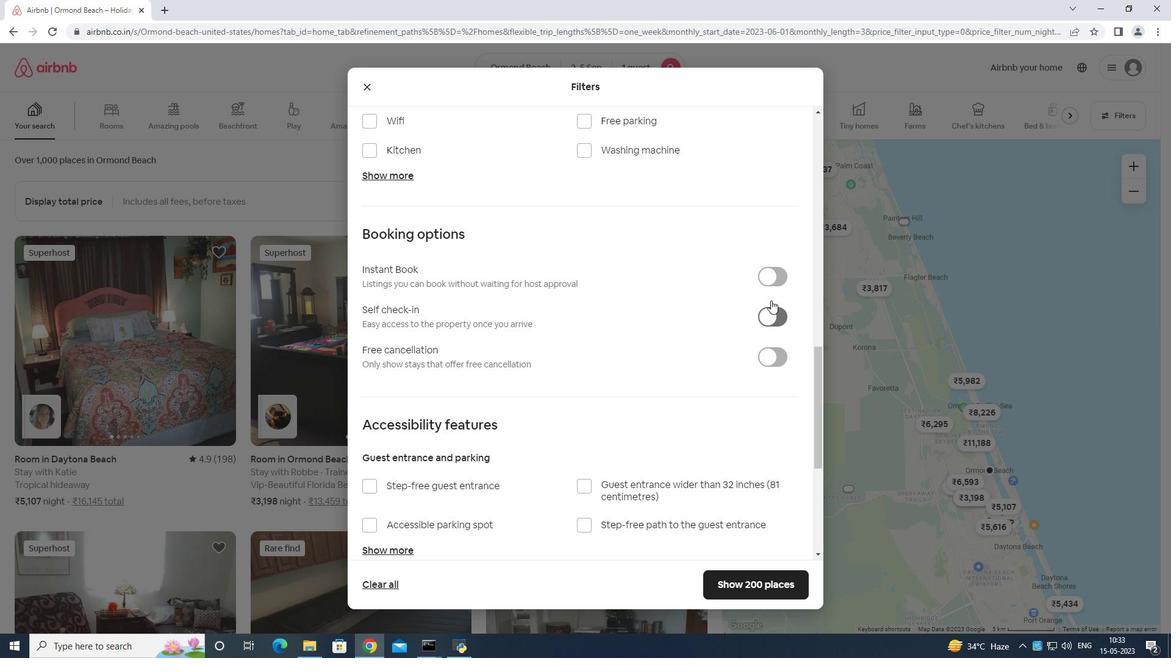 
Action: Mouse moved to (771, 317)
Screenshot: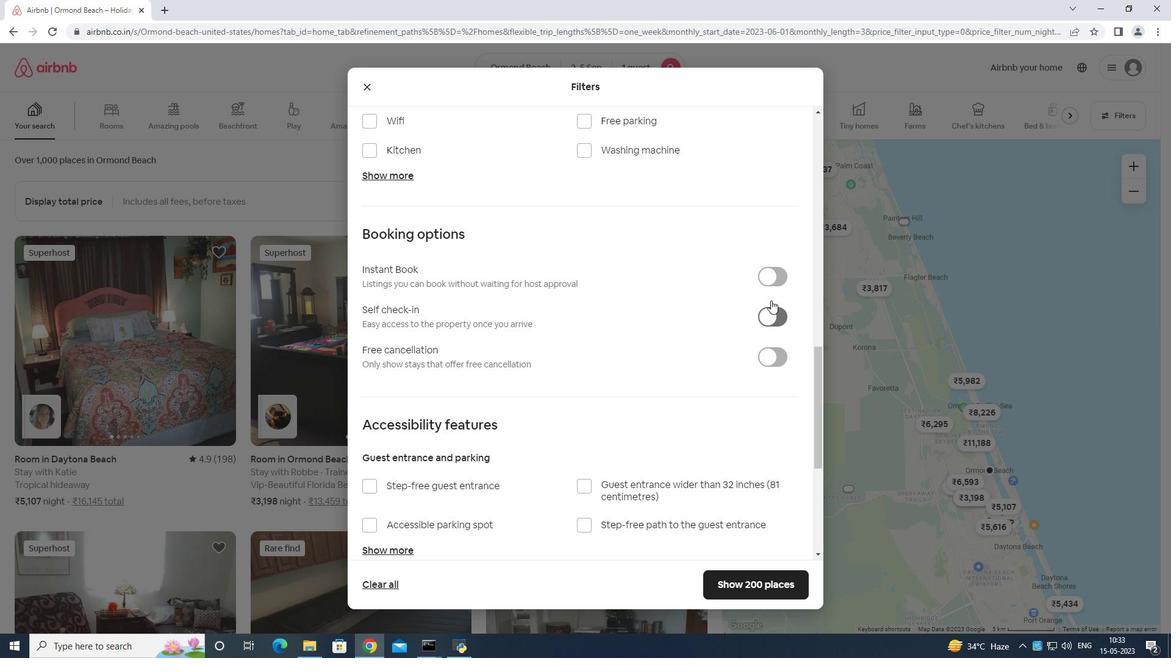 
Action: Mouse scrolled (771, 316) with delta (0, 0)
Screenshot: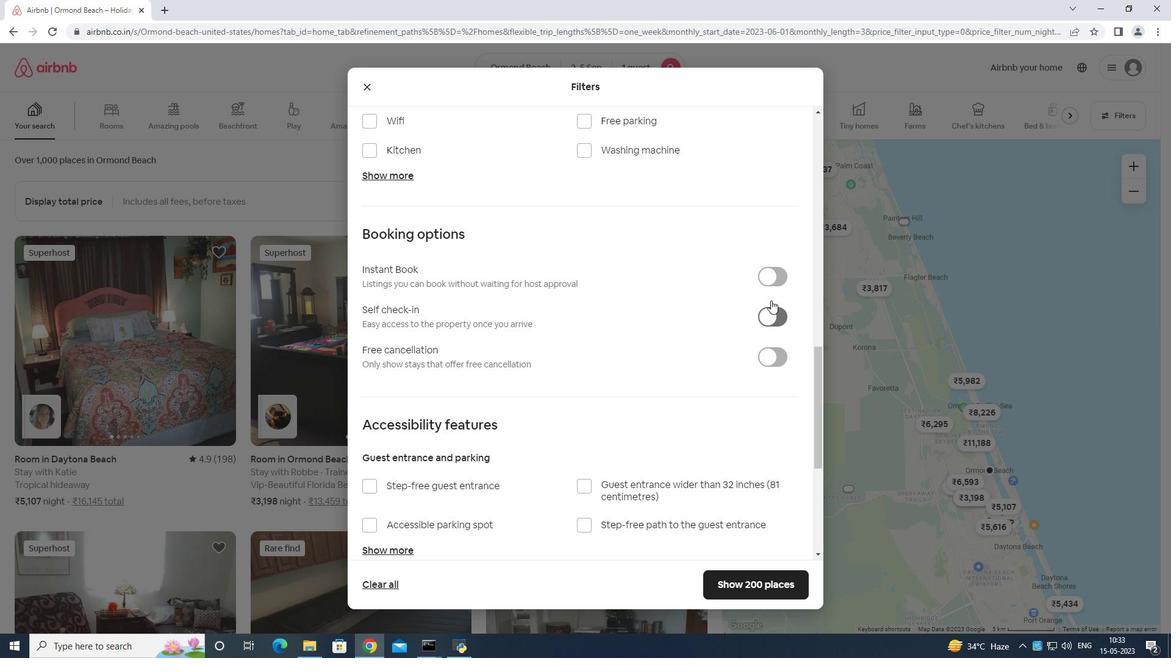
Action: Mouse moved to (771, 319)
Screenshot: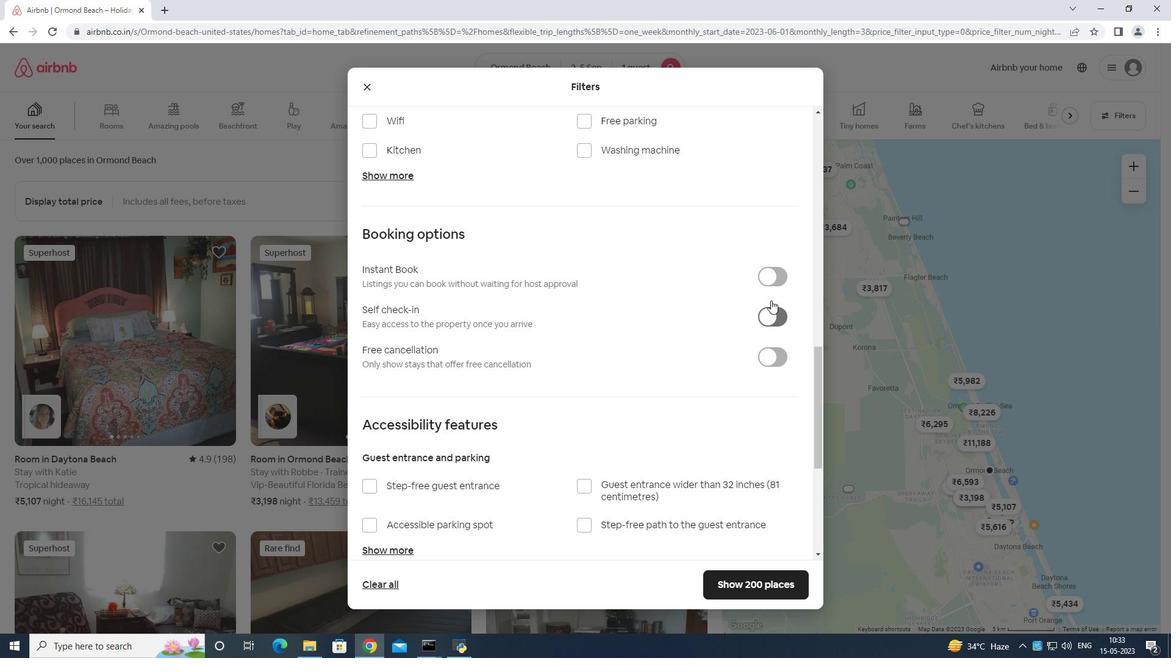 
Action: Mouse scrolled (771, 318) with delta (0, 0)
Screenshot: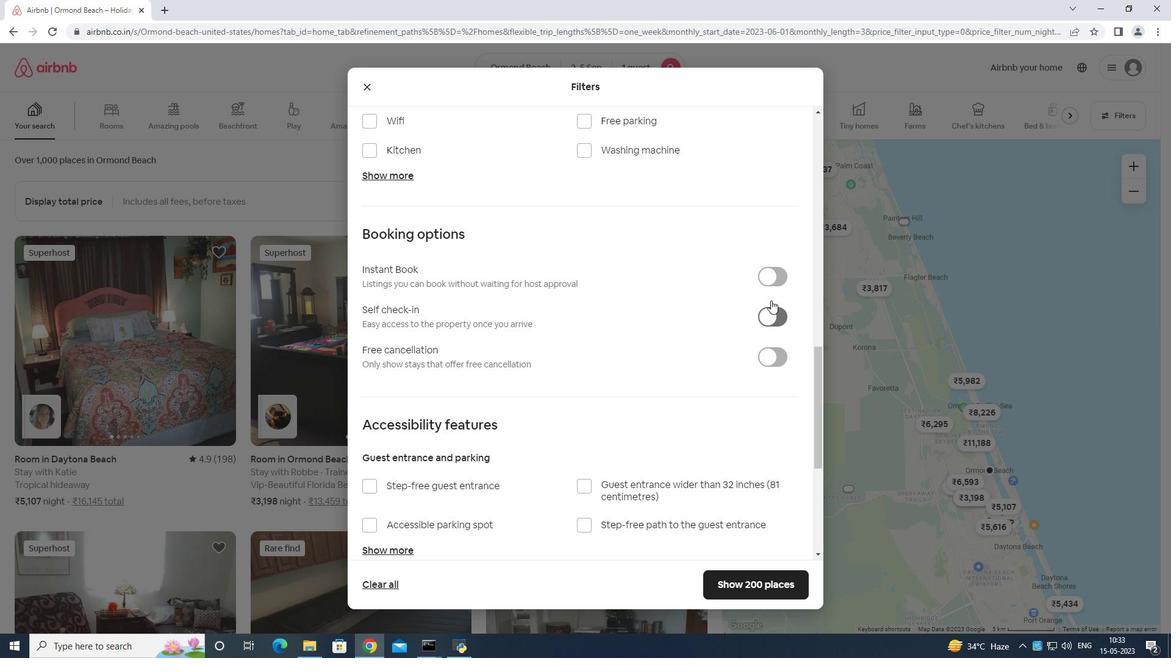 
Action: Mouse moved to (771, 319)
Screenshot: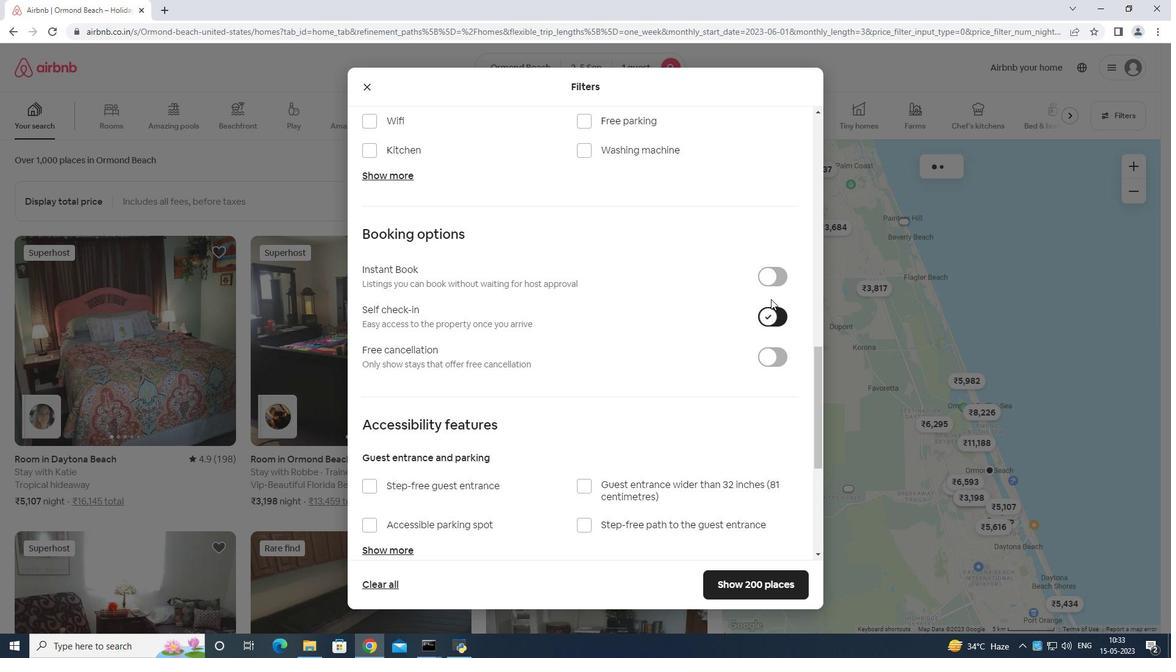 
Action: Mouse scrolled (771, 319) with delta (0, 0)
Screenshot: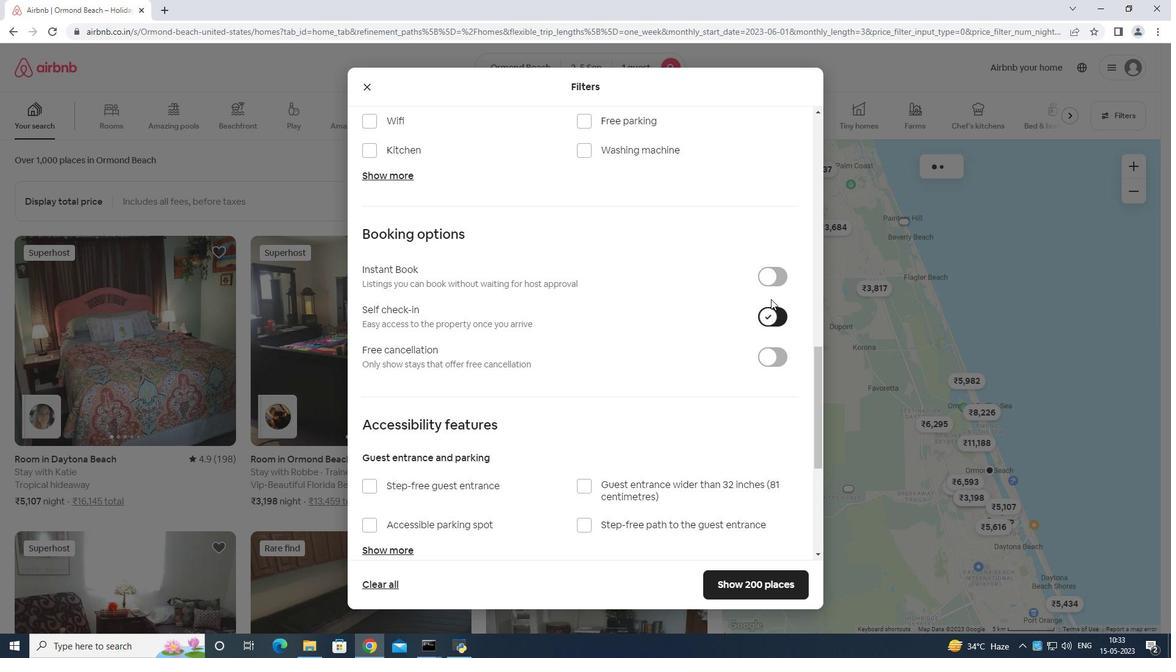 
Action: Mouse moved to (772, 320)
Screenshot: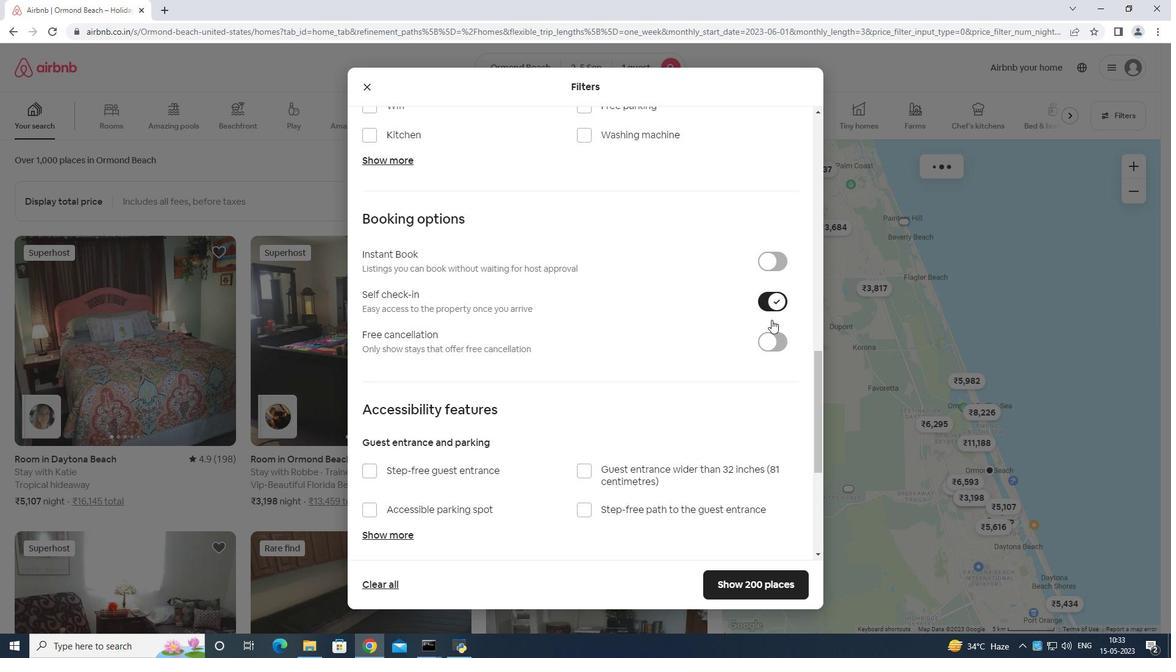 
Action: Mouse scrolled (772, 319) with delta (0, 0)
Screenshot: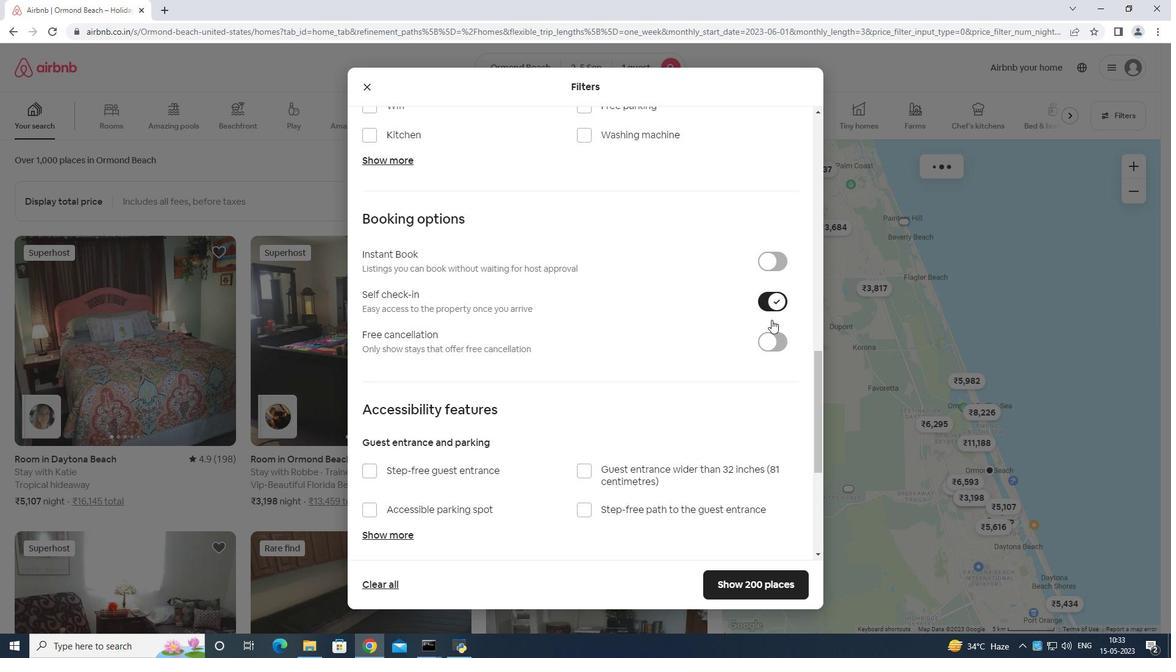 
Action: Mouse moved to (772, 322)
Screenshot: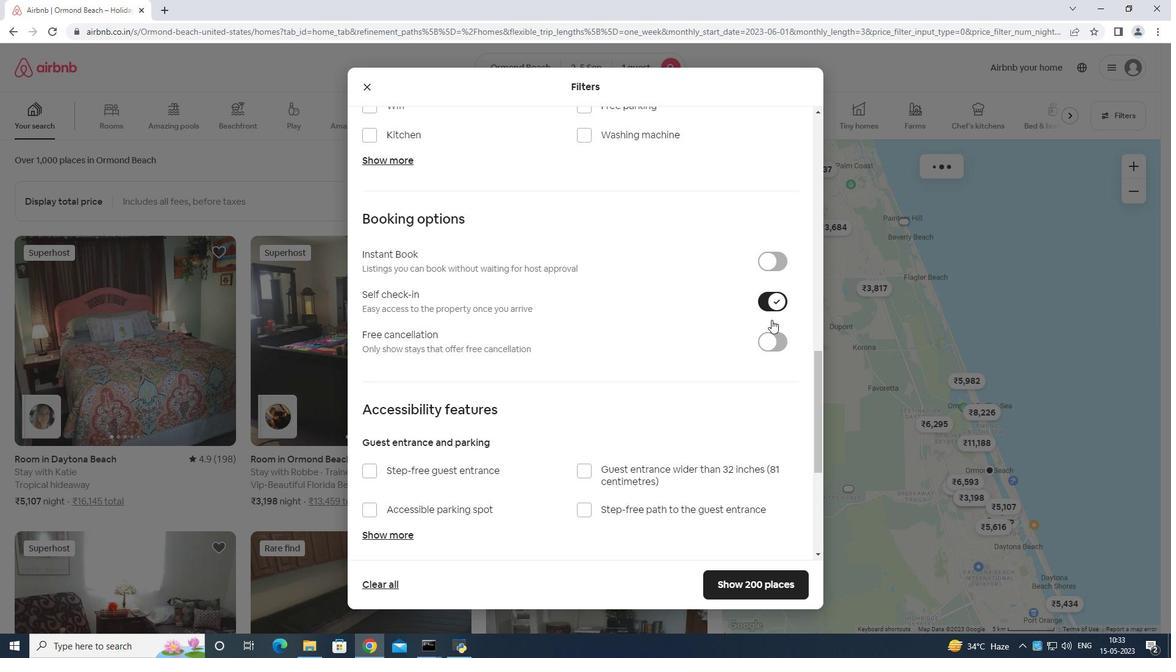 
Action: Mouse scrolled (772, 321) with delta (0, 0)
Screenshot: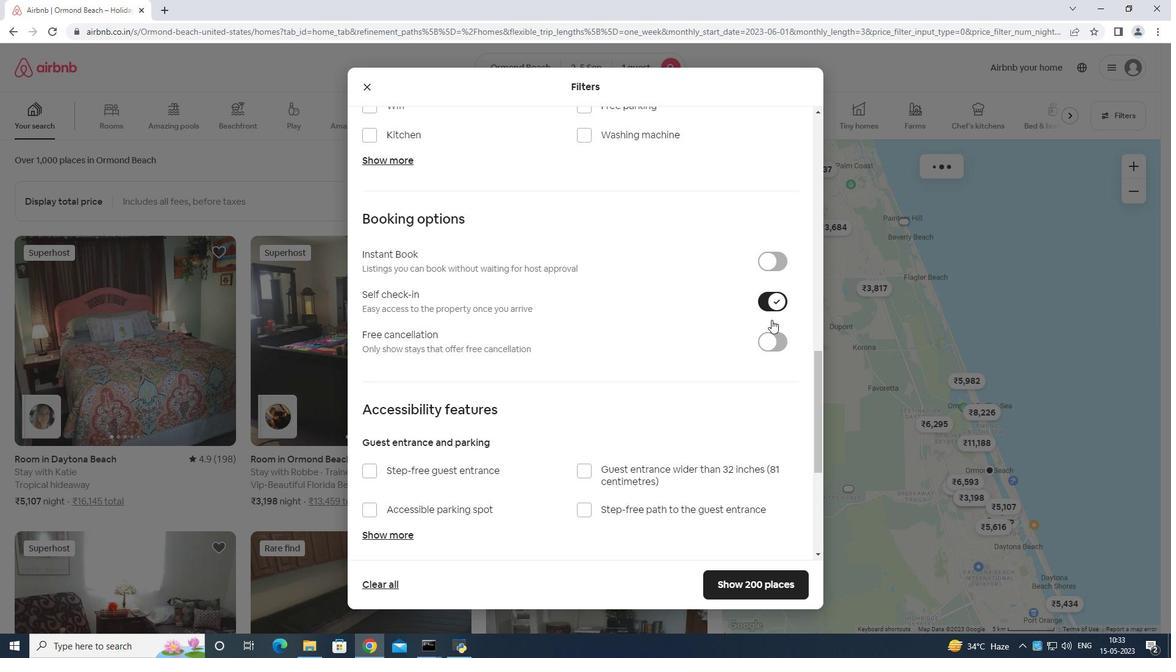 
Action: Mouse moved to (772, 324)
Screenshot: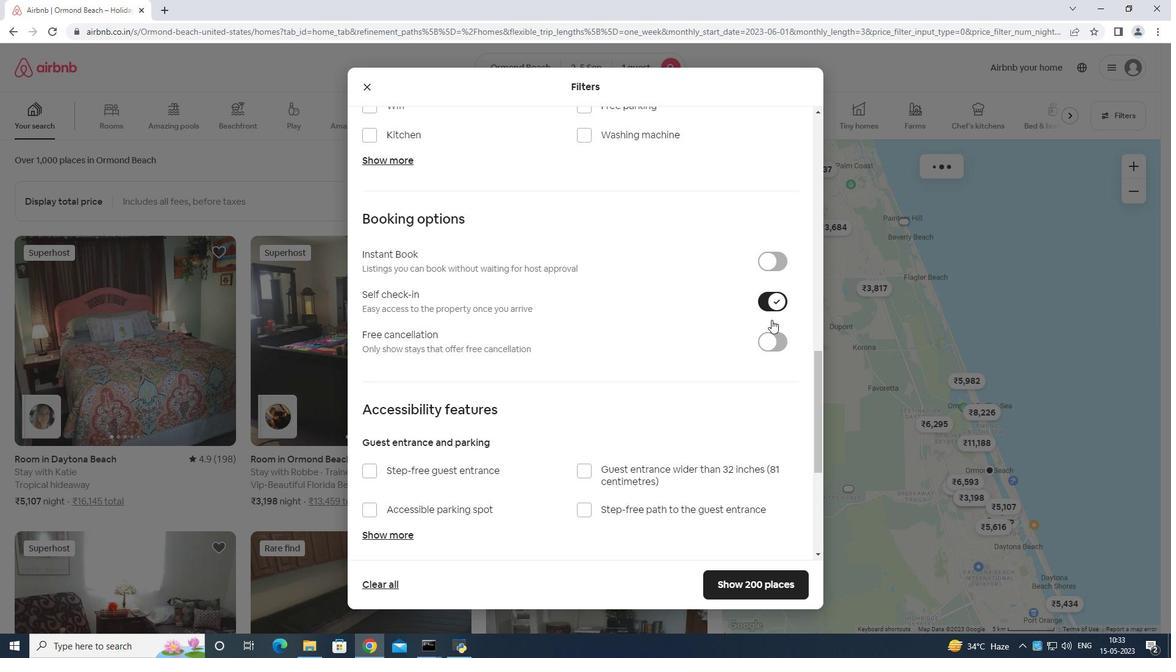 
Action: Mouse scrolled (772, 322) with delta (0, 0)
Screenshot: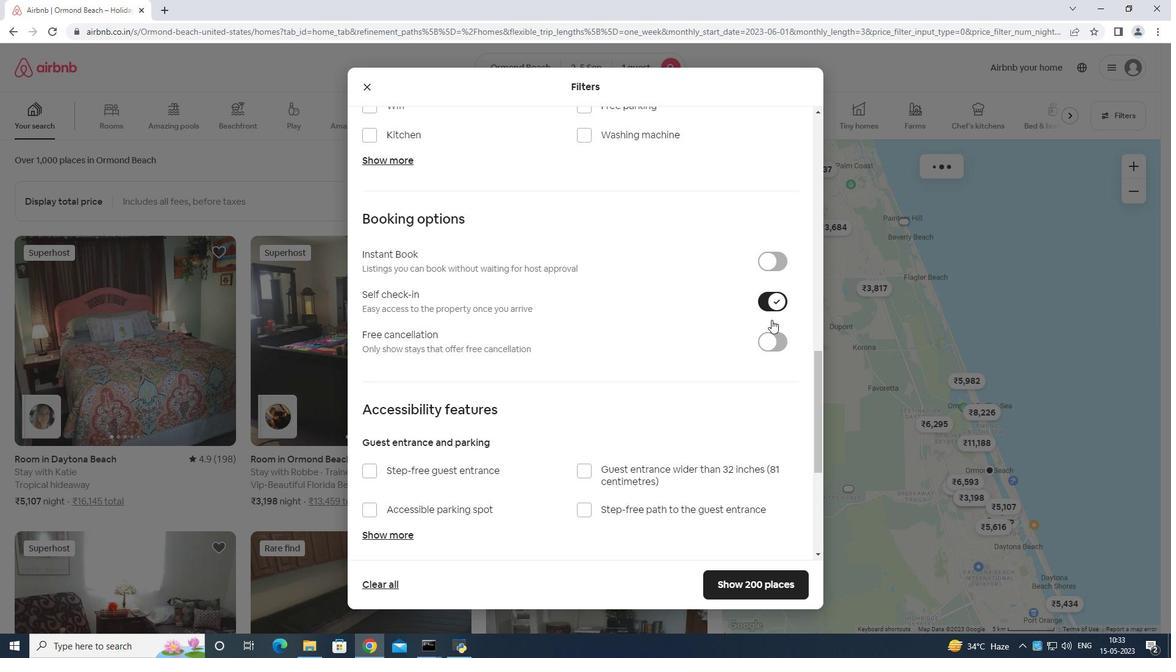 
Action: Mouse moved to (772, 327)
Screenshot: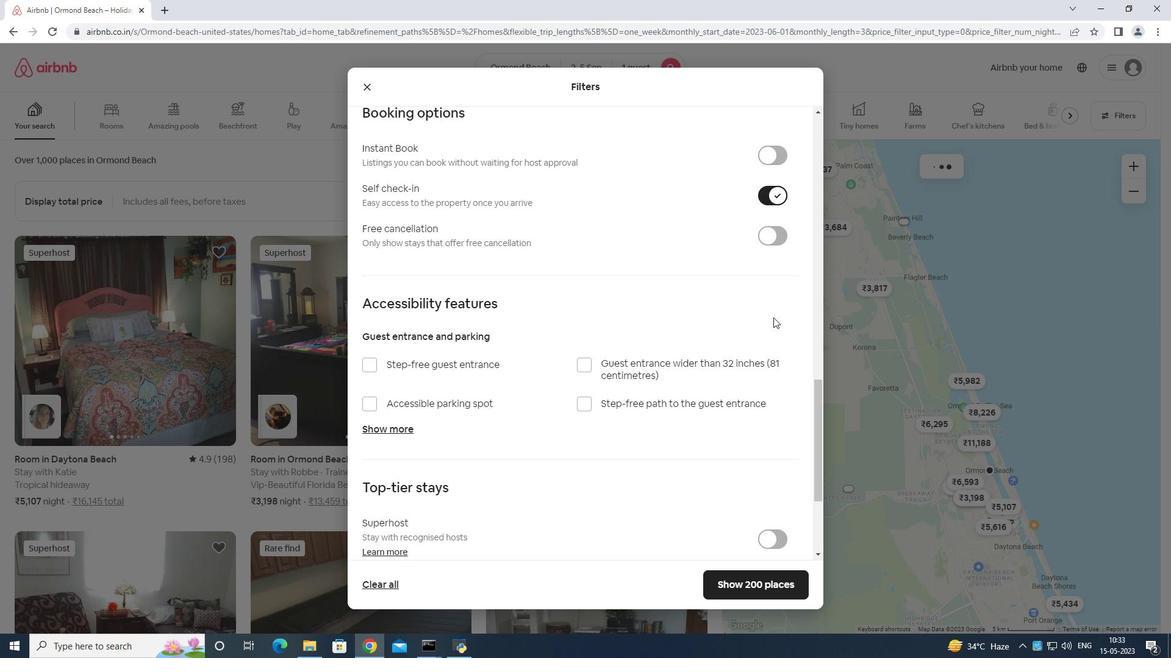 
Action: Mouse scrolled (772, 326) with delta (0, 0)
Screenshot: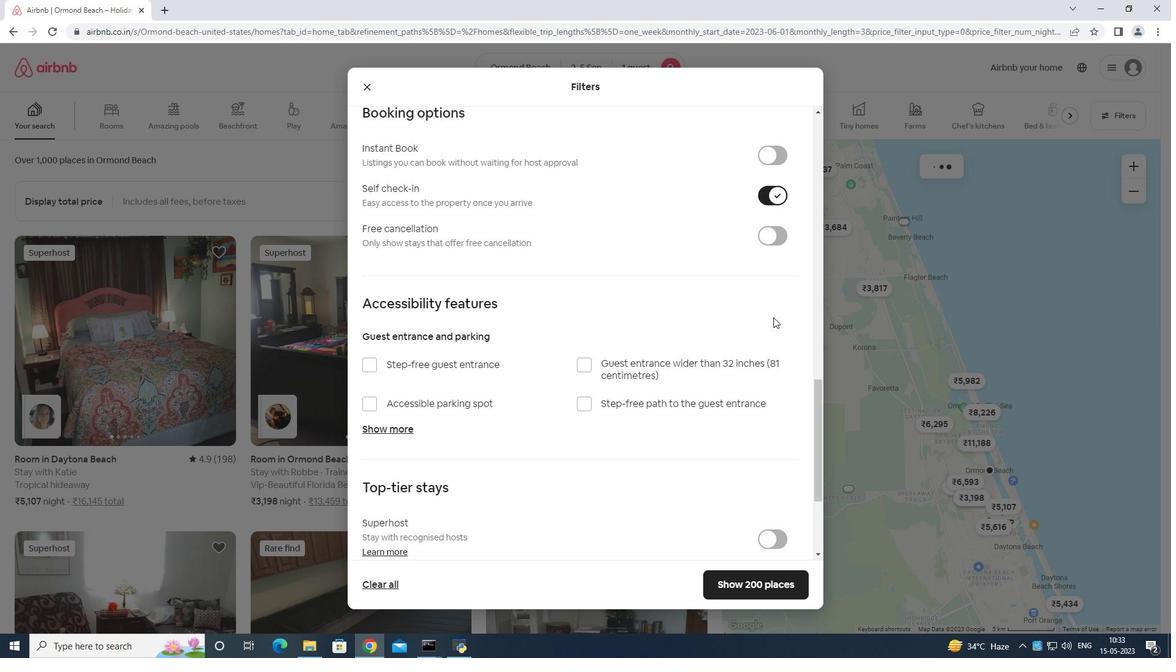 
Action: Mouse moved to (769, 329)
Screenshot: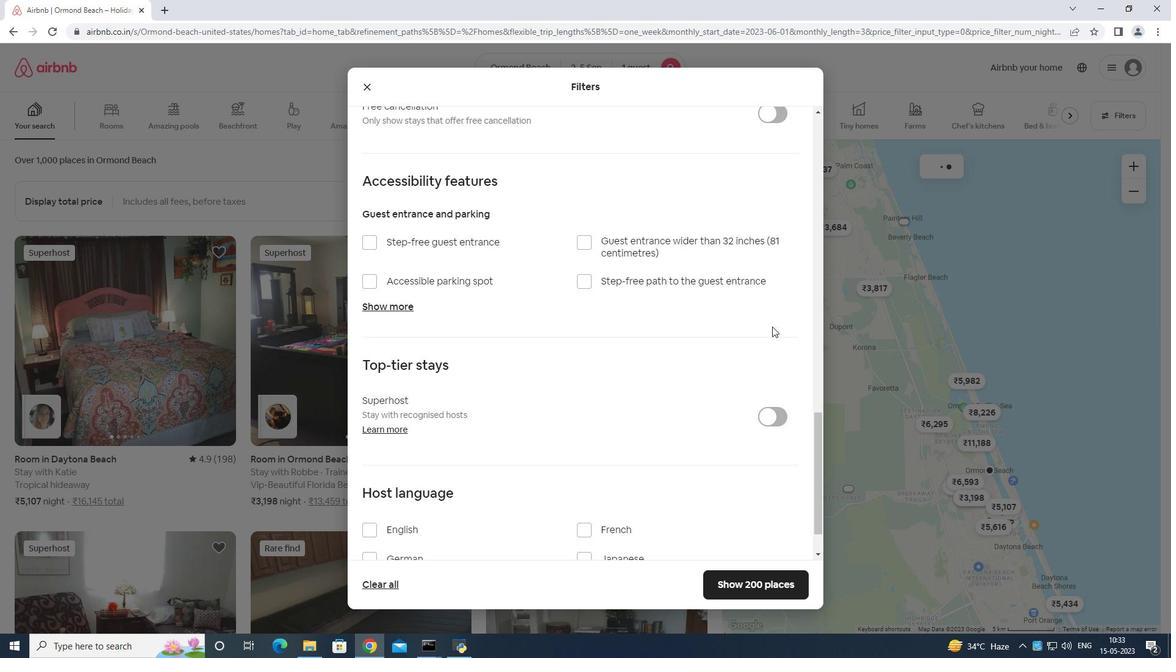 
Action: Mouse scrolled (769, 328) with delta (0, 0)
Screenshot: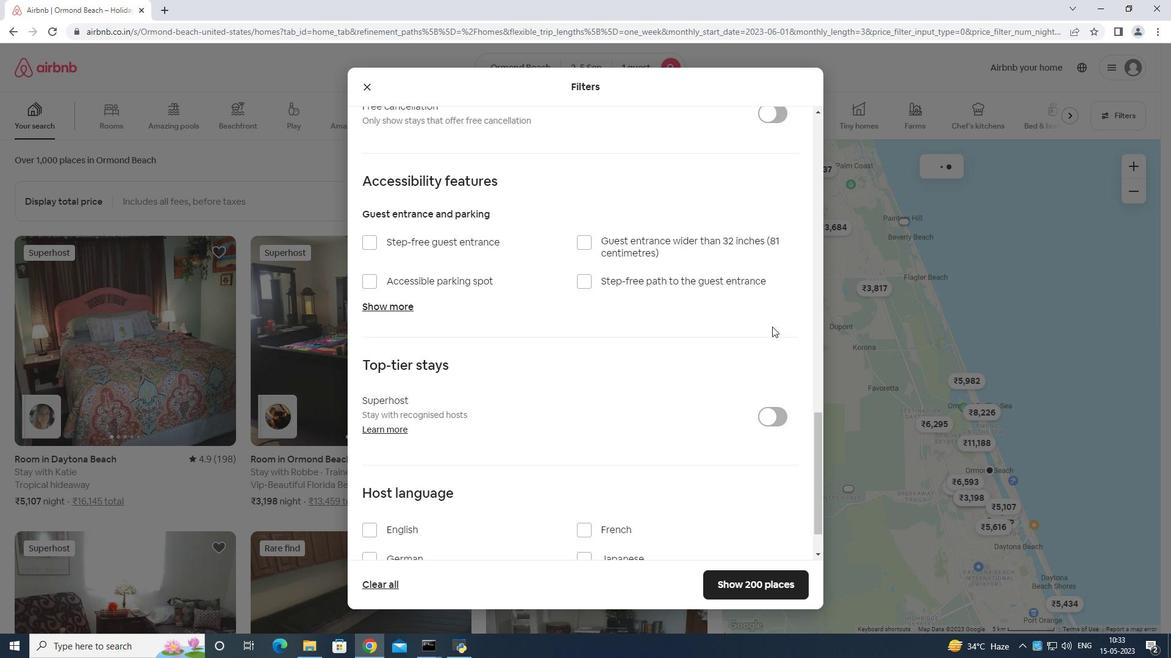 
Action: Mouse moved to (768, 333)
Screenshot: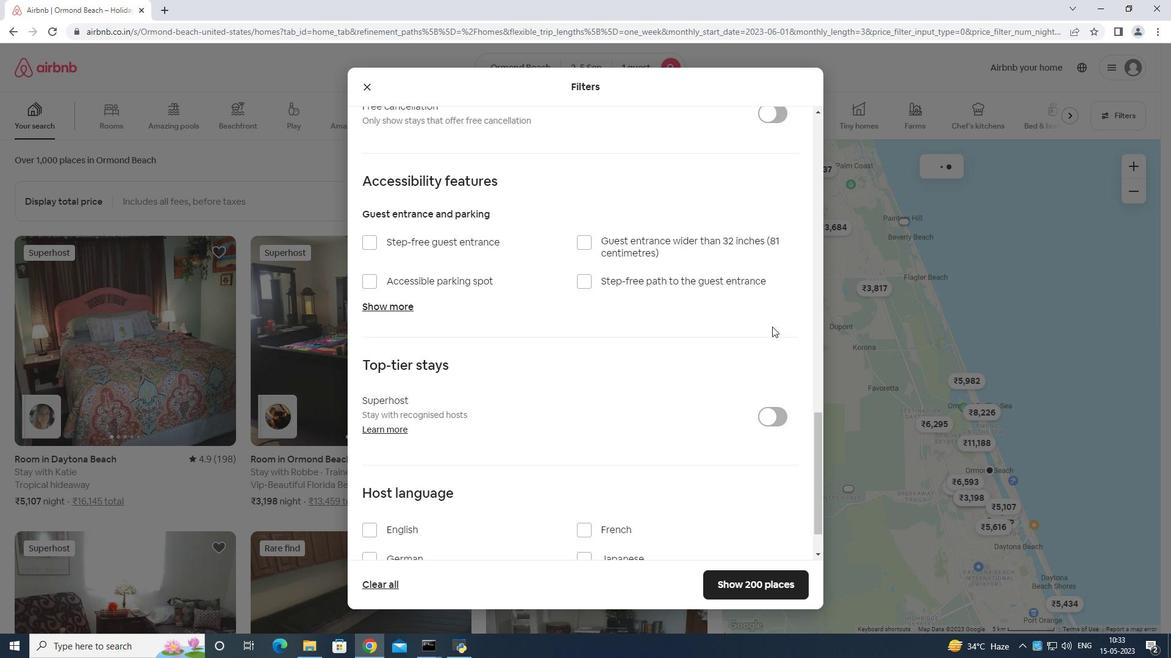 
Action: Mouse scrolled (768, 332) with delta (0, 0)
Screenshot: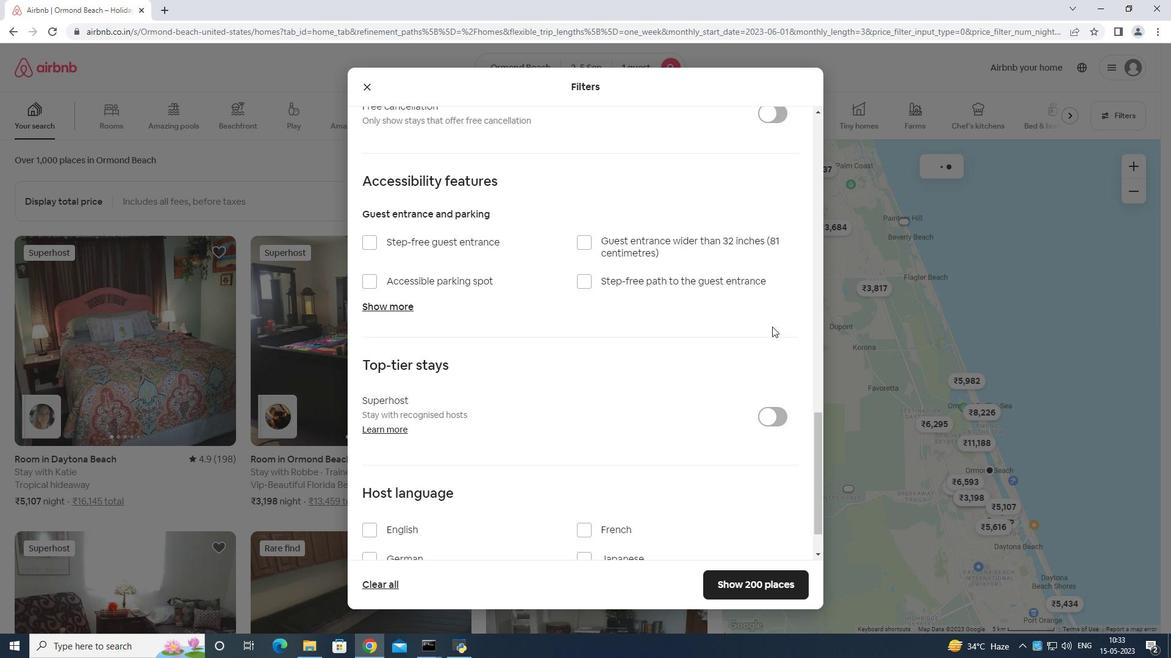 
Action: Mouse moved to (768, 334)
Screenshot: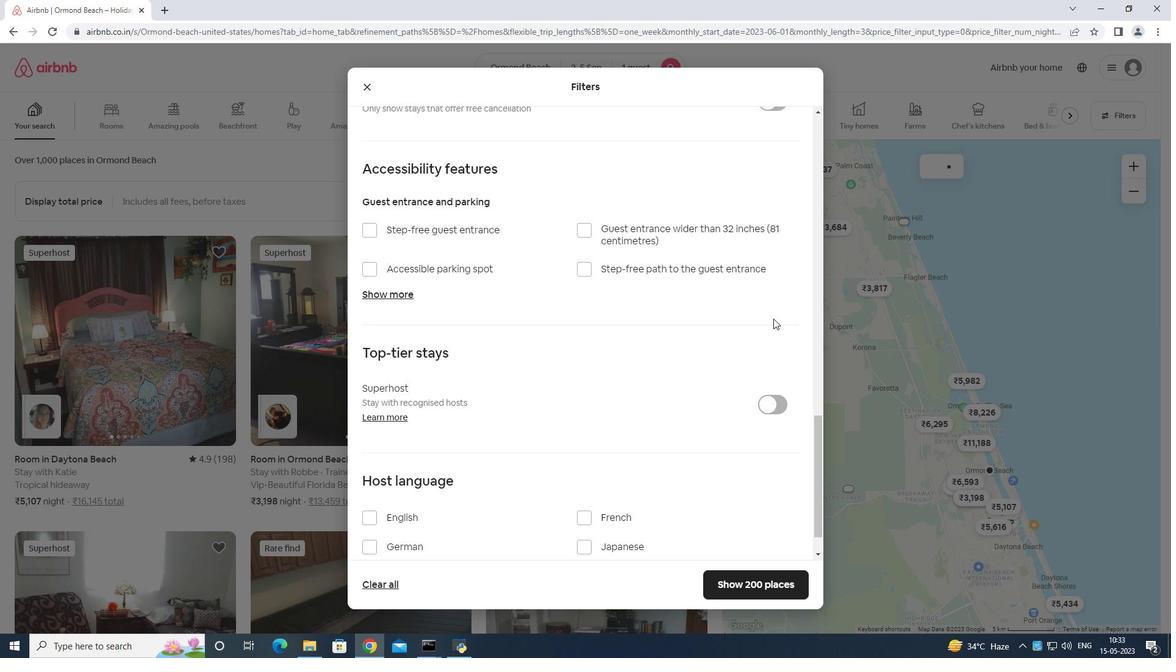 
Action: Mouse scrolled (768, 333) with delta (0, 0)
Screenshot: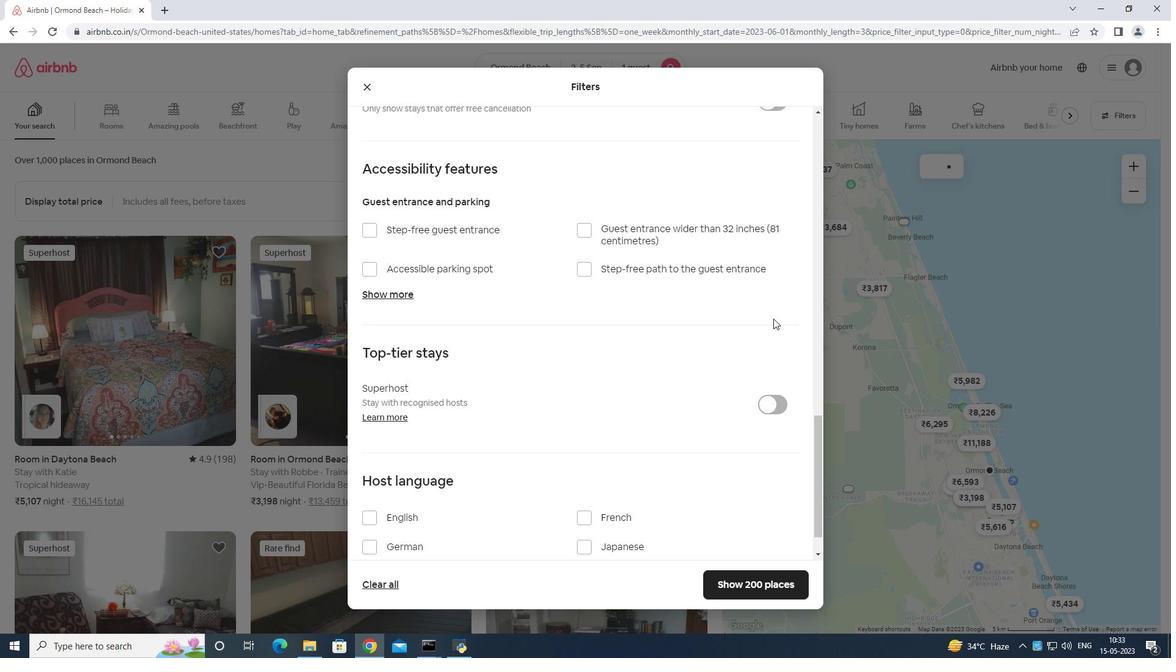 
Action: Mouse moved to (768, 337)
Screenshot: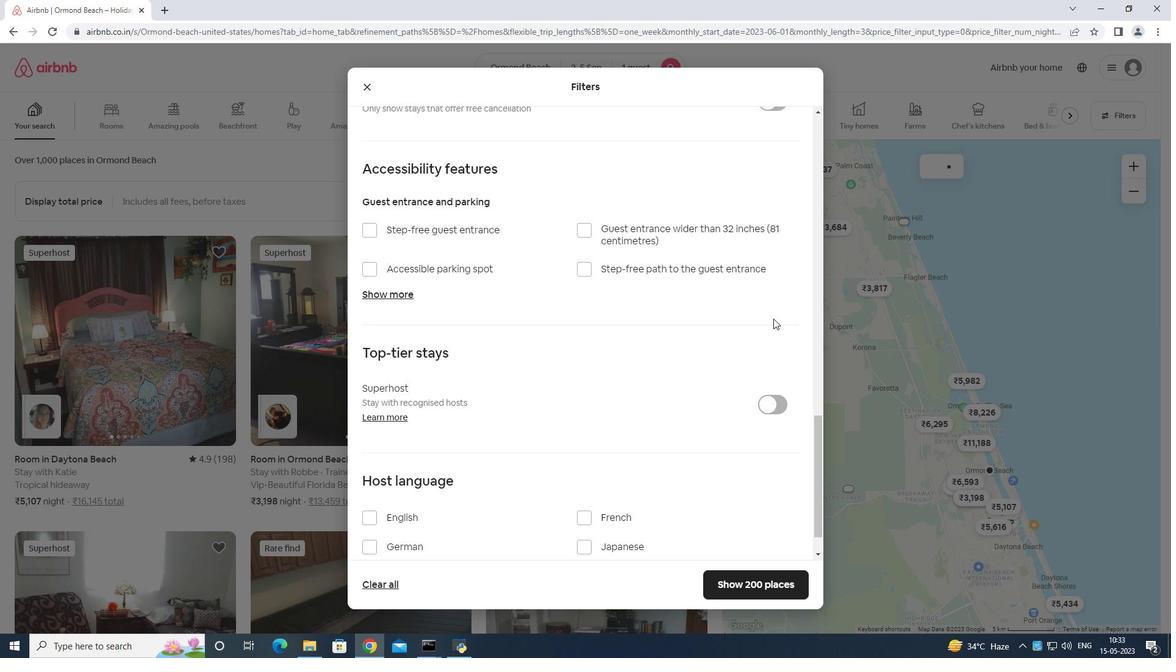 
Action: Mouse scrolled (768, 334) with delta (0, 0)
Screenshot: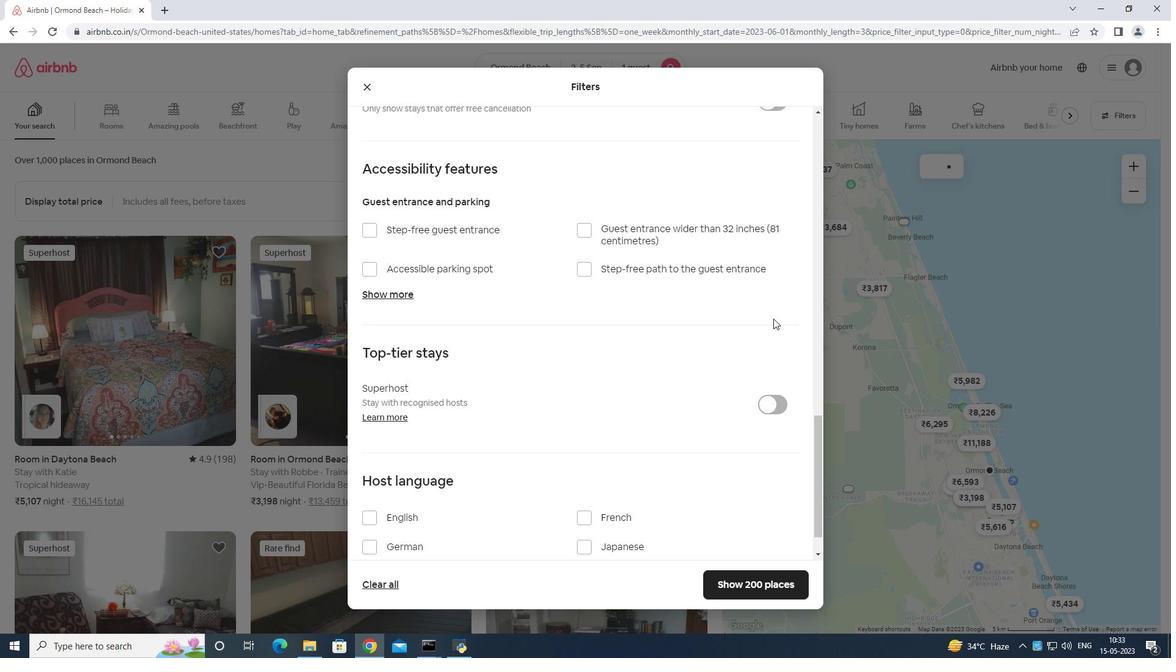 
Action: Mouse moved to (765, 341)
Screenshot: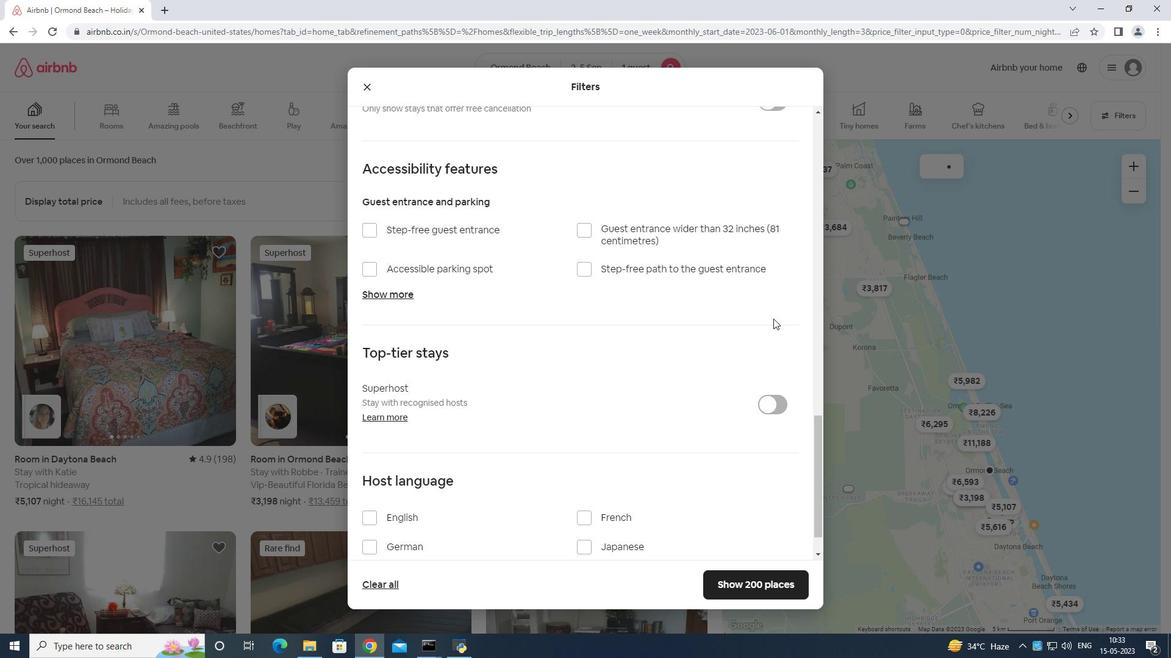 
Action: Mouse scrolled (767, 339) with delta (0, 0)
Screenshot: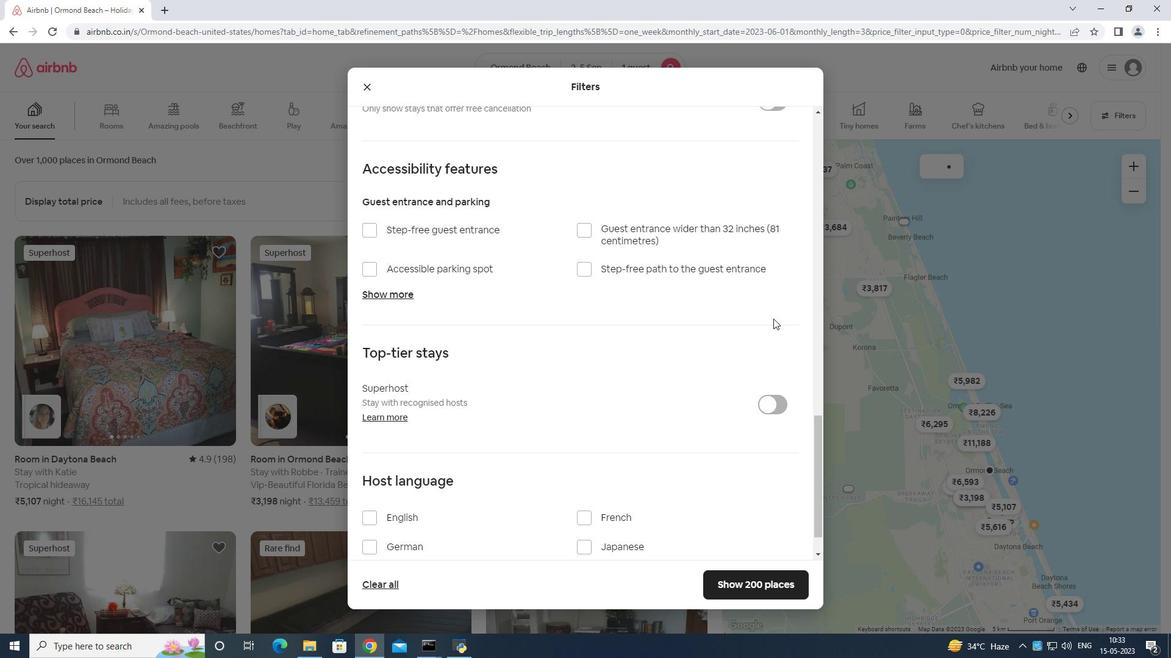 
Action: Mouse moved to (413, 475)
Screenshot: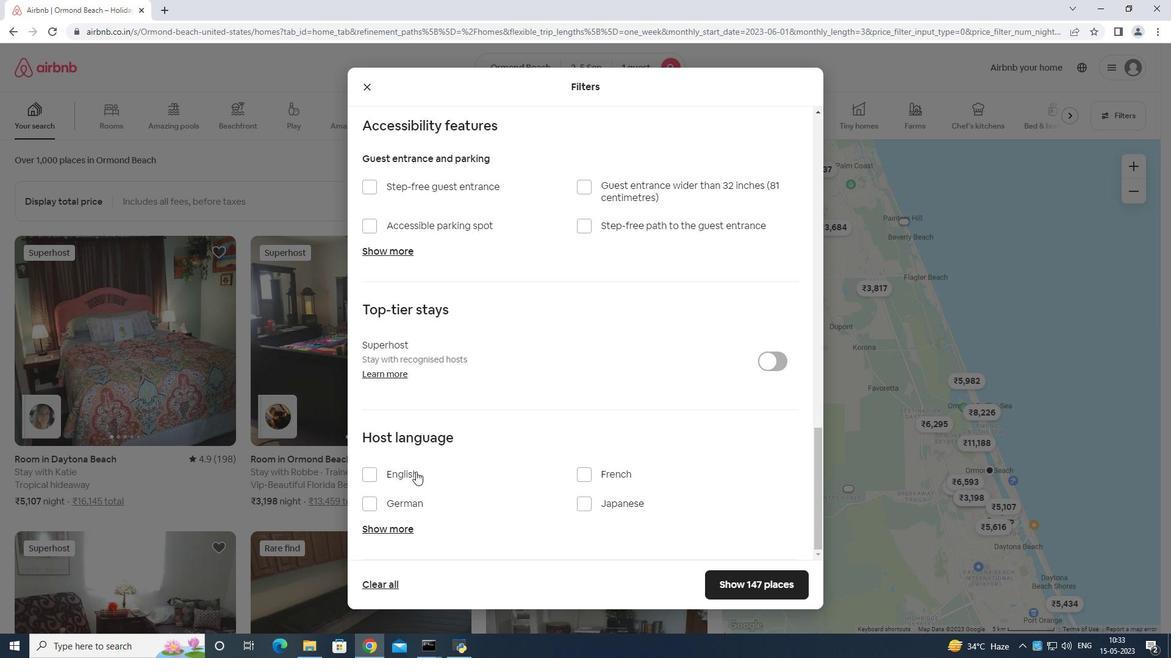 
Action: Mouse pressed left at (413, 475)
Screenshot: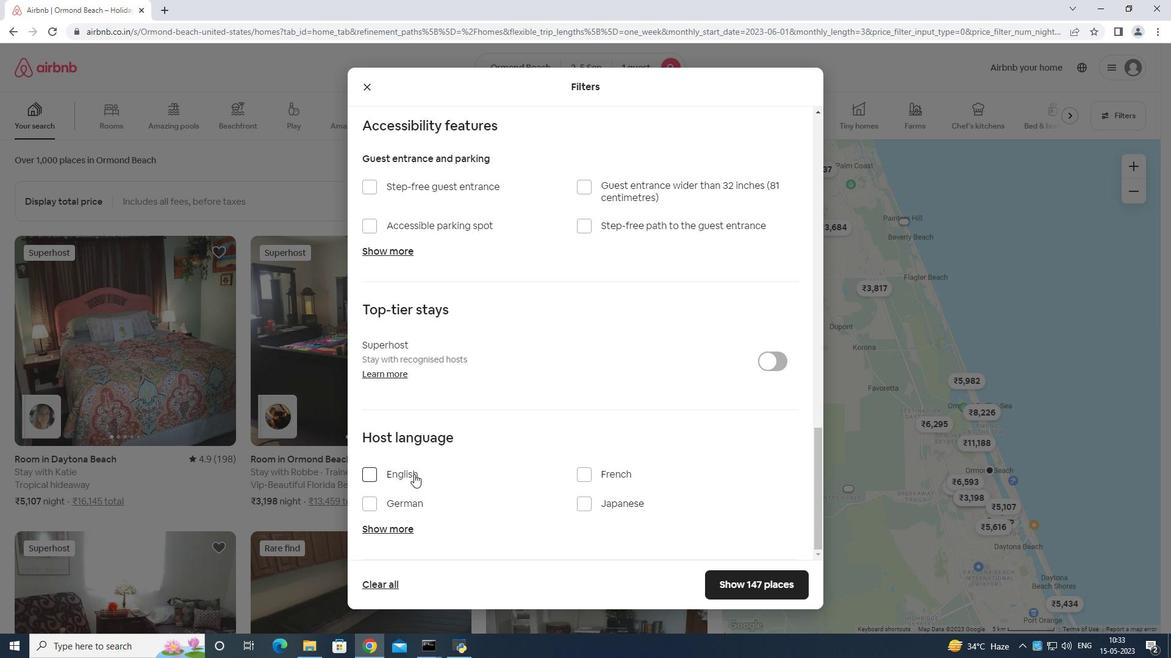 
Action: Mouse moved to (768, 586)
Screenshot: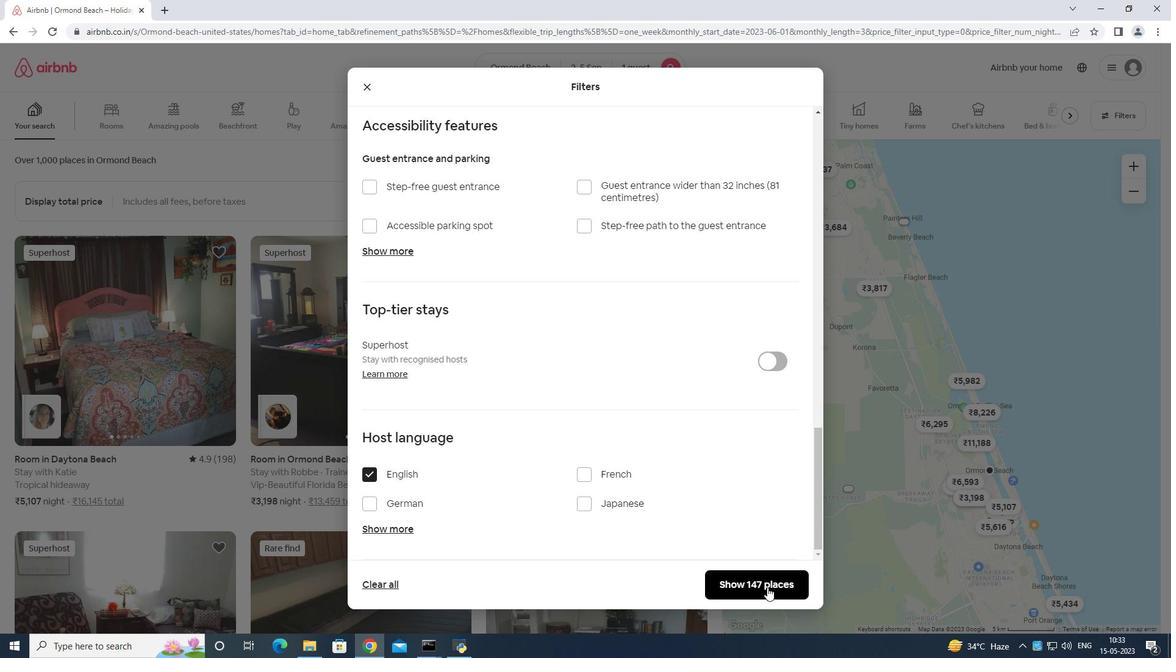 
Action: Mouse pressed left at (768, 586)
Screenshot: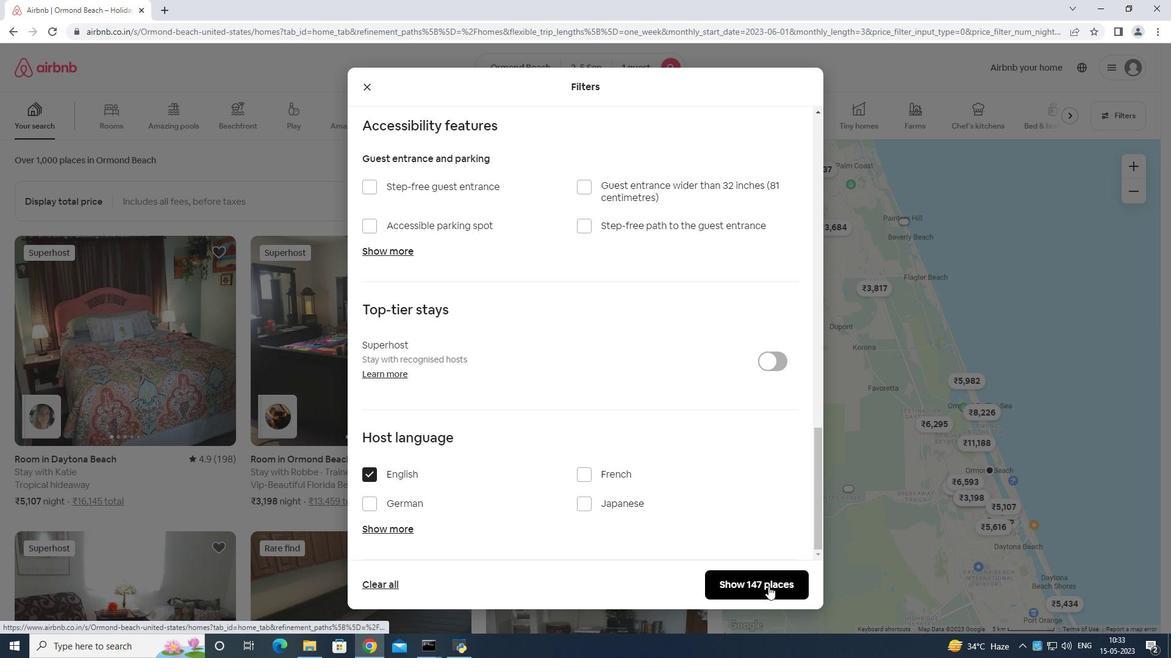 
Action: Mouse moved to (768, 582)
Screenshot: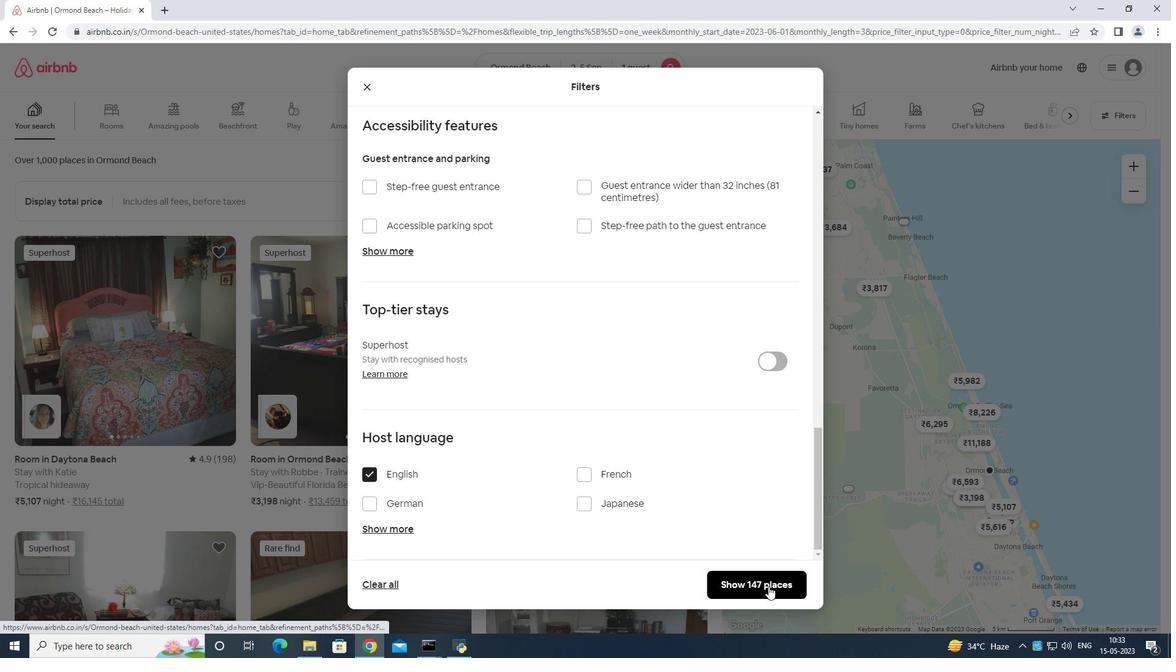 
